 Task: Look for space in Dadeldhura, Nepal from 12th August, 2023 to 16th August, 2023 for 8 adults in price range Rs.10000 to Rs.16000. Place can be private room with 8 bedrooms having 8 beds and 8 bathrooms. Property type can be house, flat, guest house, hotel. Amenities needed are: wifi, TV, free parkinig on premises, gym, breakfast. Booking option can be shelf check-in. Required host language is English.
Action: Mouse moved to (514, 135)
Screenshot: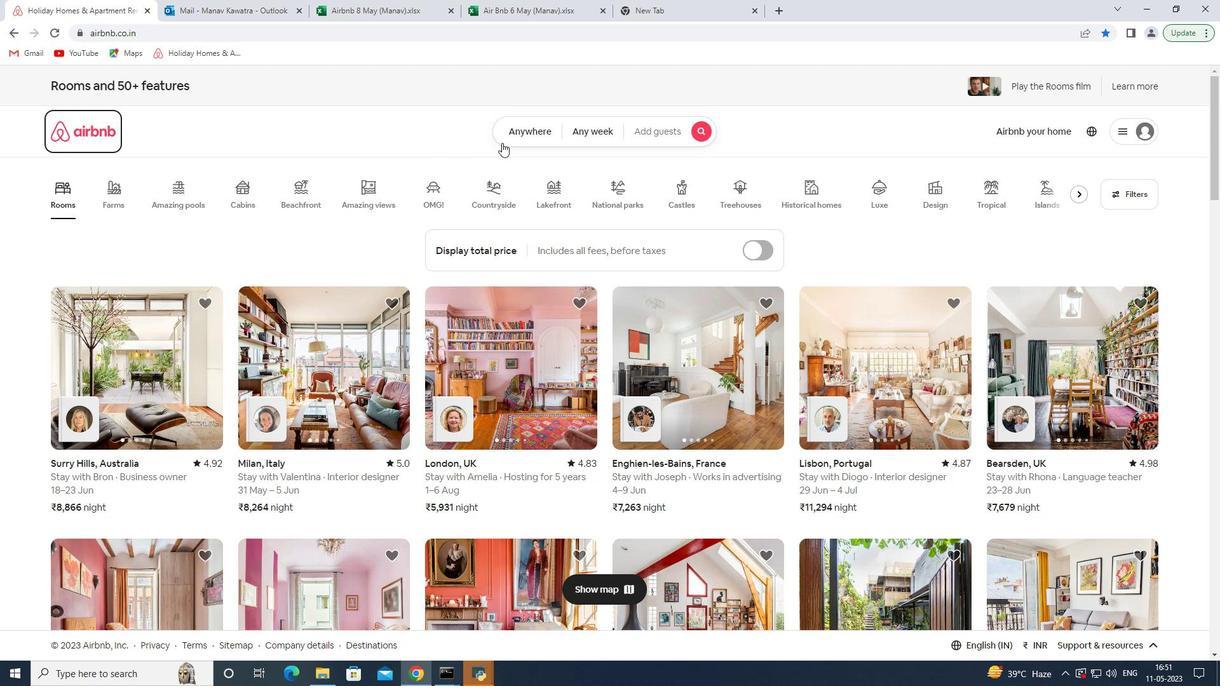 
Action: Mouse pressed left at (514, 135)
Screenshot: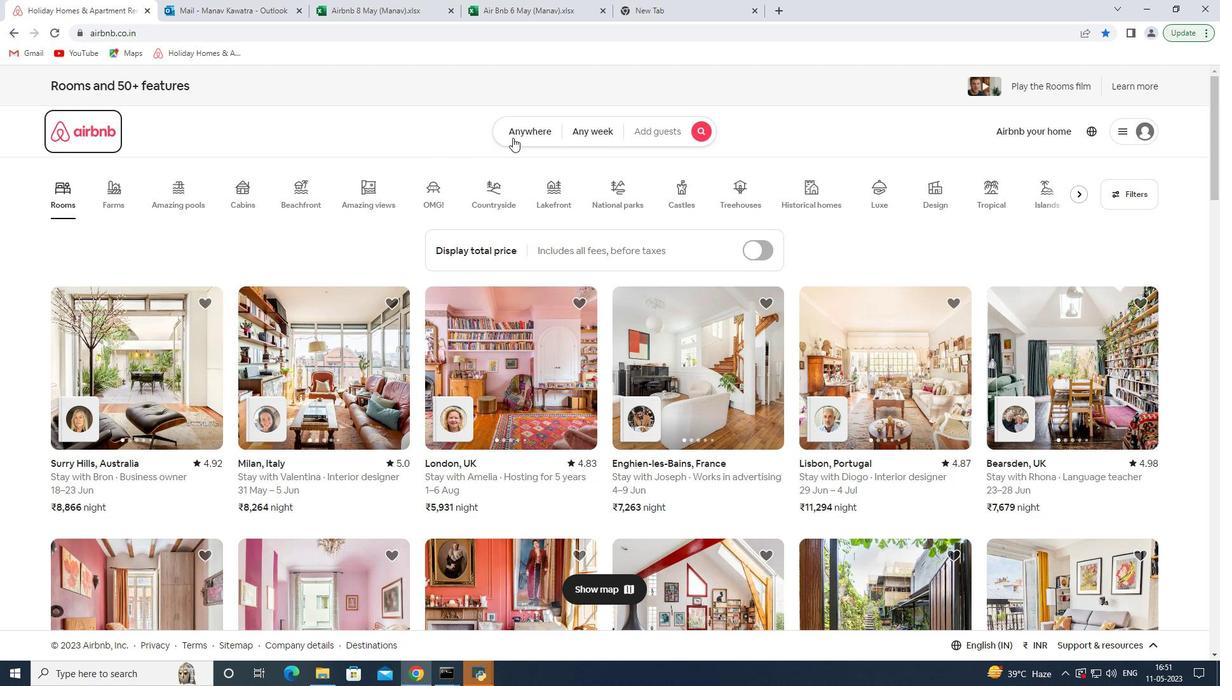 
Action: Mouse moved to (396, 185)
Screenshot: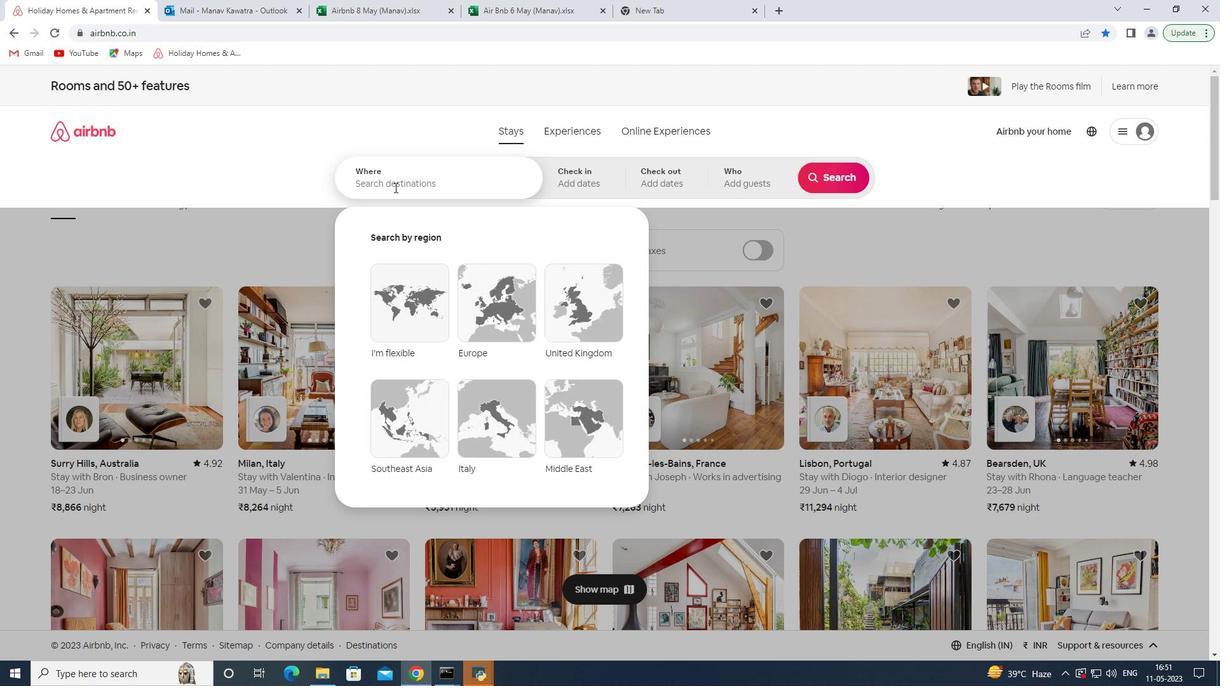 
Action: Mouse pressed left at (396, 185)
Screenshot: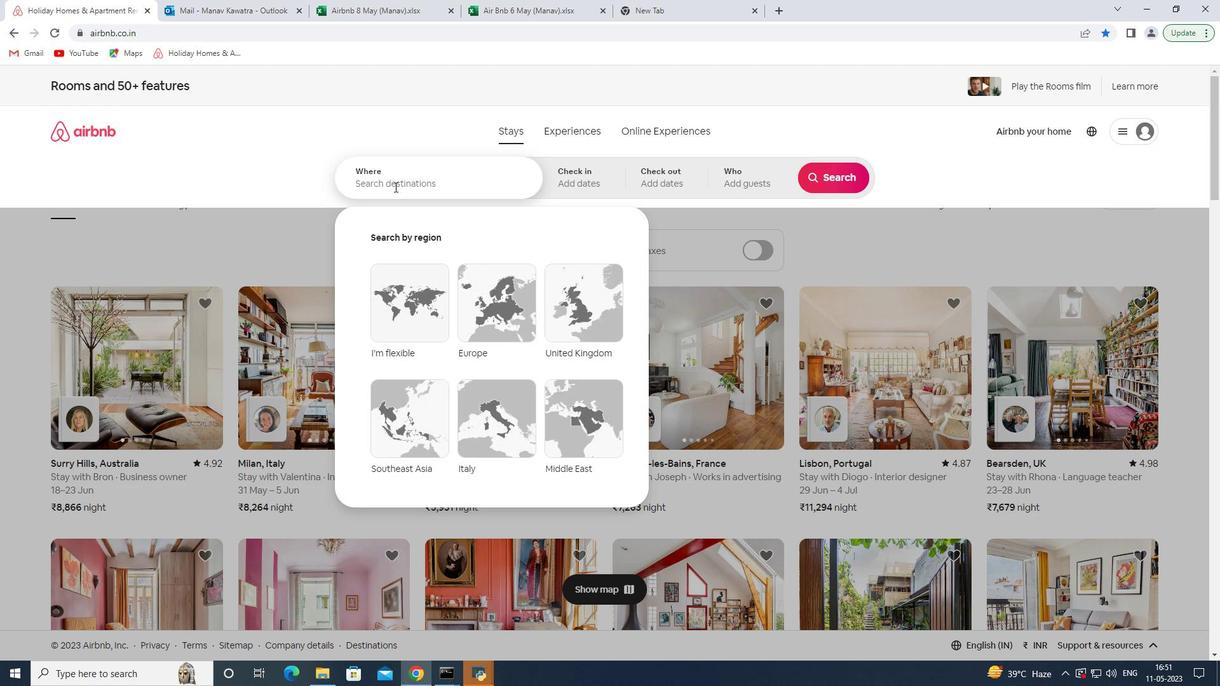 
Action: Key pressed <Key.shift>Dadel<Key.shift><Key.shift><Key.shift><Key.shift><Key.shift><Key.shift><Key.shift><Key.shift><Key.shift><Key.shift><Key.shift>dhura
Screenshot: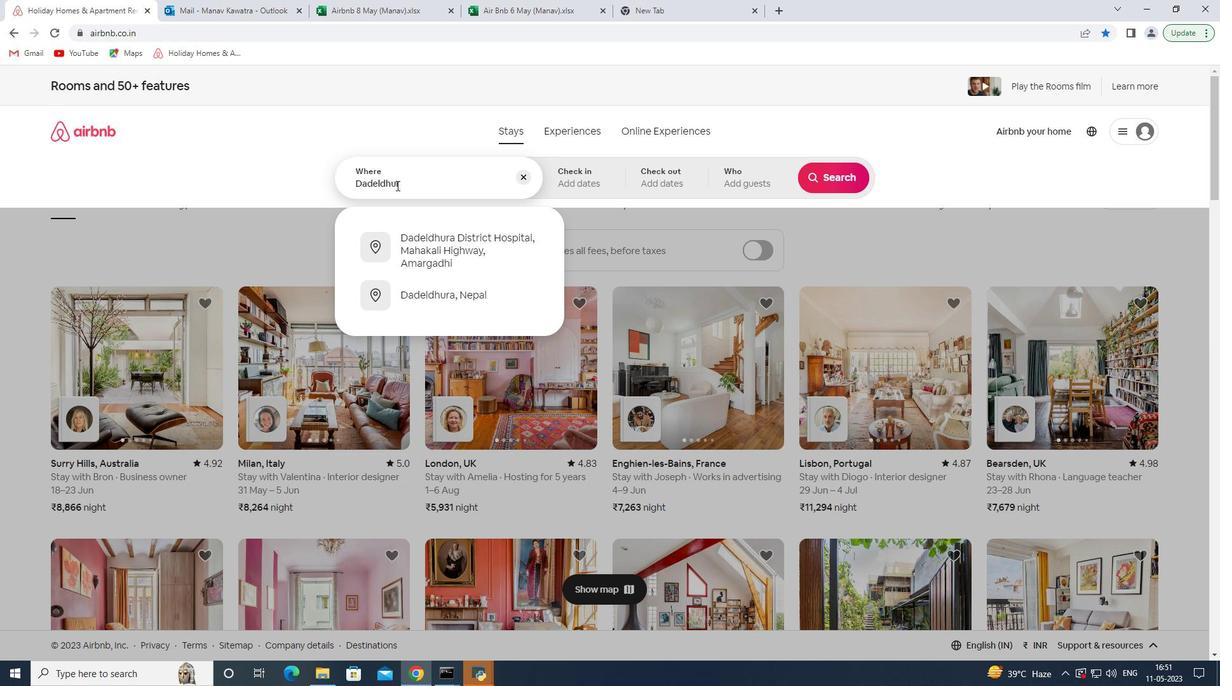 
Action: Mouse moved to (456, 252)
Screenshot: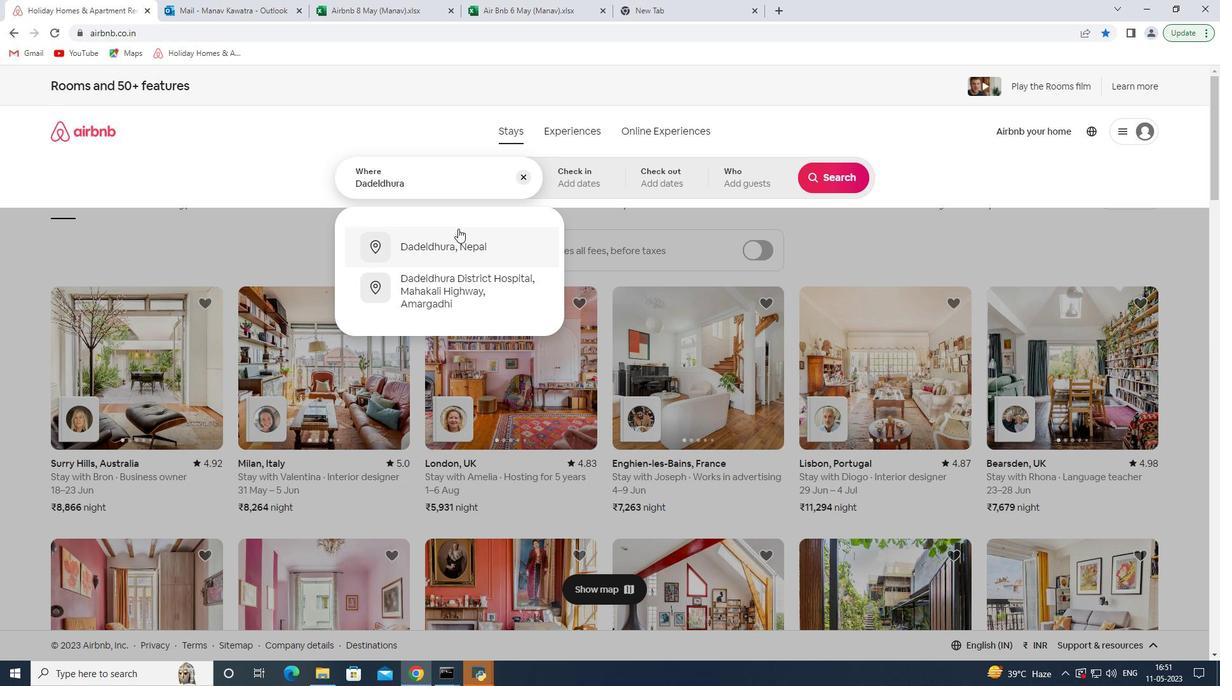 
Action: Mouse pressed left at (456, 252)
Screenshot: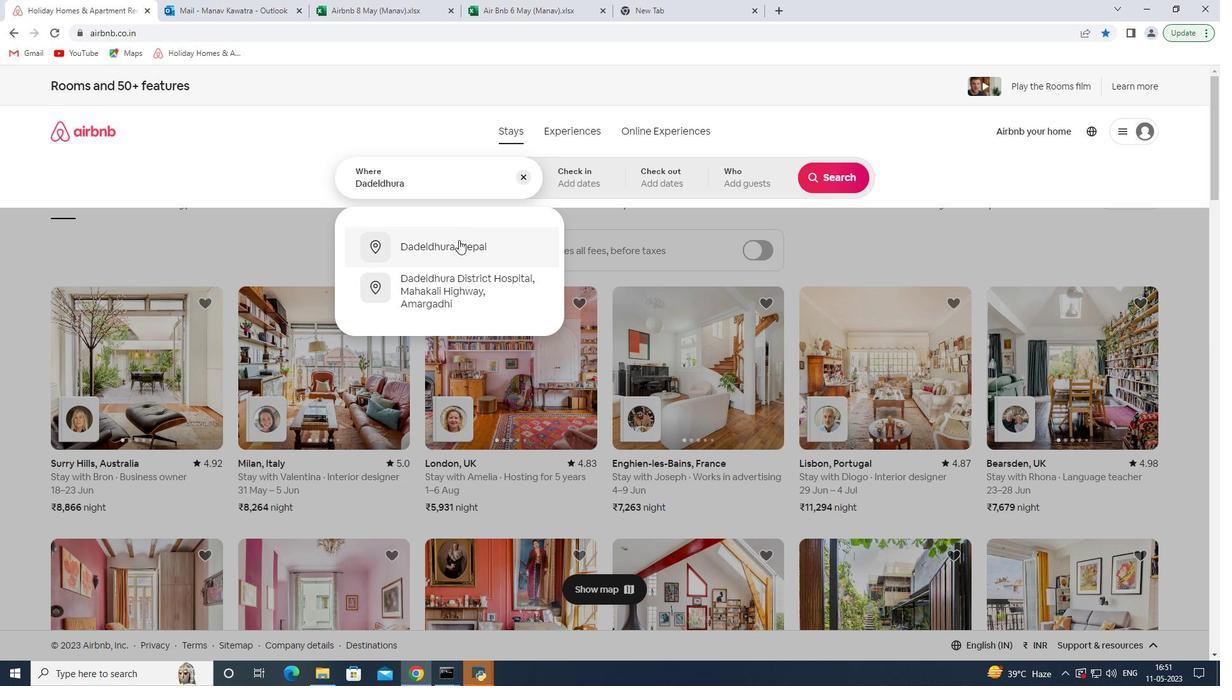 
Action: Mouse moved to (827, 280)
Screenshot: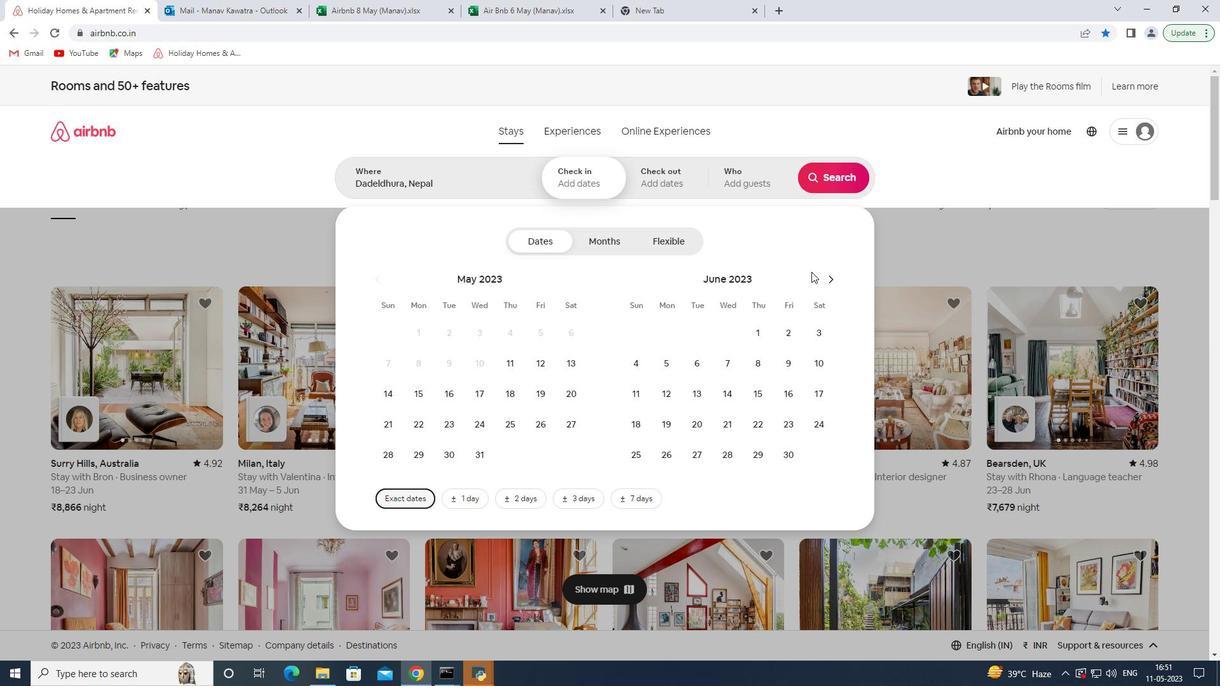 
Action: Mouse pressed left at (827, 280)
Screenshot: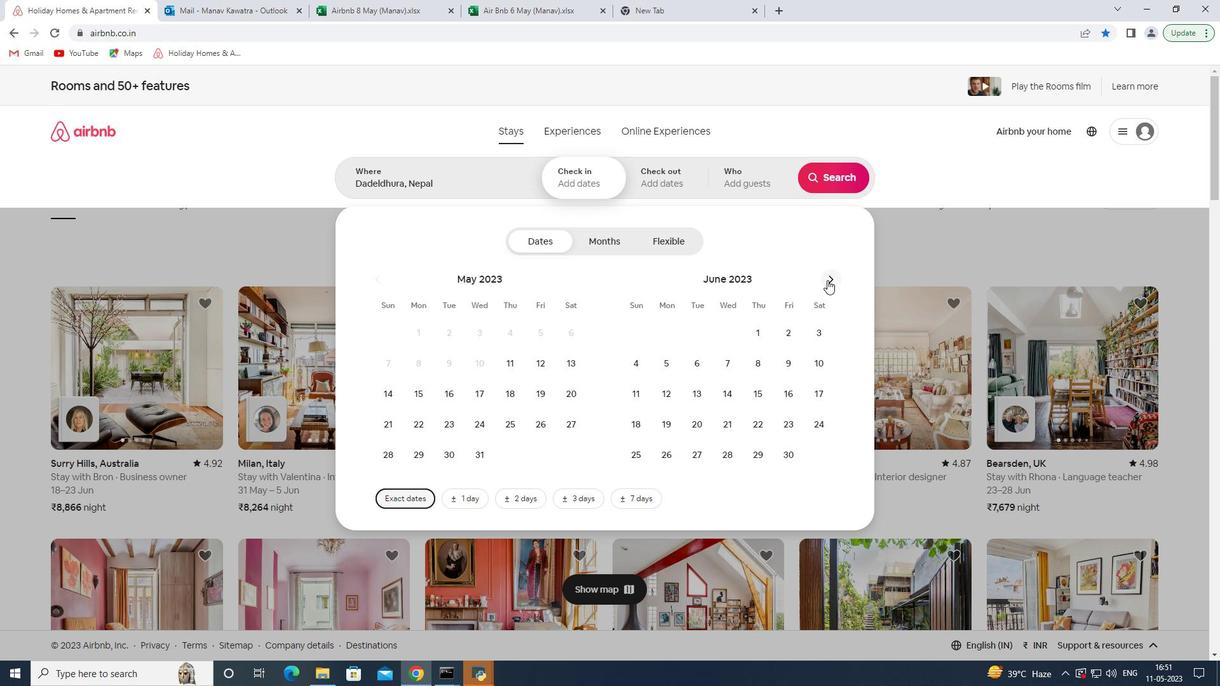 
Action: Mouse pressed left at (827, 280)
Screenshot: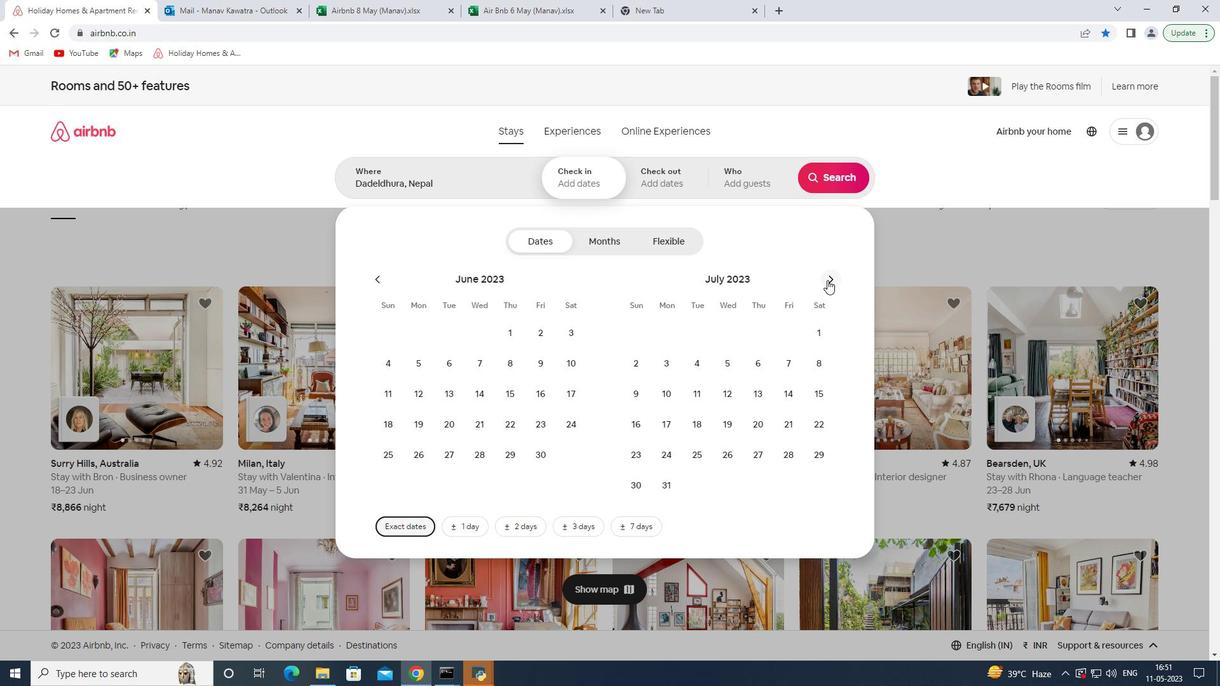 
Action: Mouse moved to (826, 358)
Screenshot: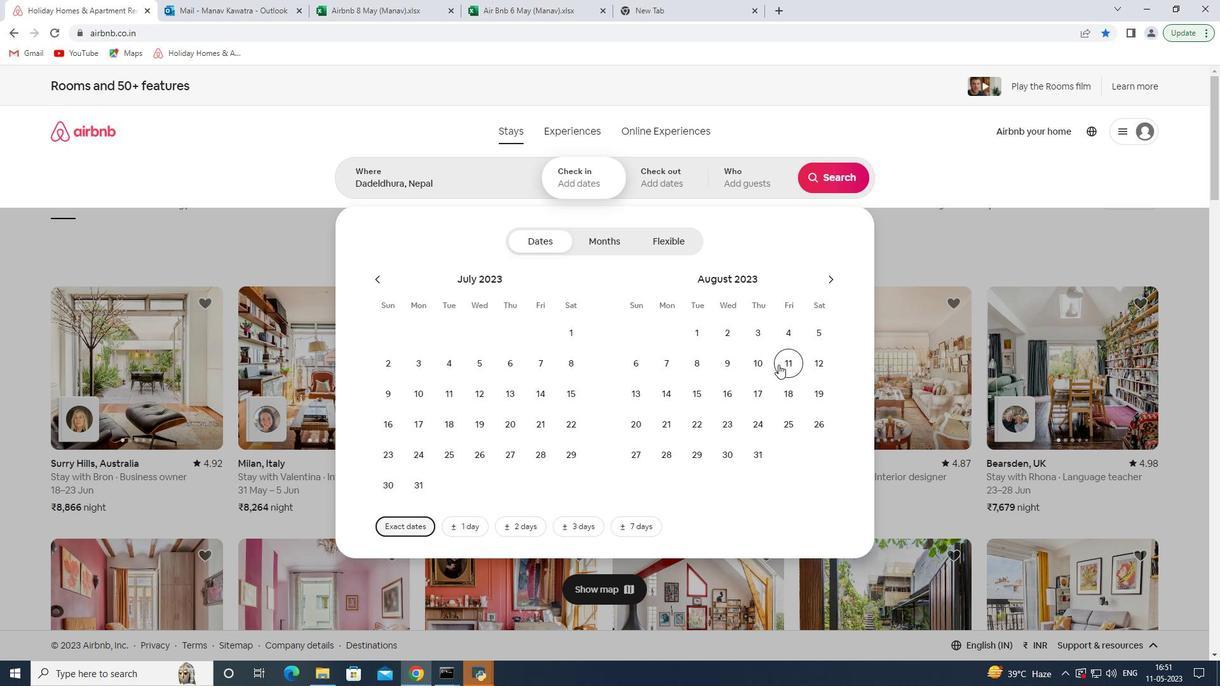 
Action: Mouse pressed left at (826, 358)
Screenshot: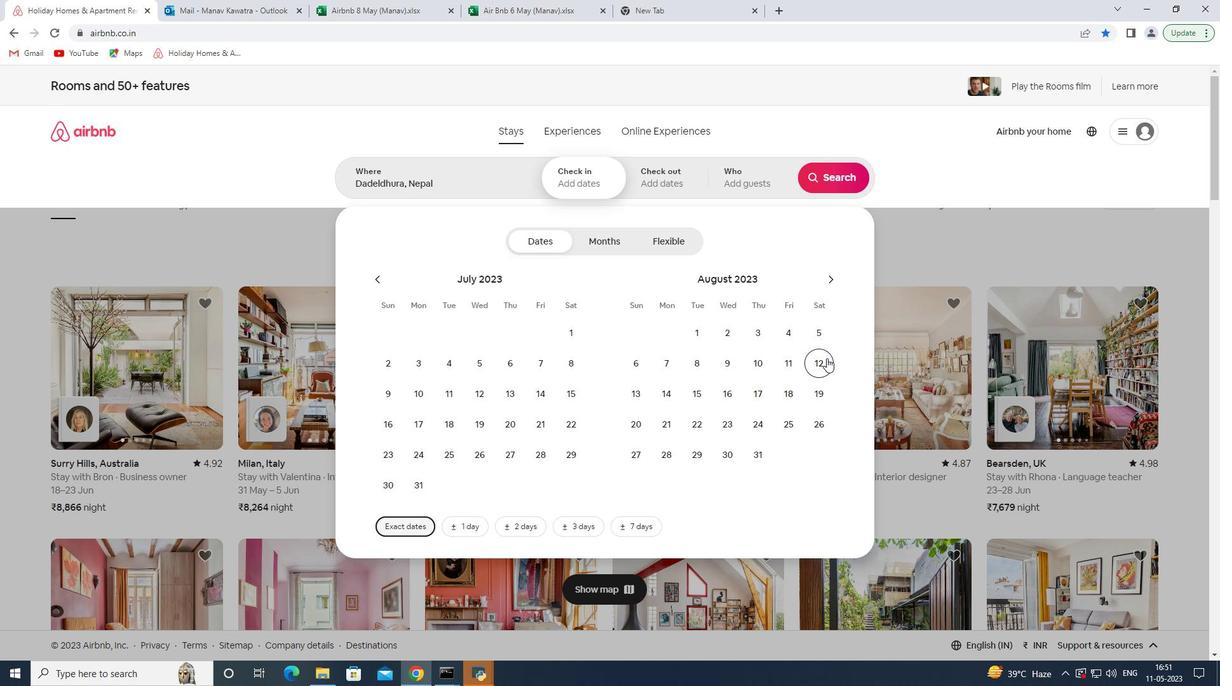 
Action: Mouse moved to (720, 399)
Screenshot: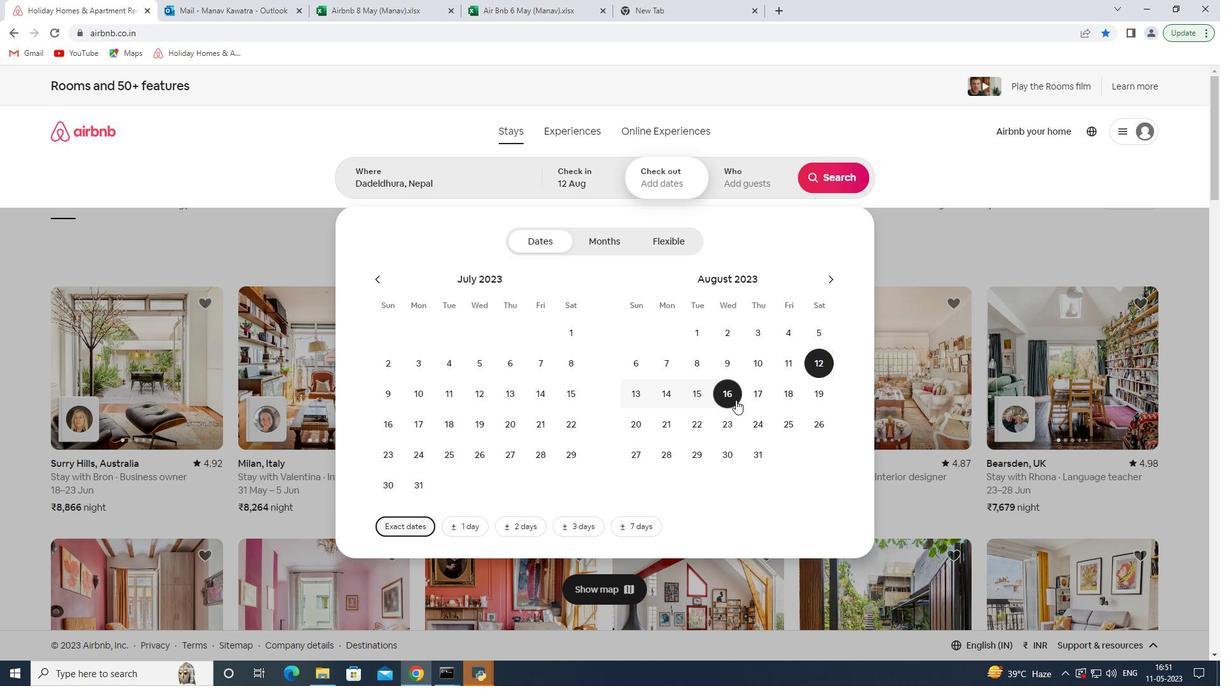 
Action: Mouse pressed left at (720, 399)
Screenshot: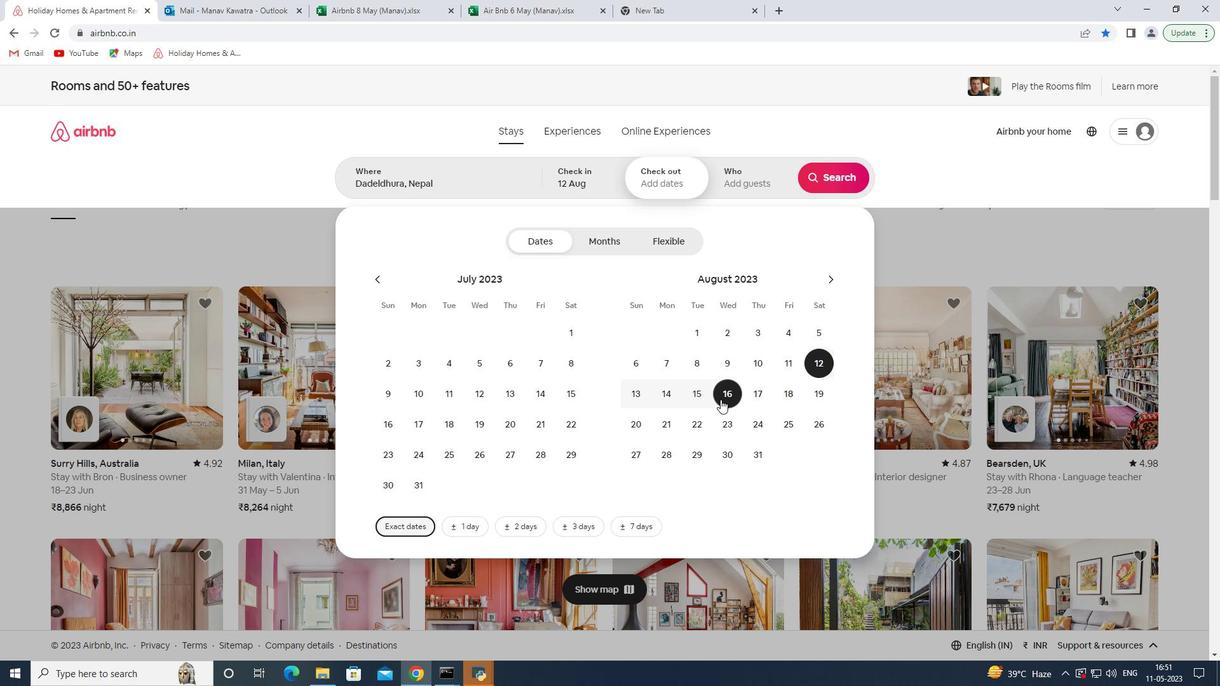 
Action: Mouse moved to (759, 188)
Screenshot: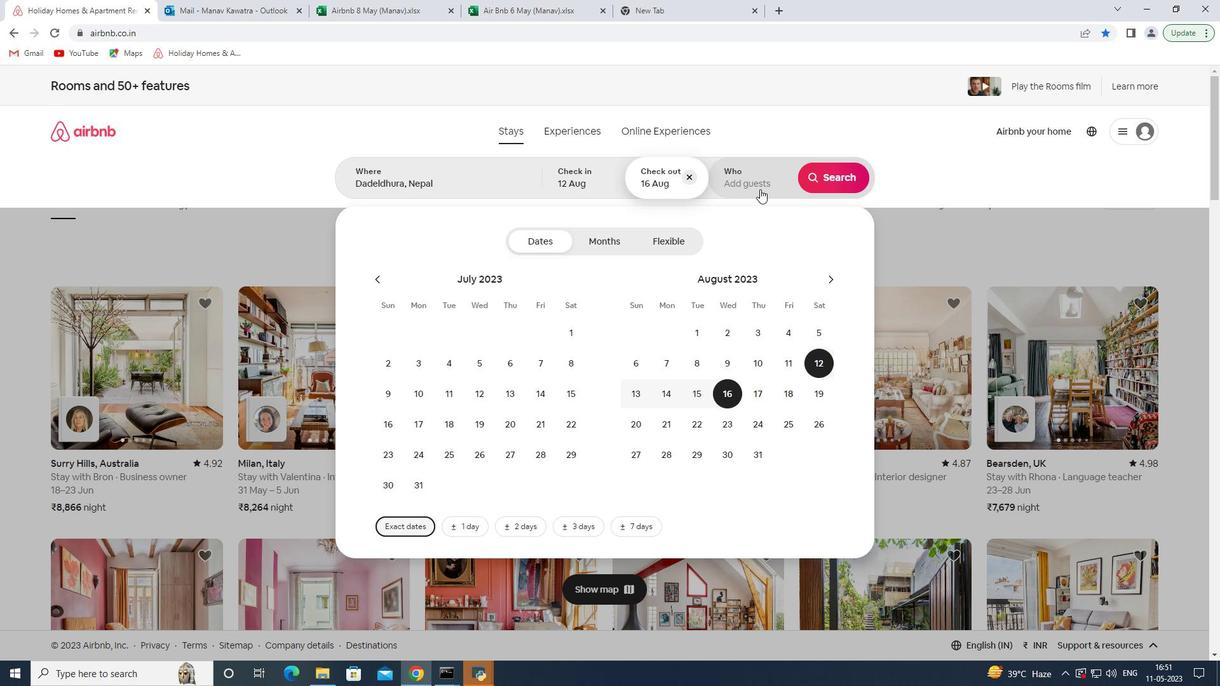 
Action: Mouse pressed left at (759, 188)
Screenshot: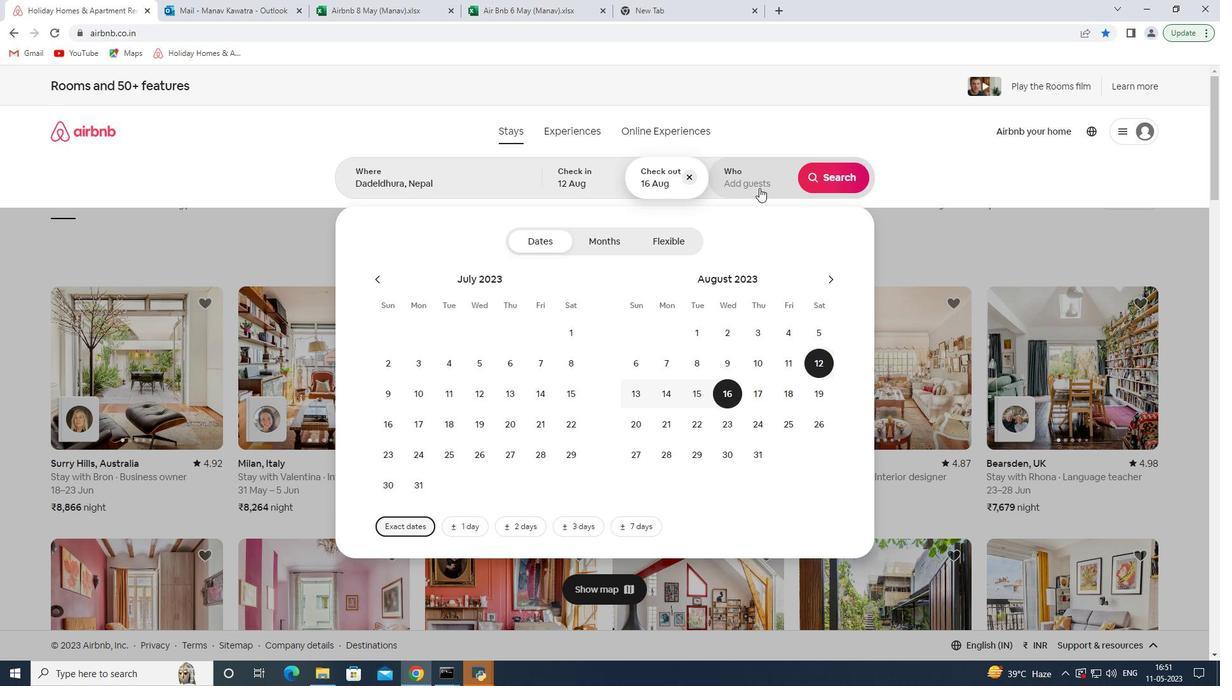
Action: Mouse moved to (836, 244)
Screenshot: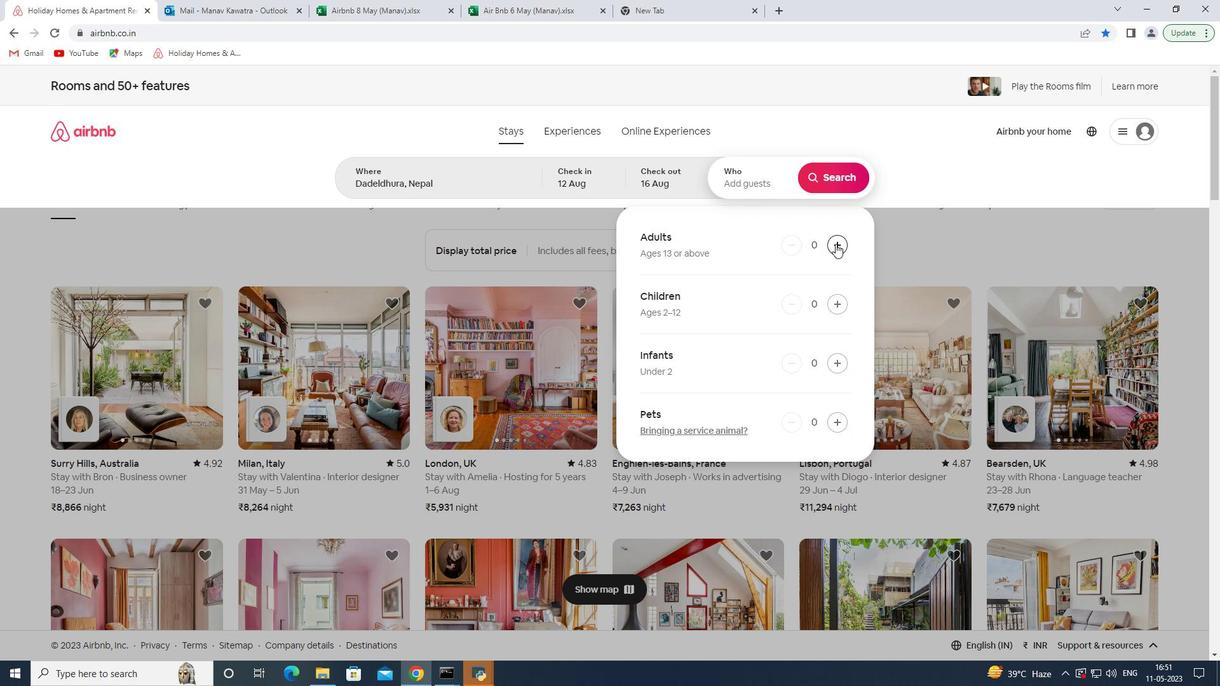 
Action: Mouse pressed left at (836, 244)
Screenshot: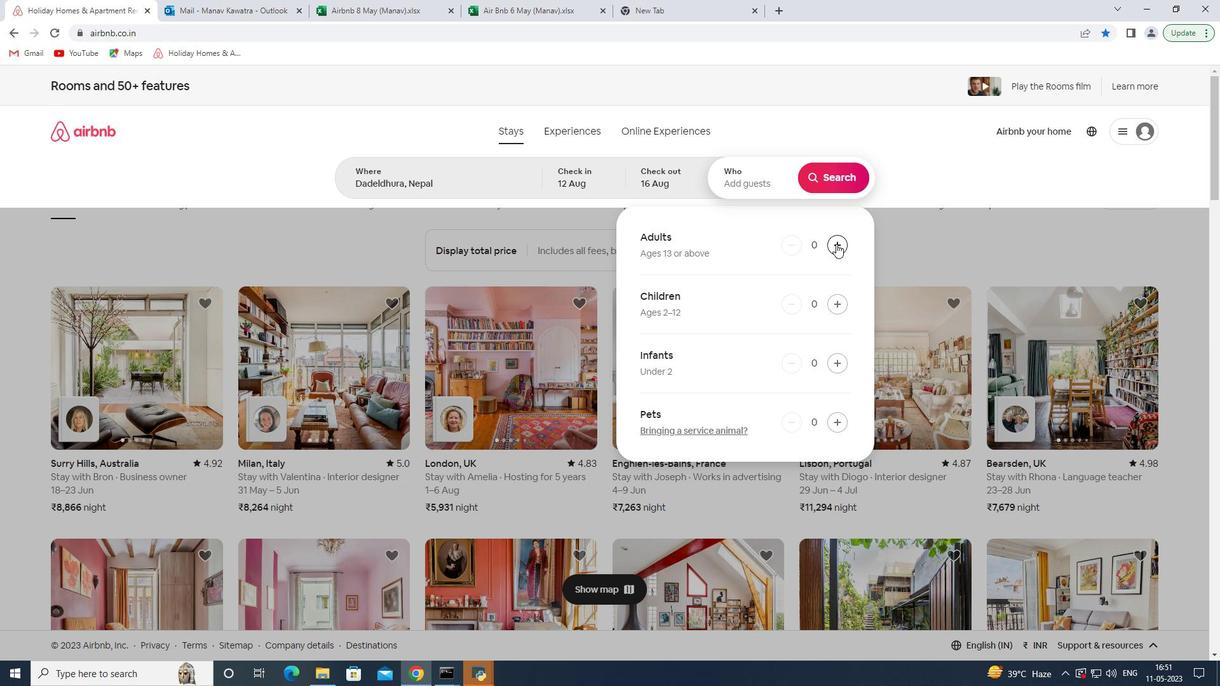 
Action: Mouse pressed left at (836, 244)
Screenshot: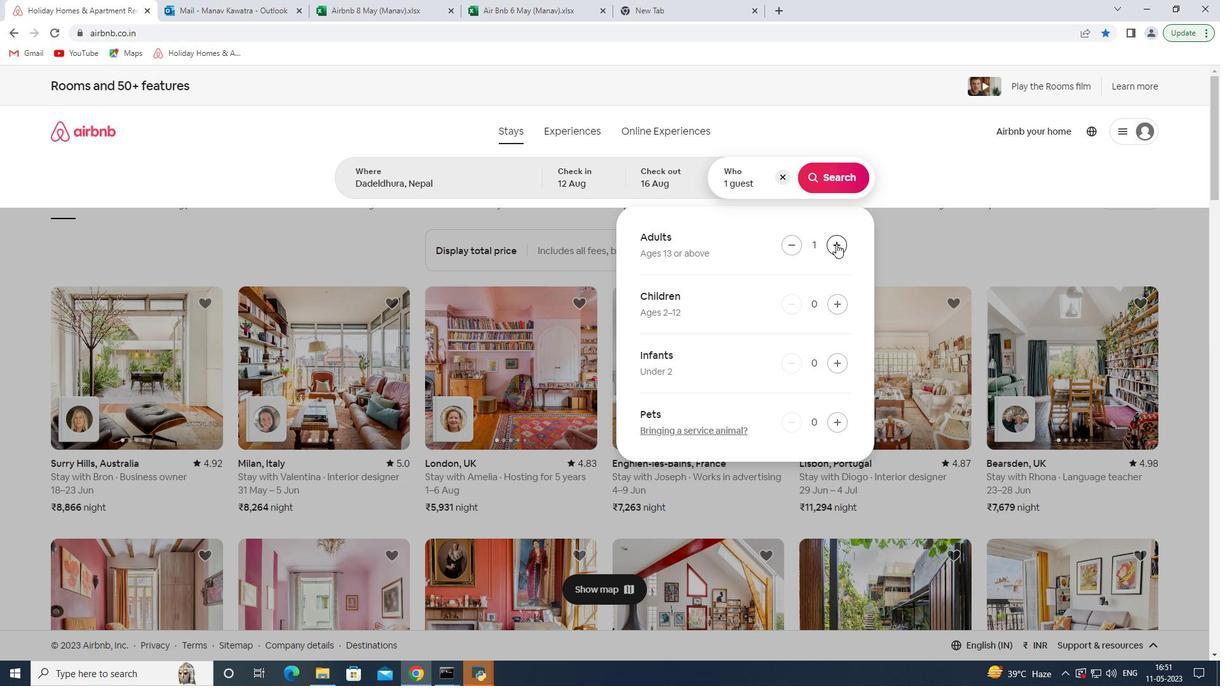 
Action: Mouse pressed left at (836, 244)
Screenshot: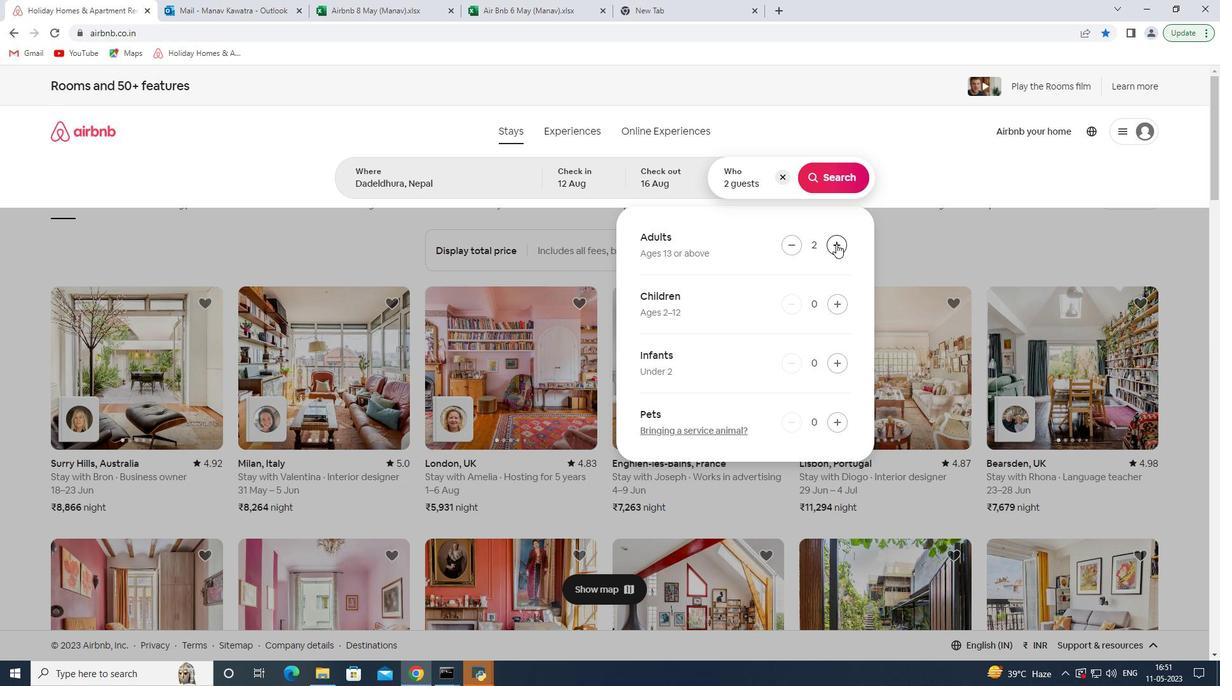 
Action: Mouse pressed left at (836, 244)
Screenshot: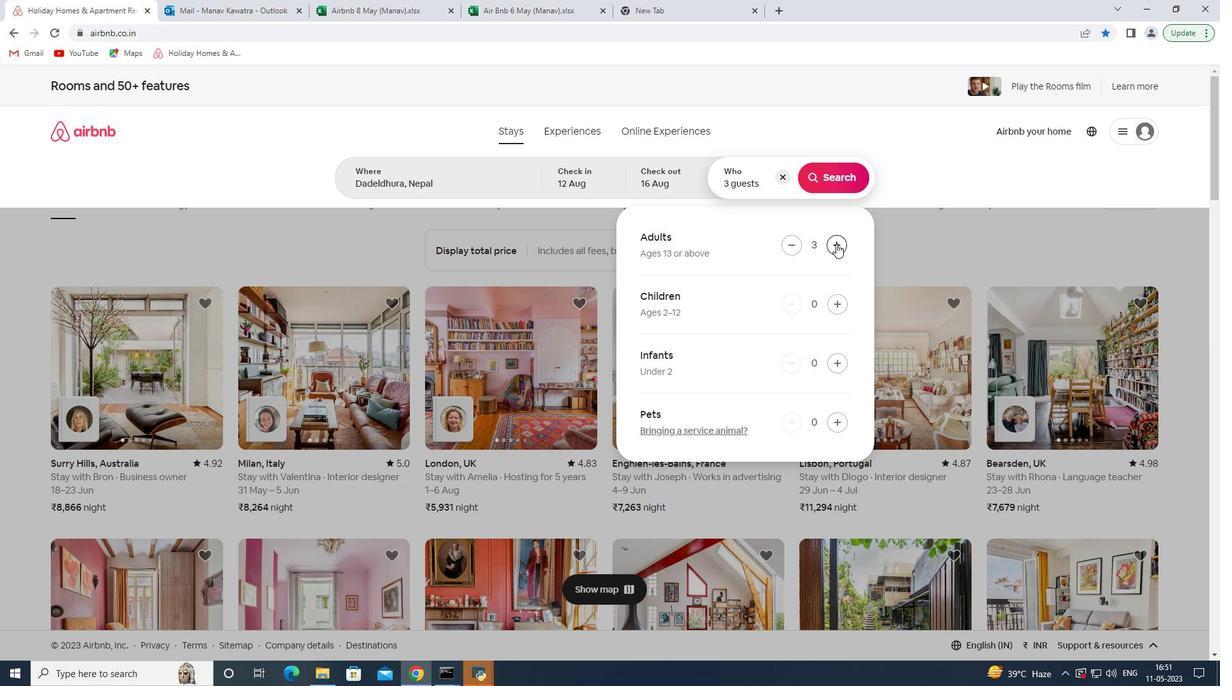 
Action: Mouse pressed left at (836, 244)
Screenshot: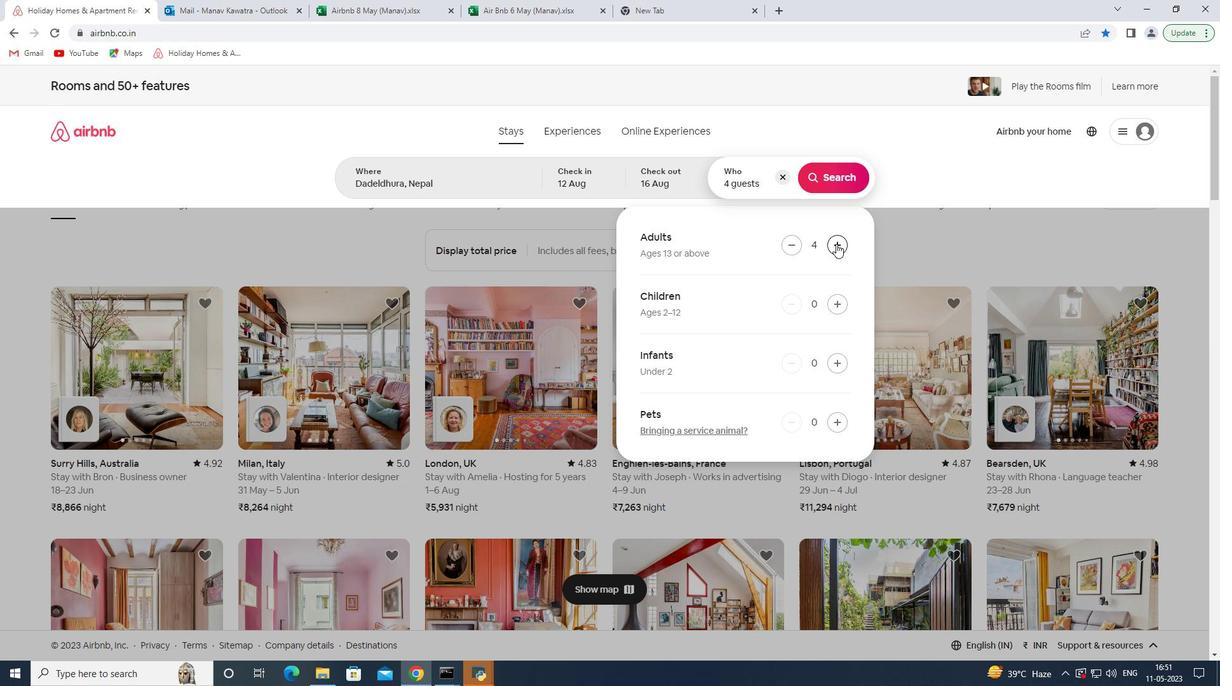 
Action: Mouse pressed left at (836, 244)
Screenshot: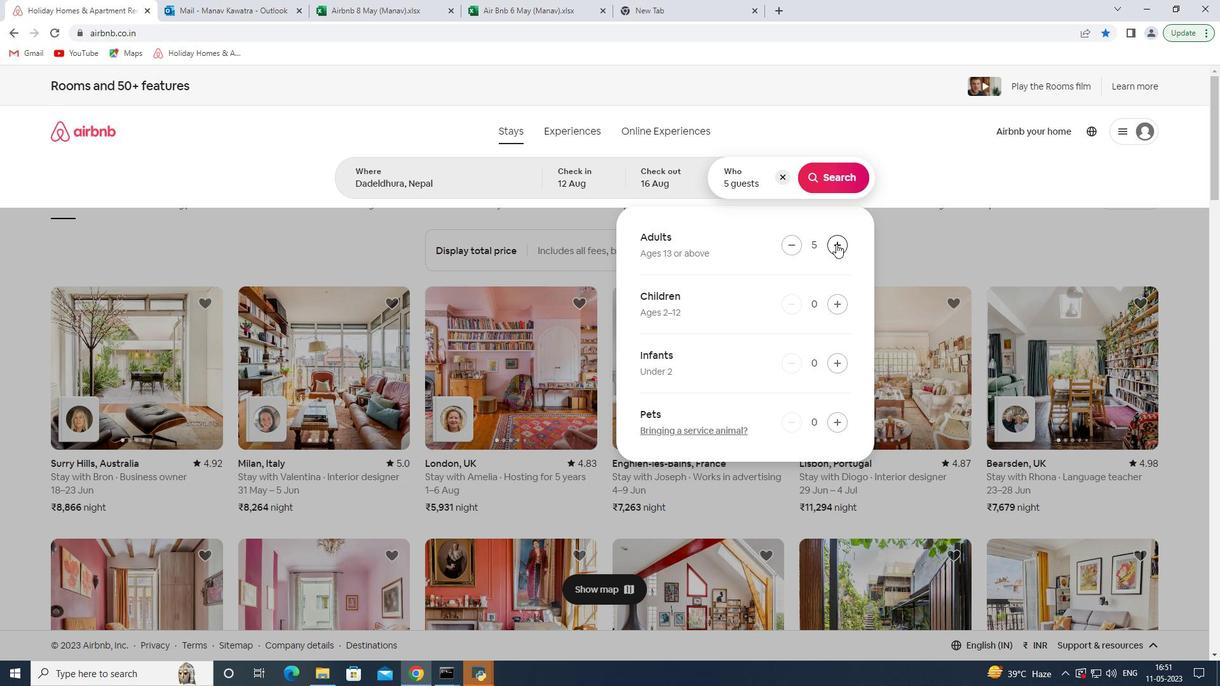 
Action: Mouse pressed left at (836, 244)
Screenshot: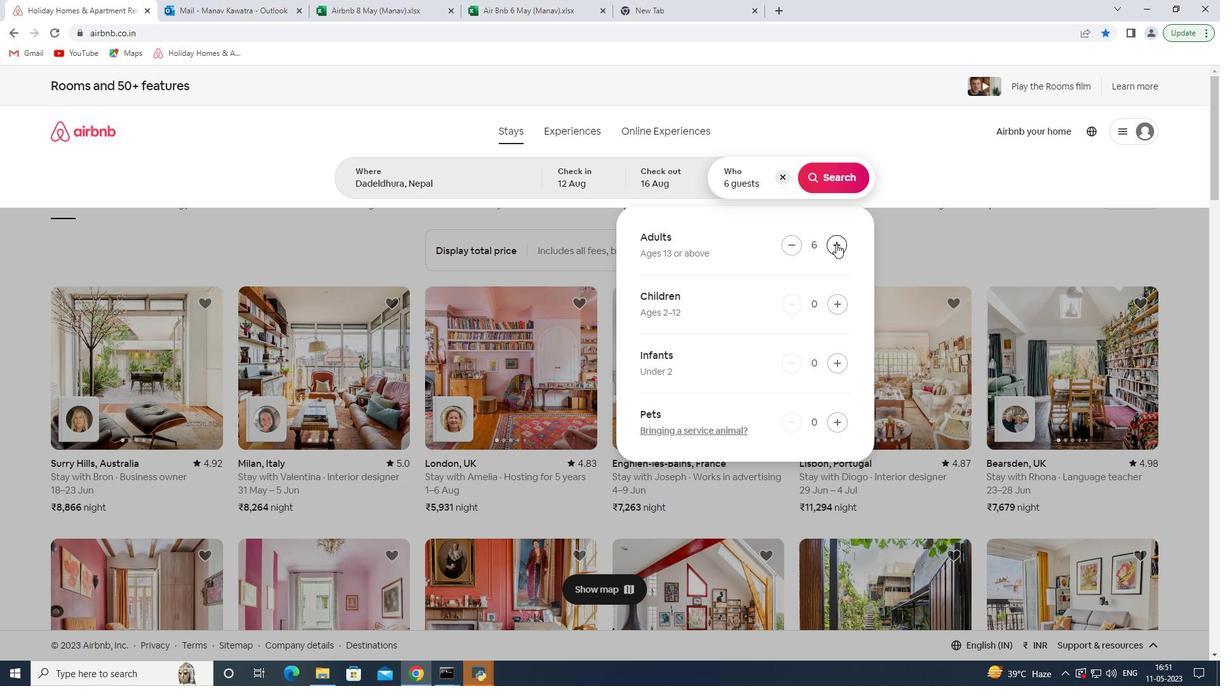 
Action: Mouse pressed left at (836, 244)
Screenshot: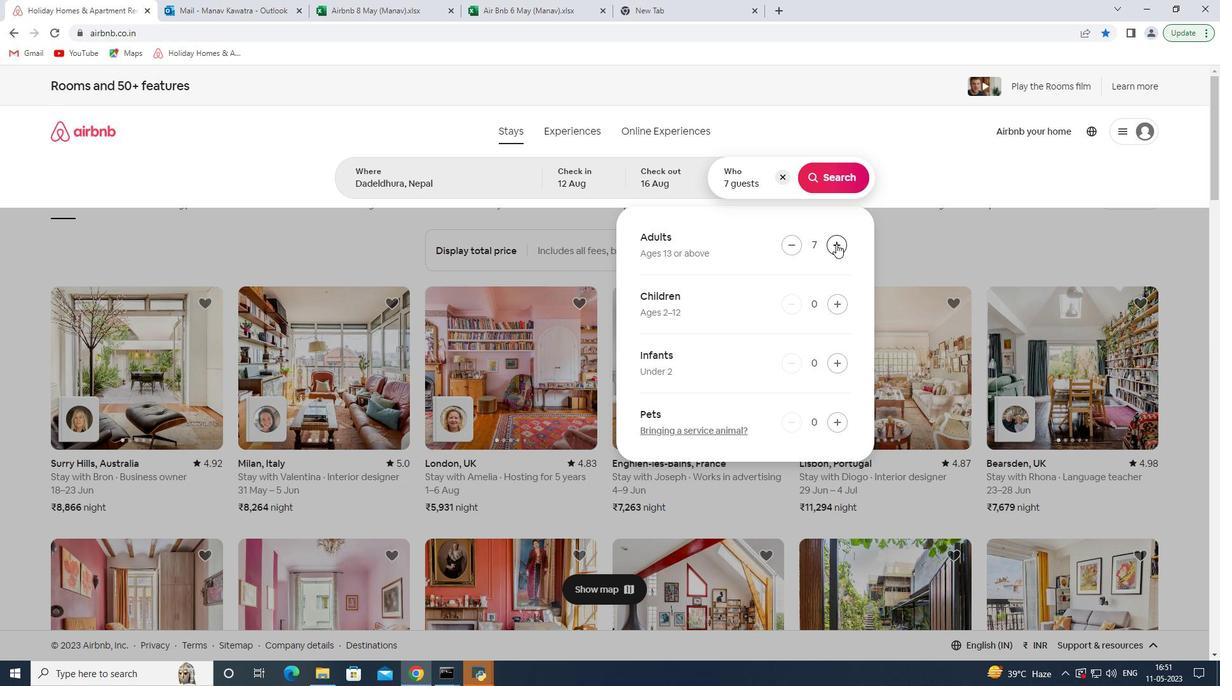 
Action: Mouse moved to (829, 186)
Screenshot: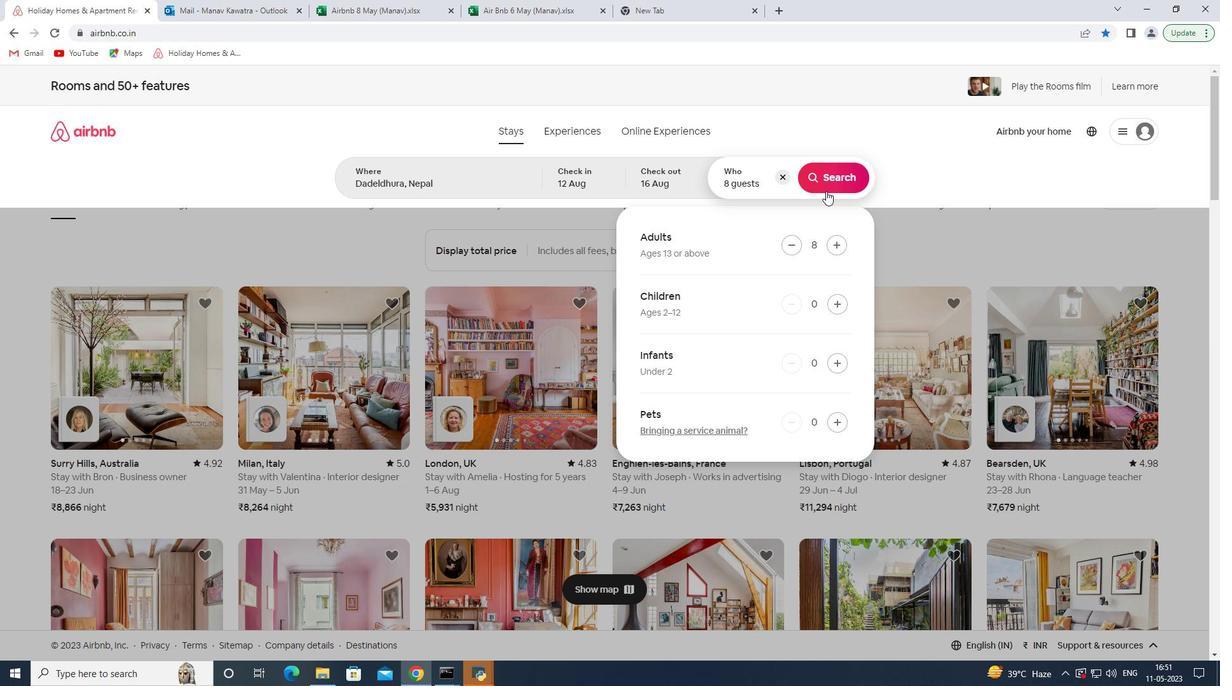 
Action: Mouse pressed left at (829, 186)
Screenshot: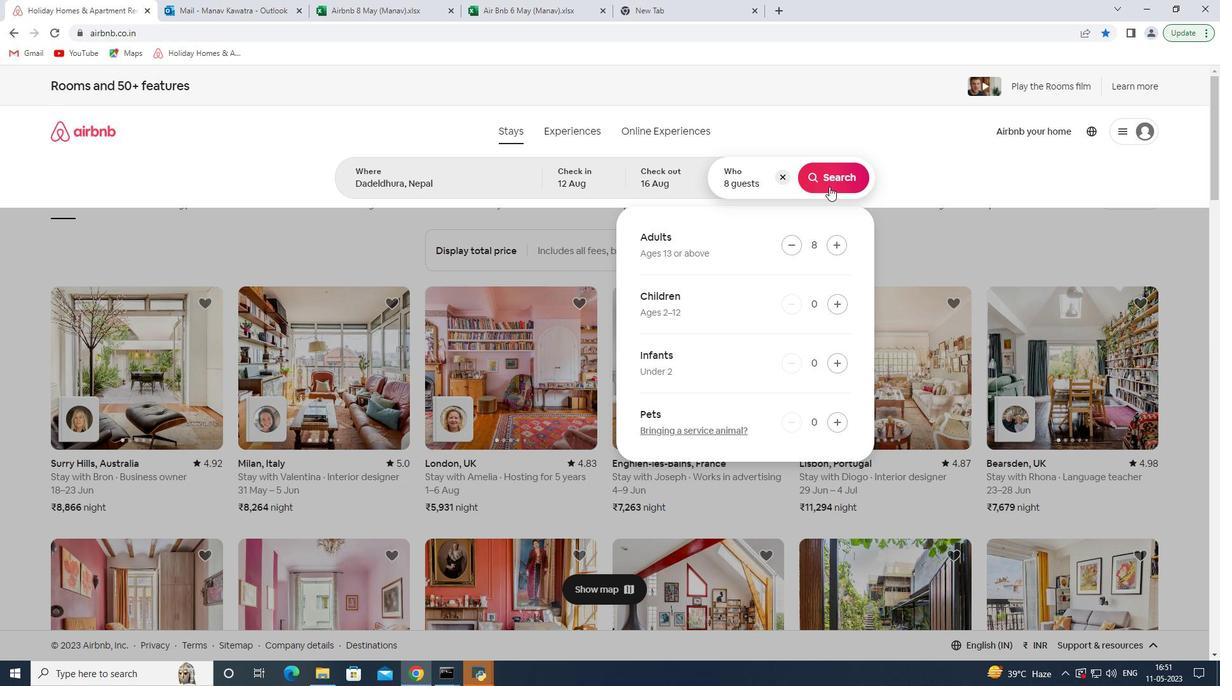 
Action: Mouse moved to (1169, 139)
Screenshot: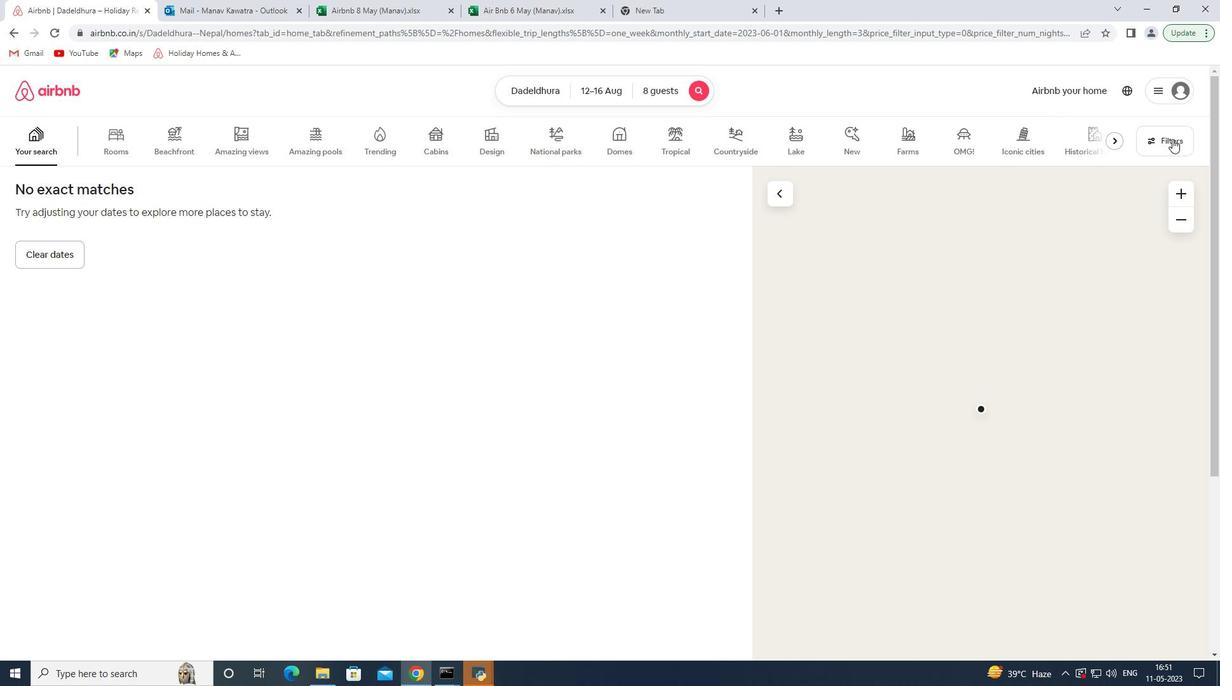 
Action: Mouse pressed left at (1169, 139)
Screenshot: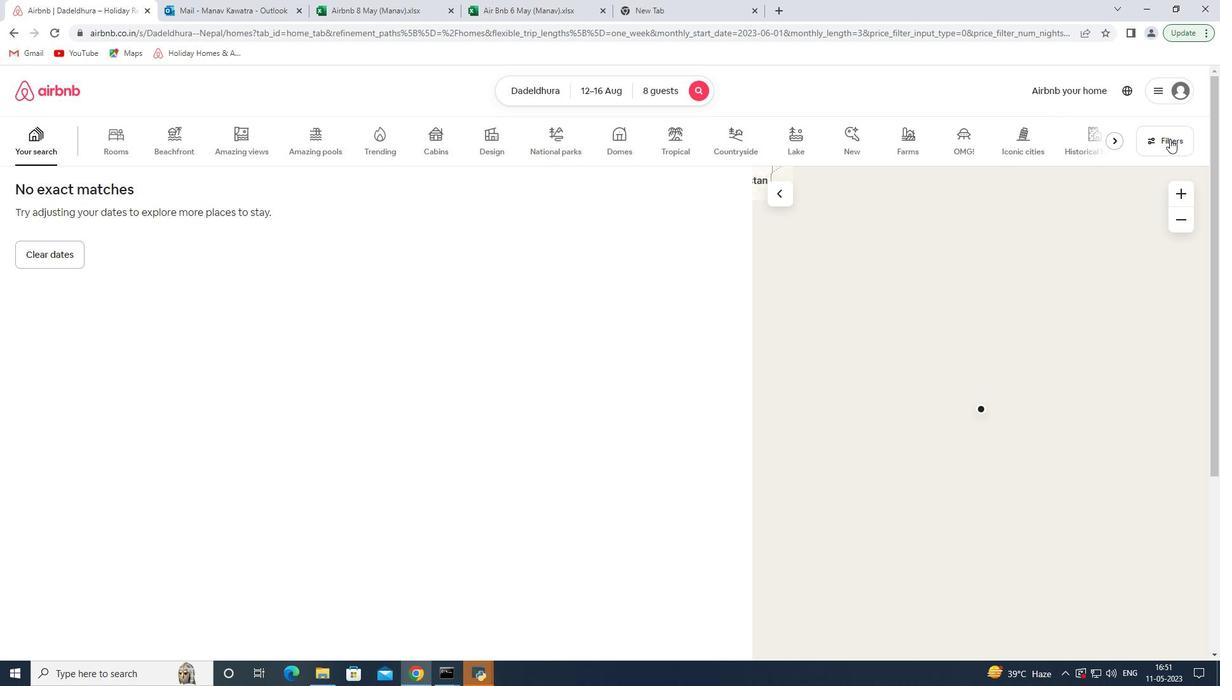 
Action: Mouse moved to (474, 454)
Screenshot: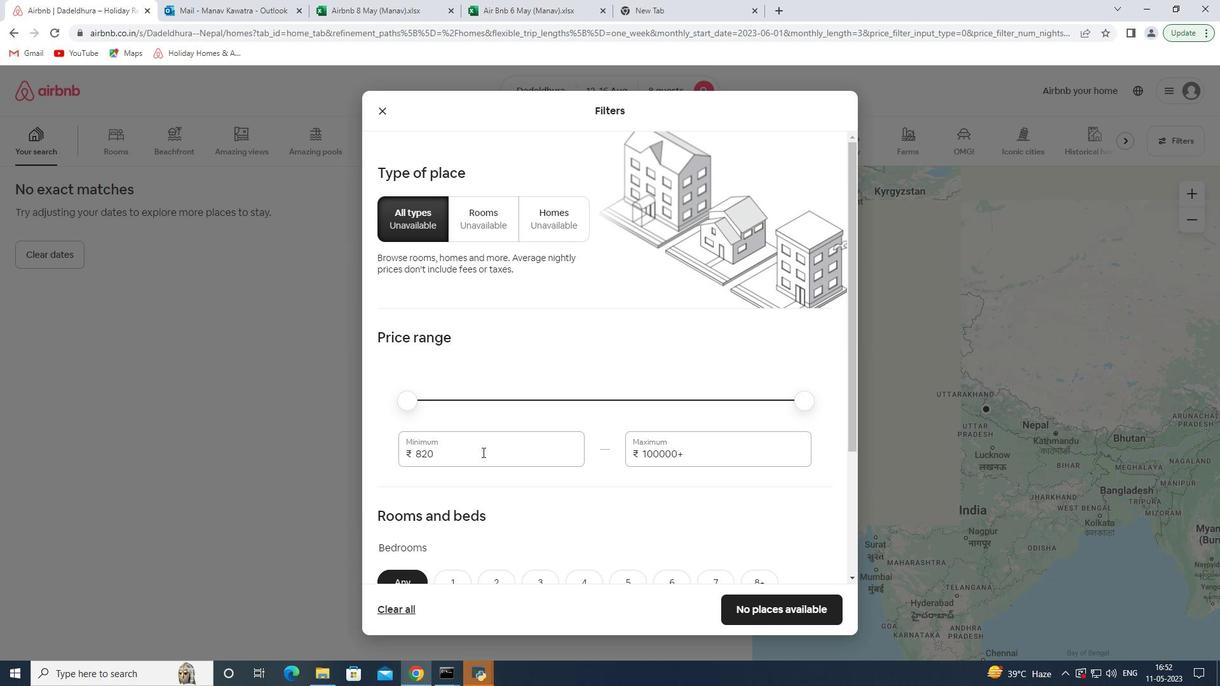 
Action: Mouse pressed left at (474, 454)
Screenshot: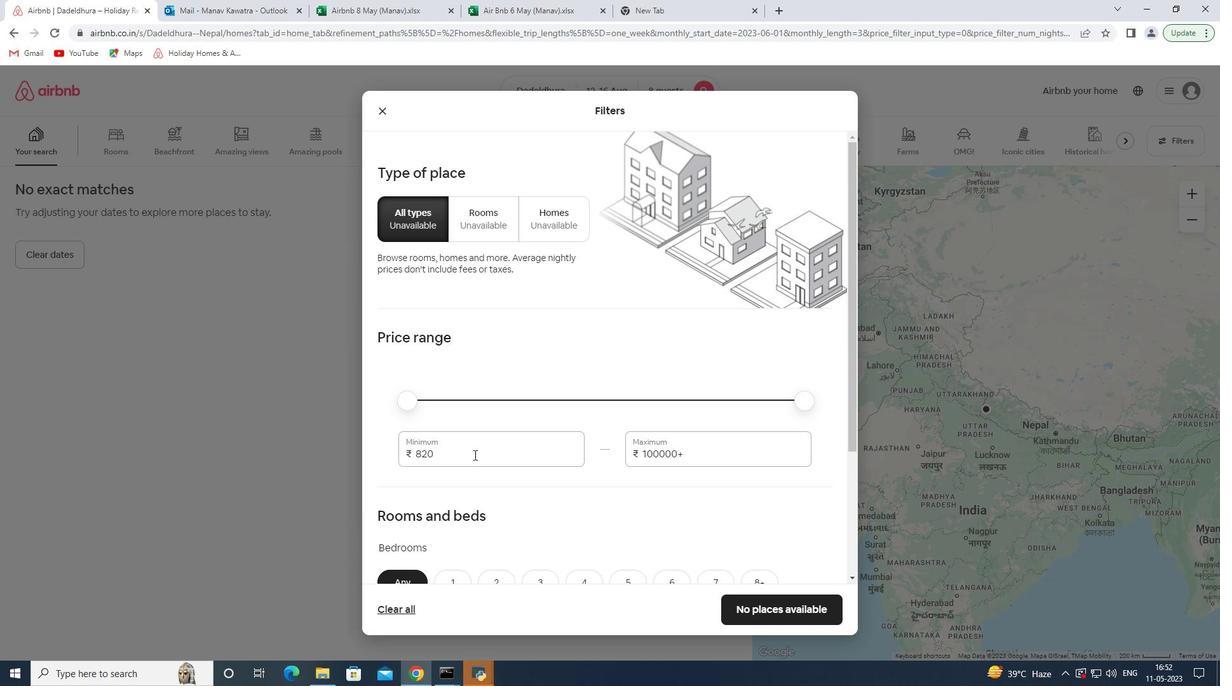 
Action: Mouse pressed left at (474, 454)
Screenshot: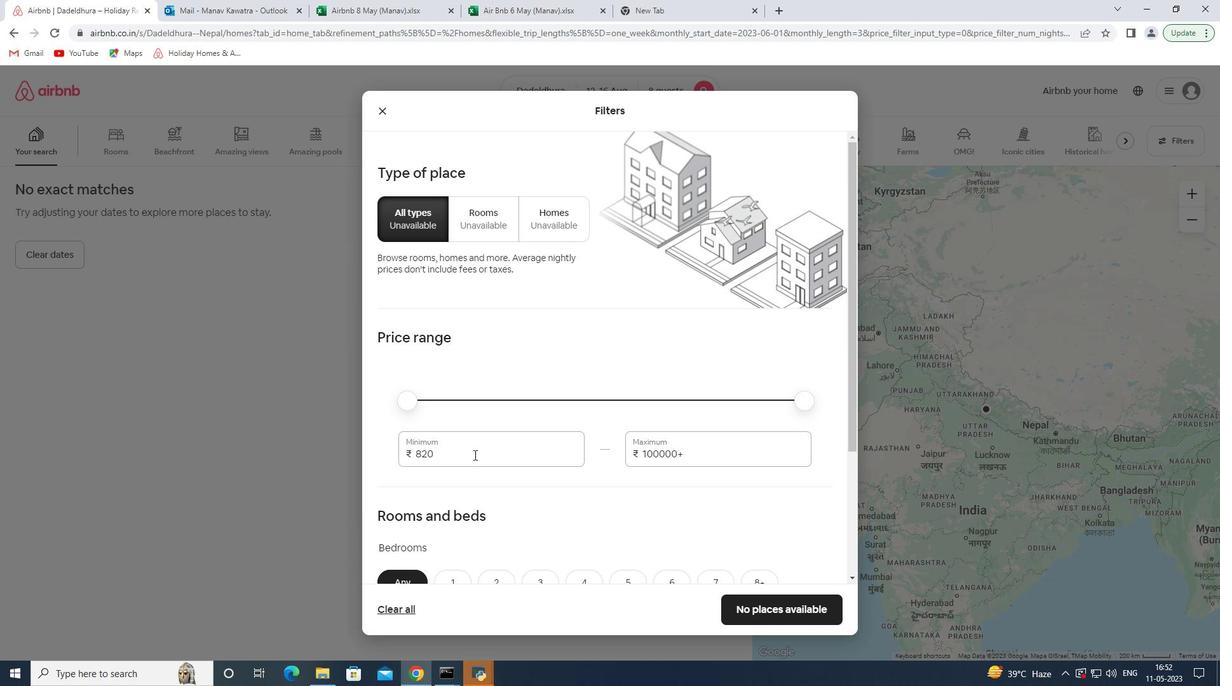 
Action: Key pressed 10000<Key.tab>
Screenshot: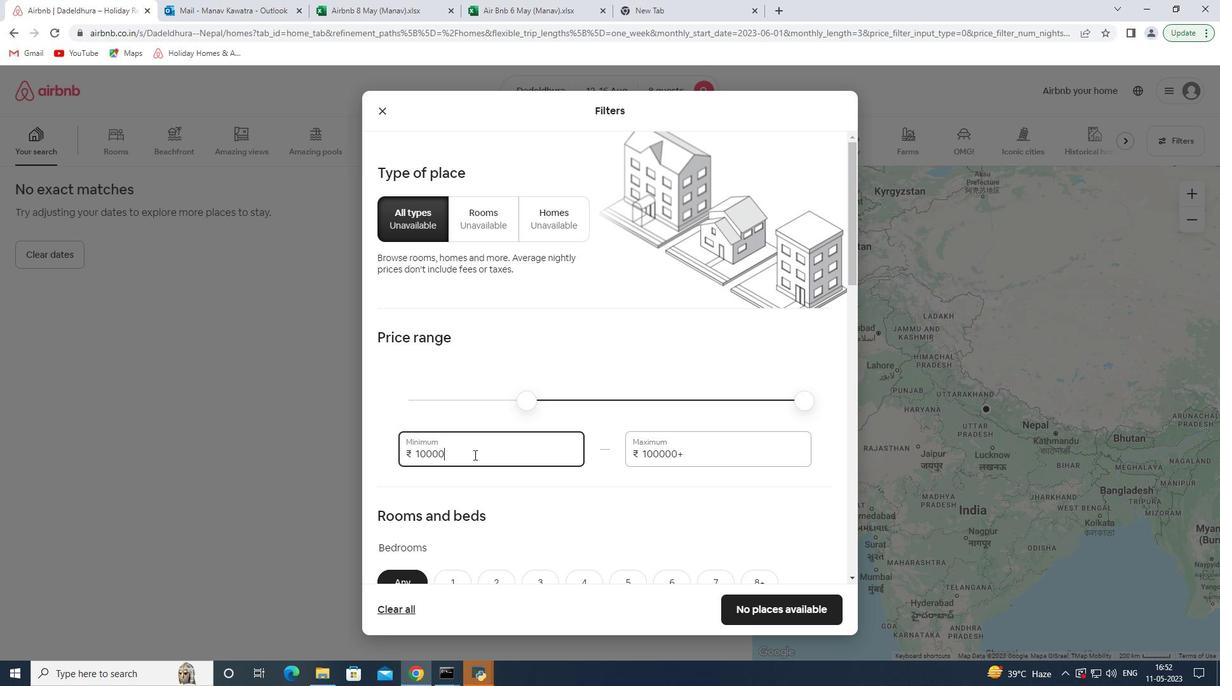 
Action: Mouse moved to (474, 455)
Screenshot: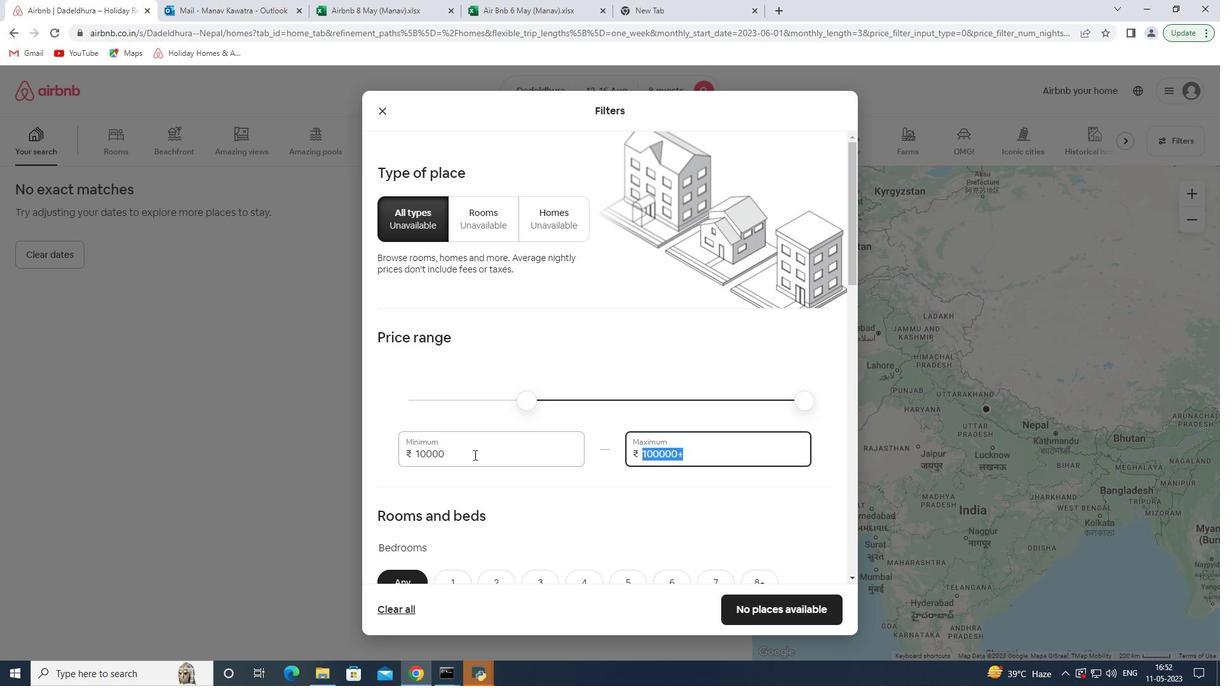 
Action: Key pressed 16000
Screenshot: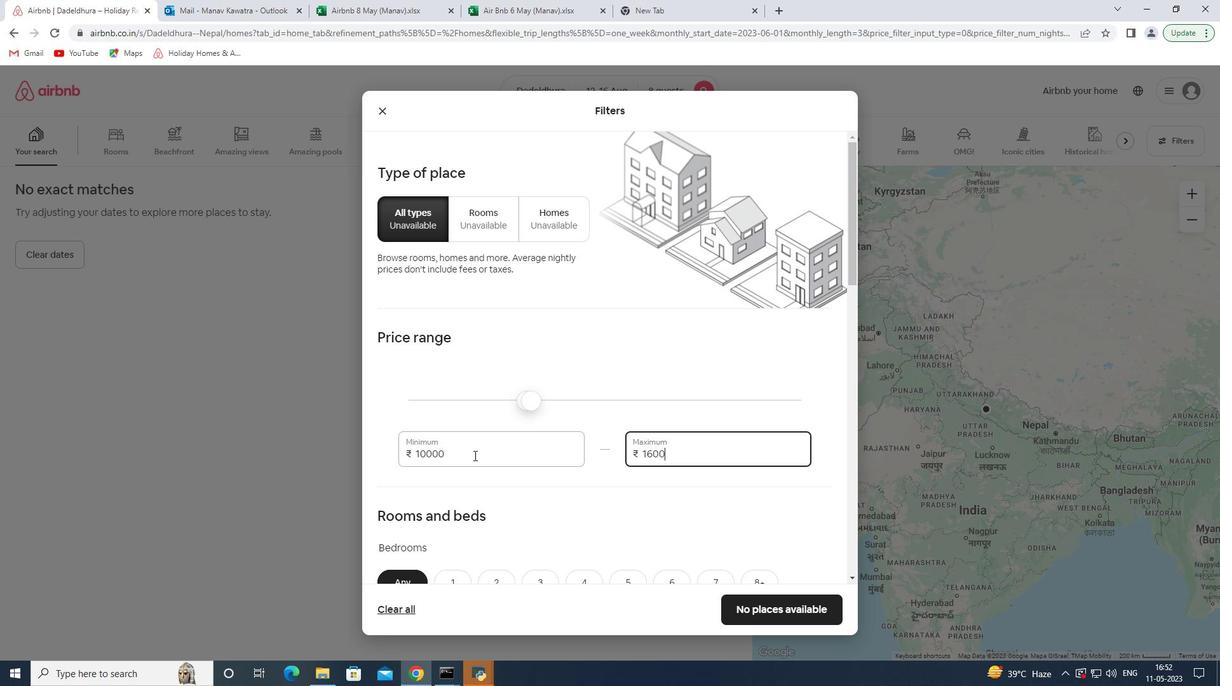 
Action: Mouse moved to (475, 474)
Screenshot: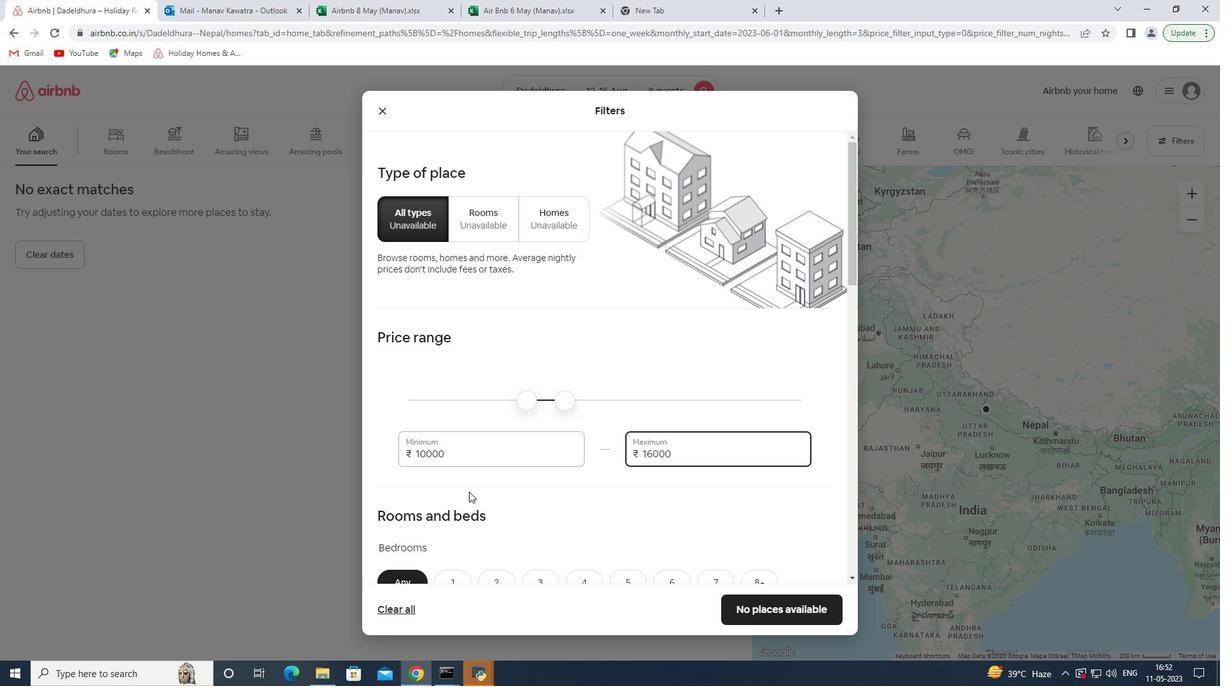 
Action: Mouse scrolled (475, 474) with delta (0, 0)
Screenshot: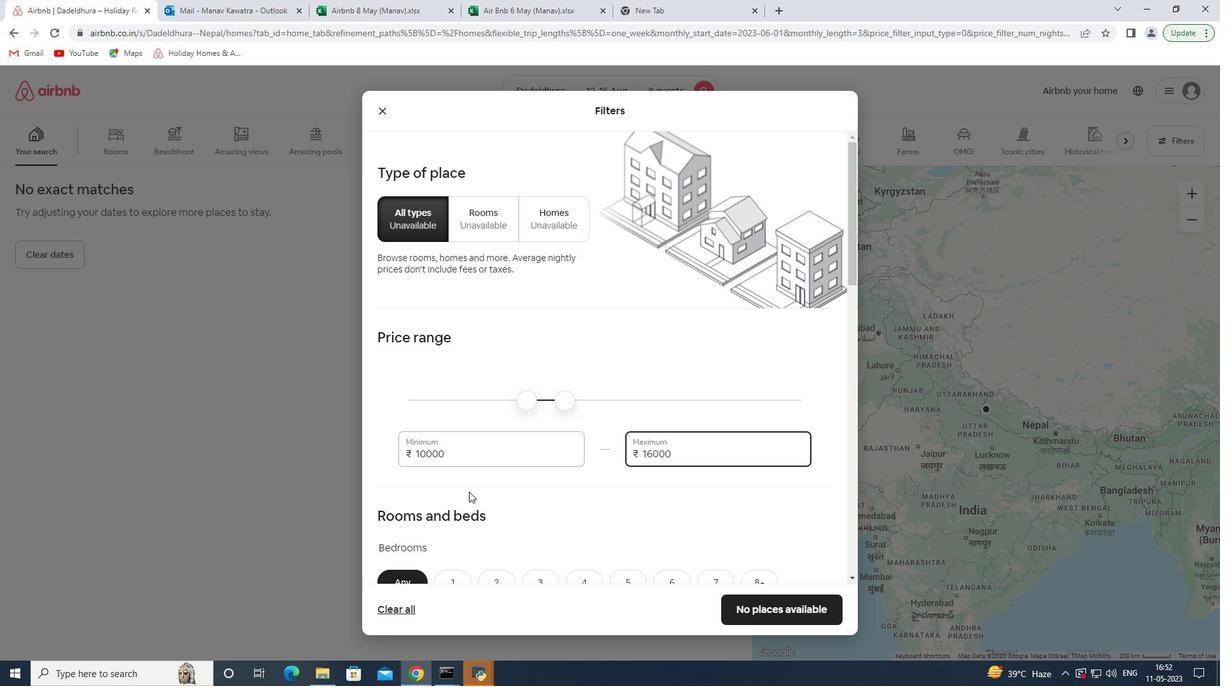 
Action: Mouse scrolled (475, 474) with delta (0, 0)
Screenshot: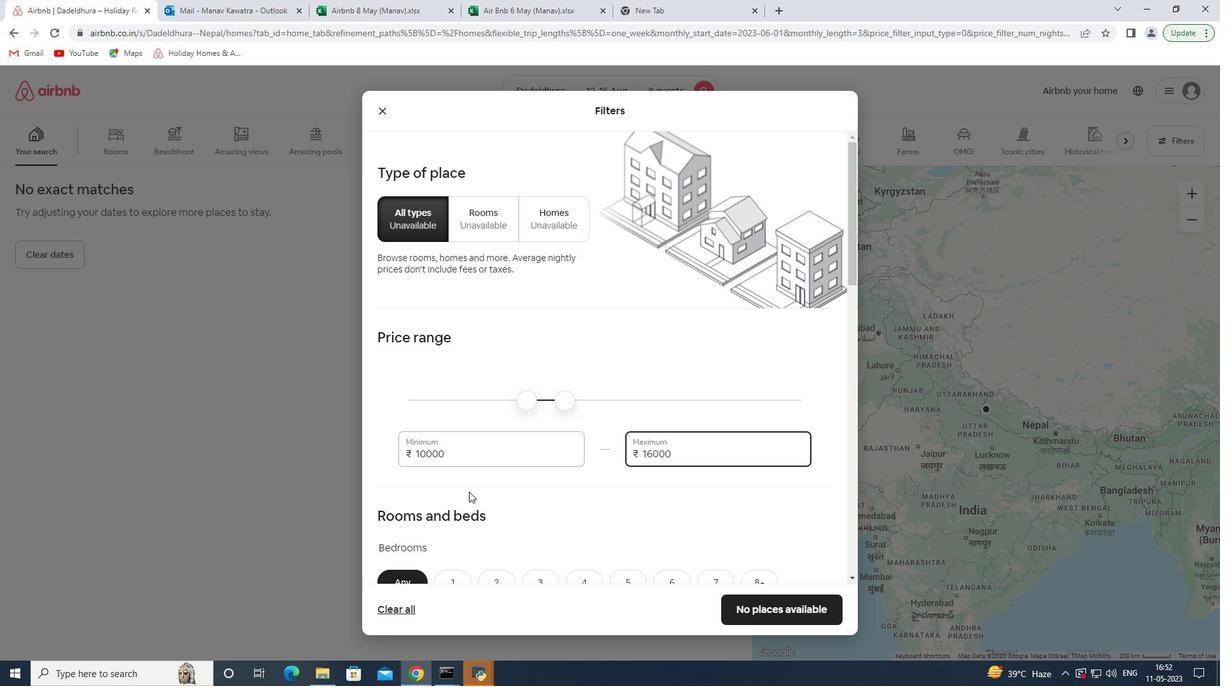 
Action: Mouse scrolled (475, 474) with delta (0, 0)
Screenshot: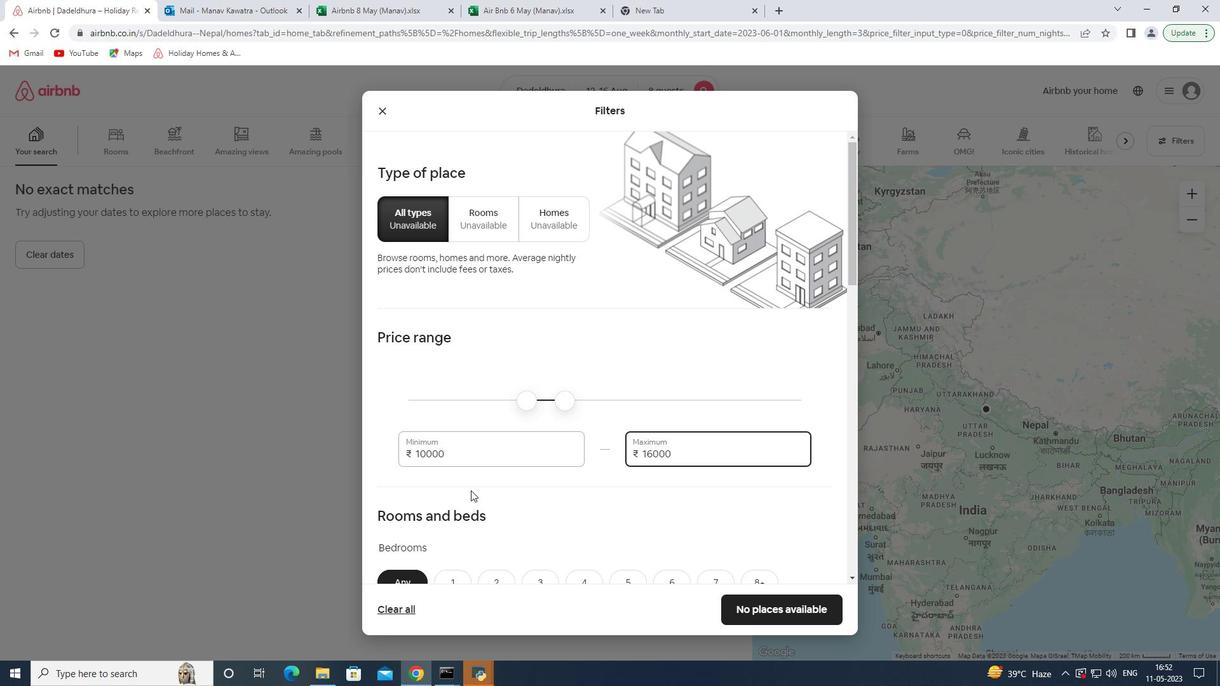 
Action: Mouse scrolled (475, 474) with delta (0, 0)
Screenshot: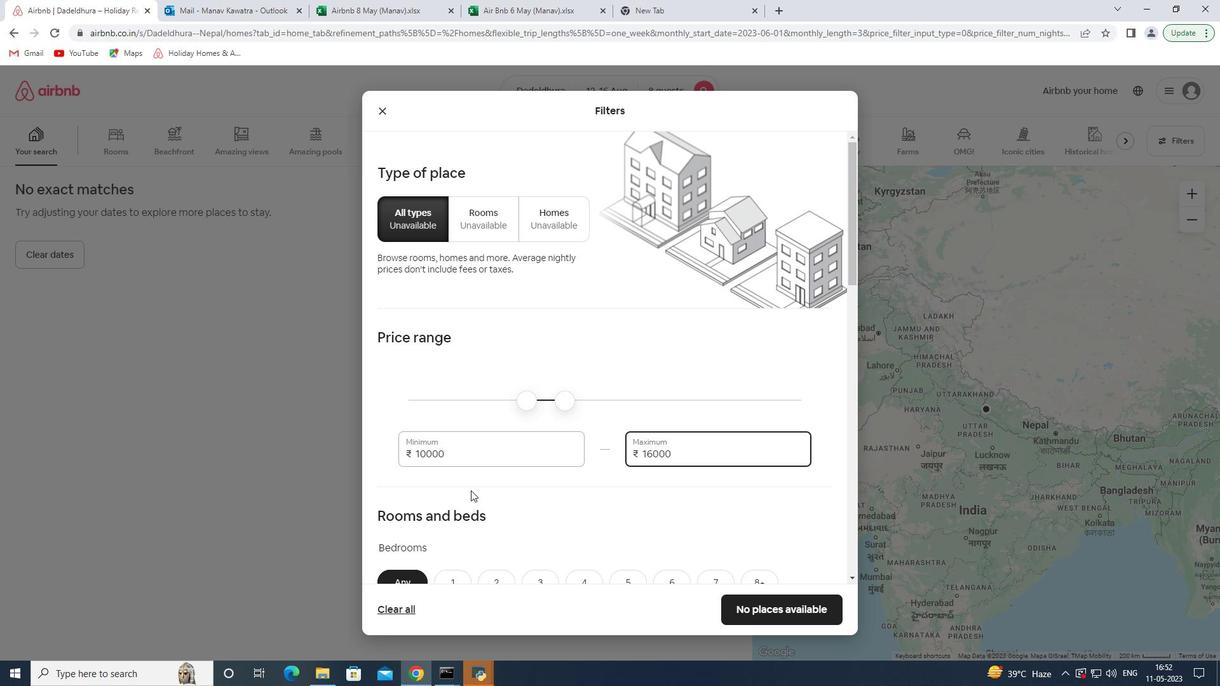 
Action: Mouse moved to (749, 325)
Screenshot: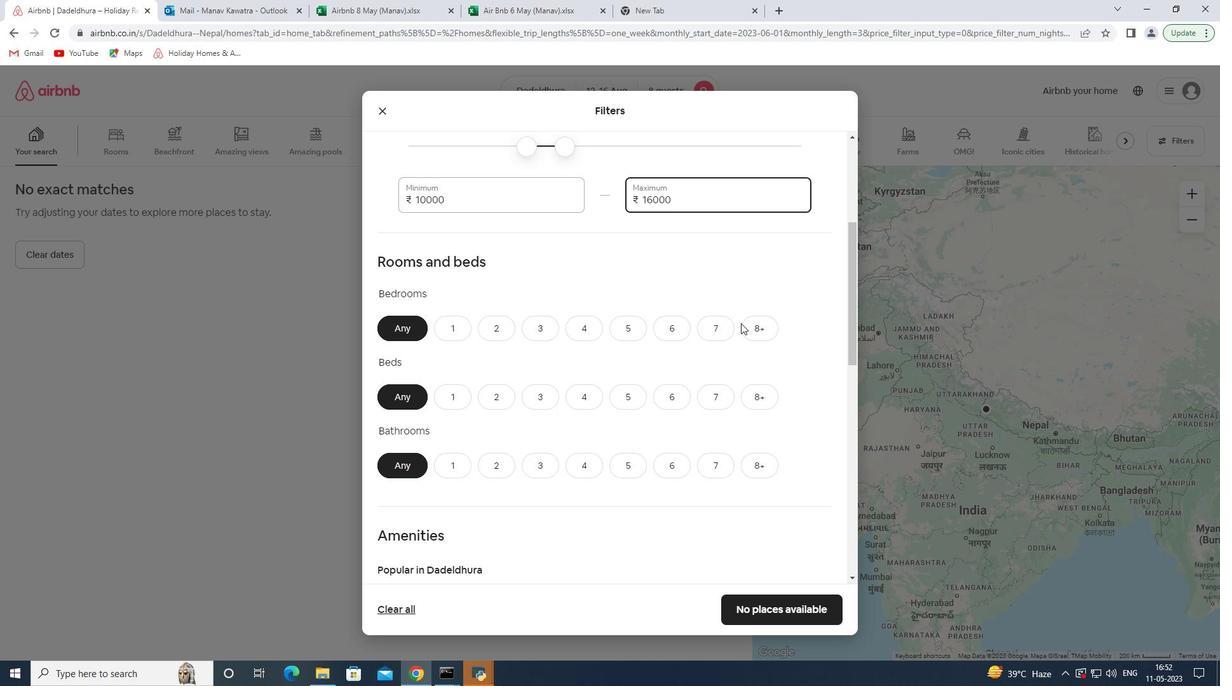 
Action: Mouse pressed left at (749, 325)
Screenshot: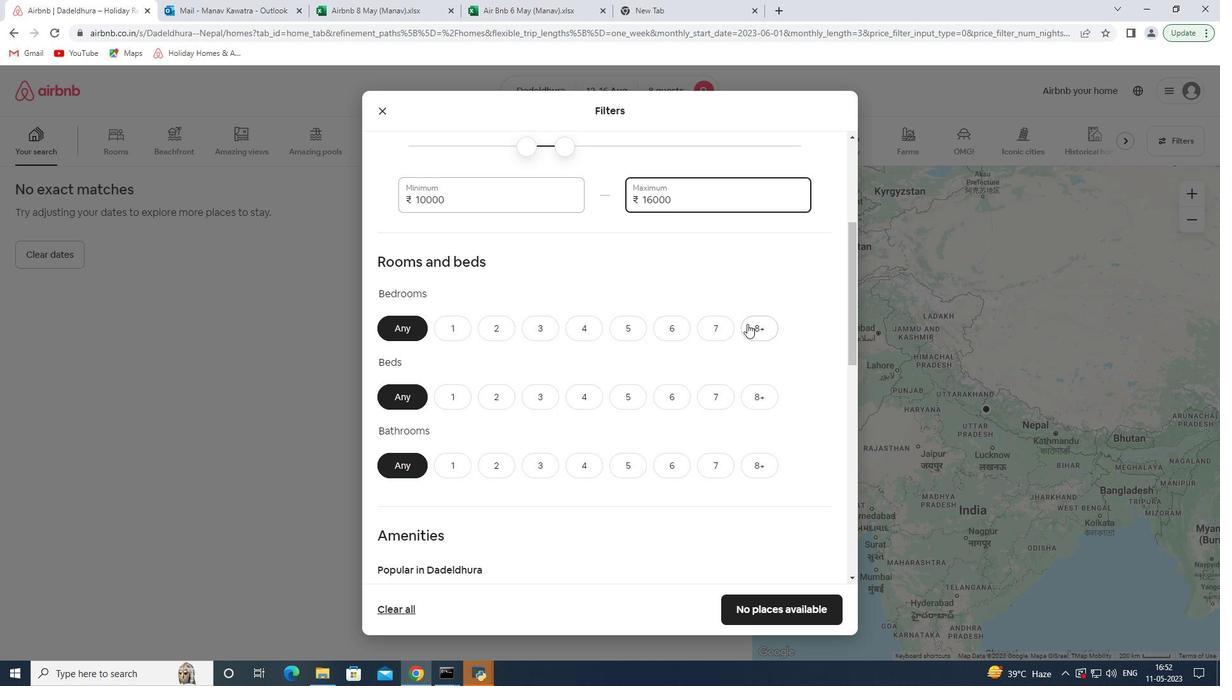 
Action: Mouse moved to (760, 395)
Screenshot: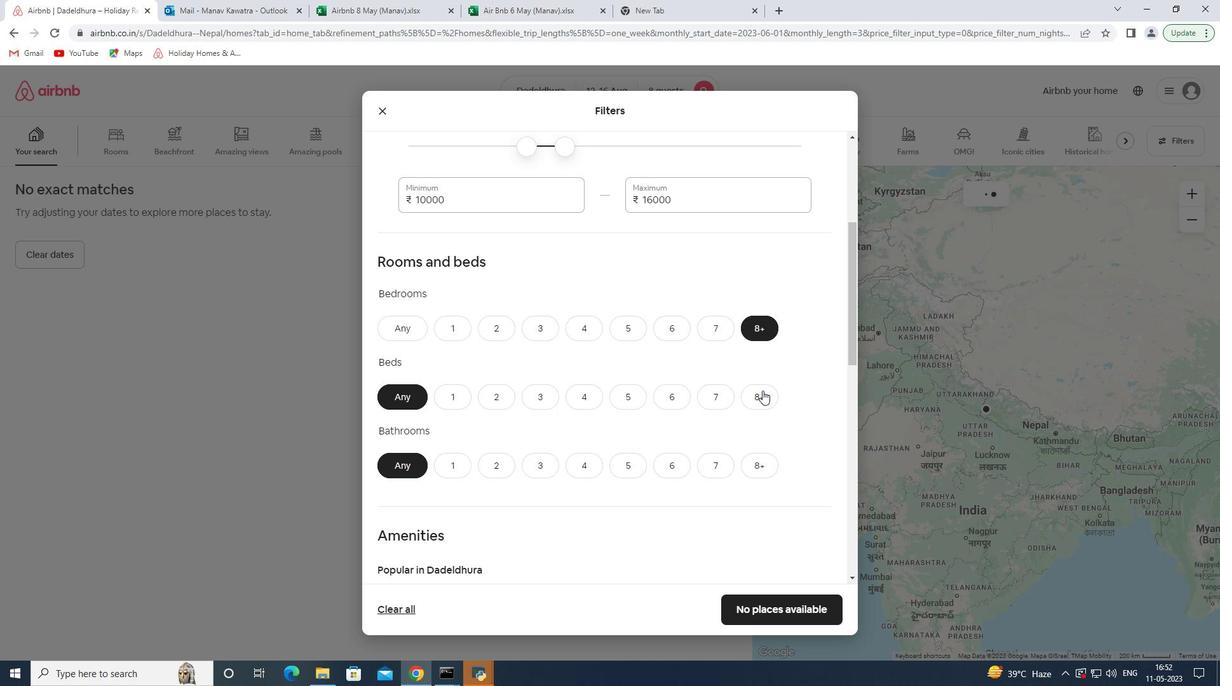 
Action: Mouse pressed left at (760, 395)
Screenshot: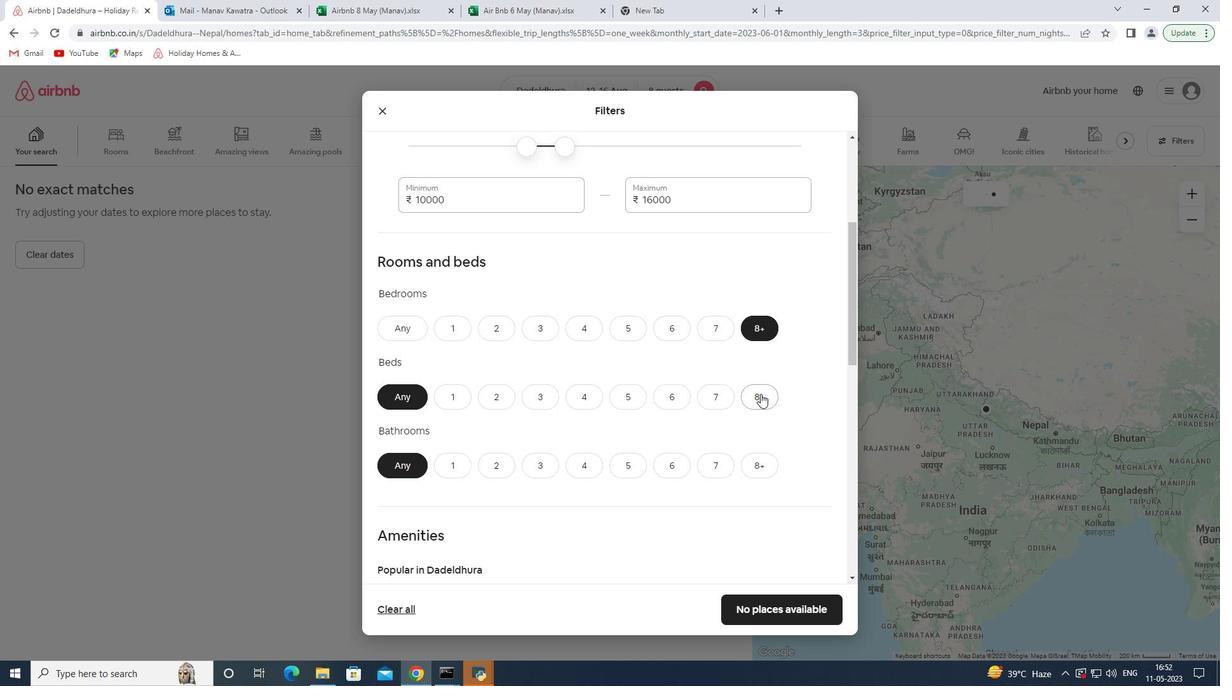 
Action: Mouse moved to (763, 465)
Screenshot: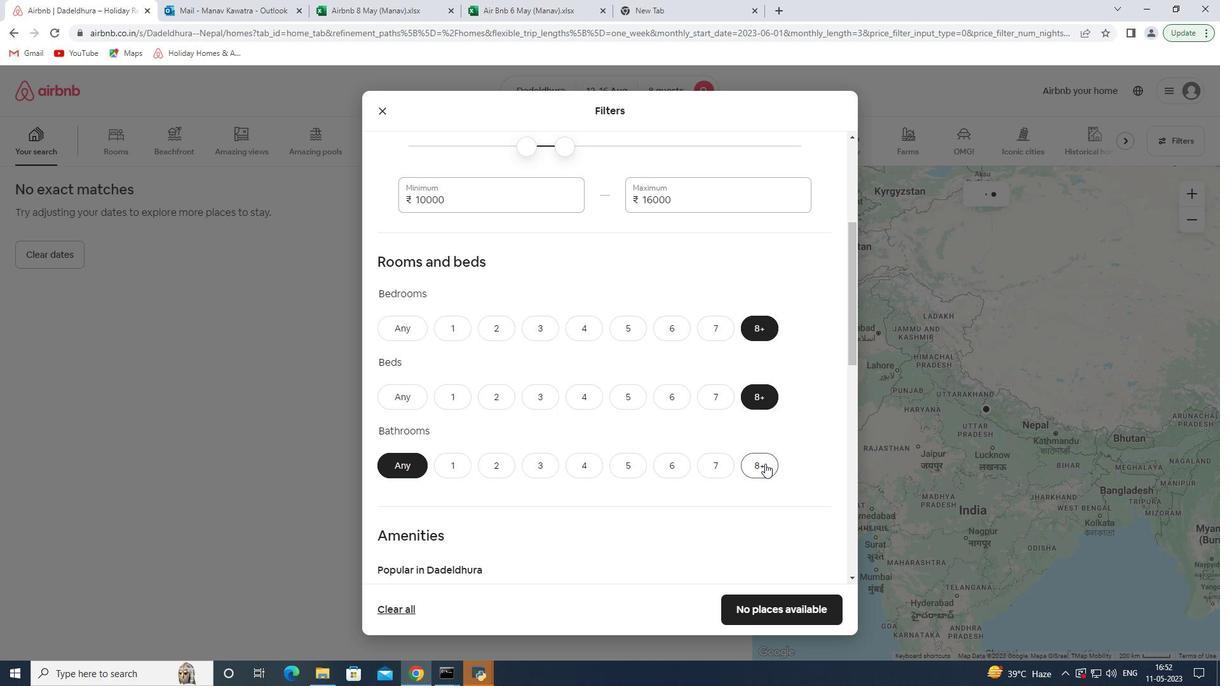 
Action: Mouse pressed left at (763, 465)
Screenshot: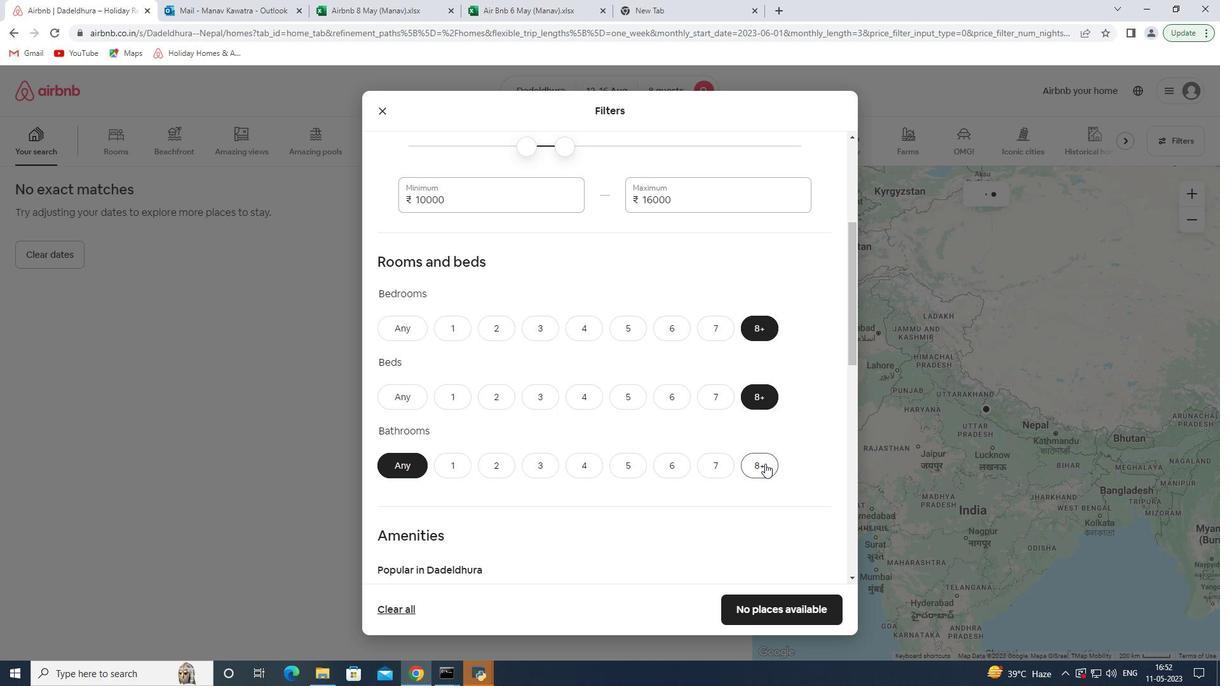 
Action: Mouse moved to (761, 465)
Screenshot: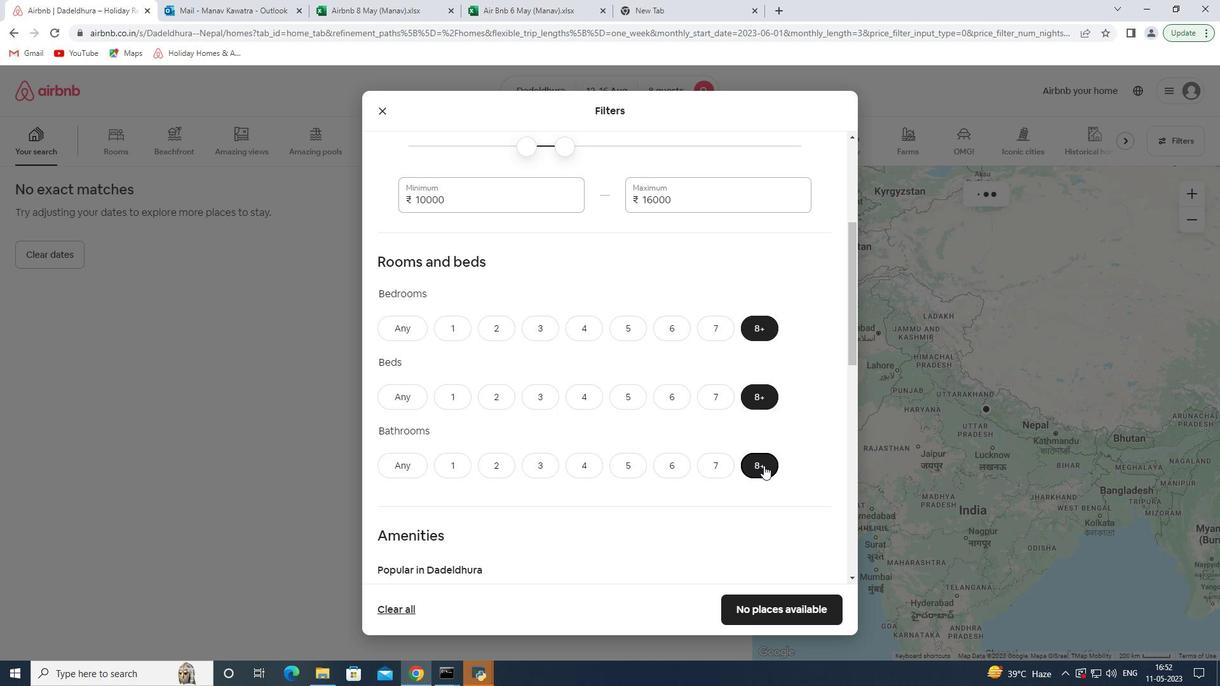 
Action: Mouse scrolled (761, 465) with delta (0, 0)
Screenshot: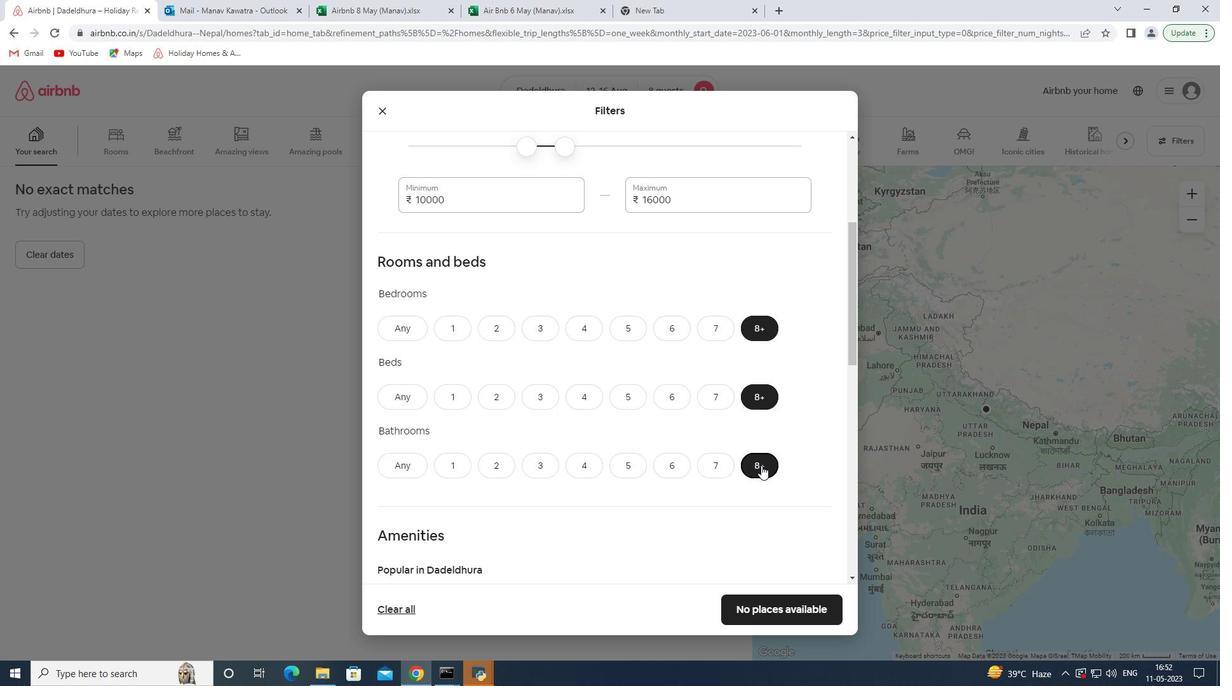
Action: Mouse scrolled (761, 465) with delta (0, 0)
Screenshot: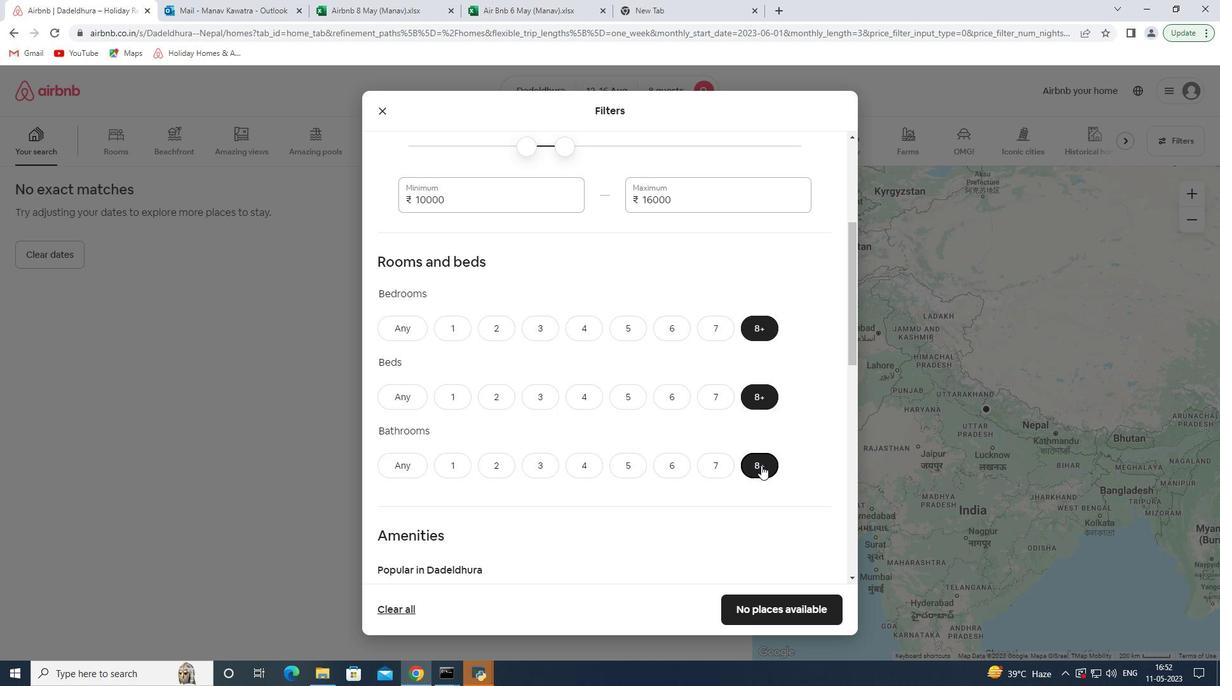 
Action: Mouse scrolled (761, 465) with delta (0, 0)
Screenshot: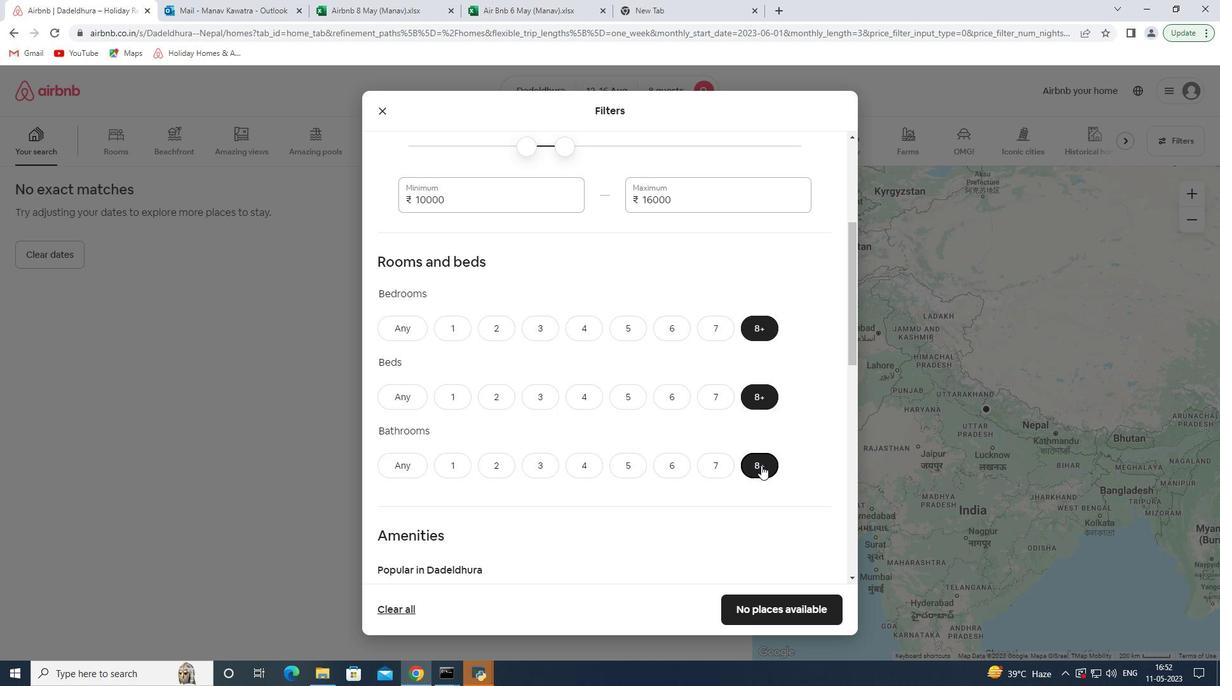 
Action: Mouse moved to (407, 496)
Screenshot: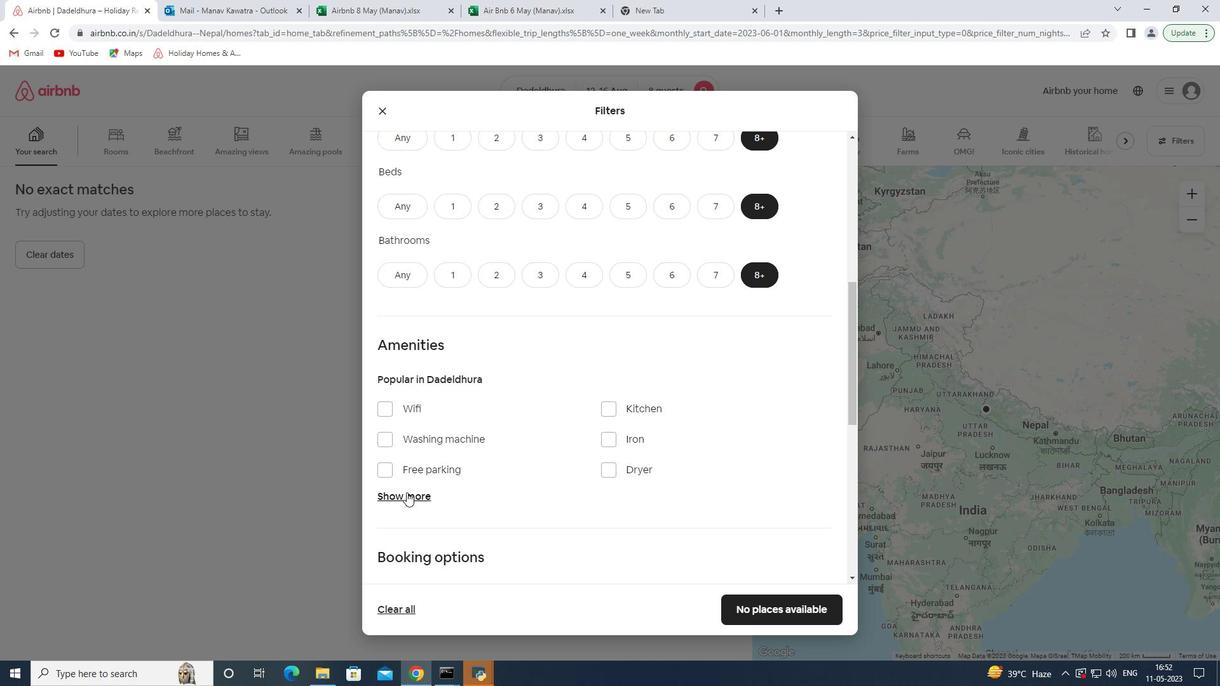 
Action: Mouse pressed left at (407, 496)
Screenshot: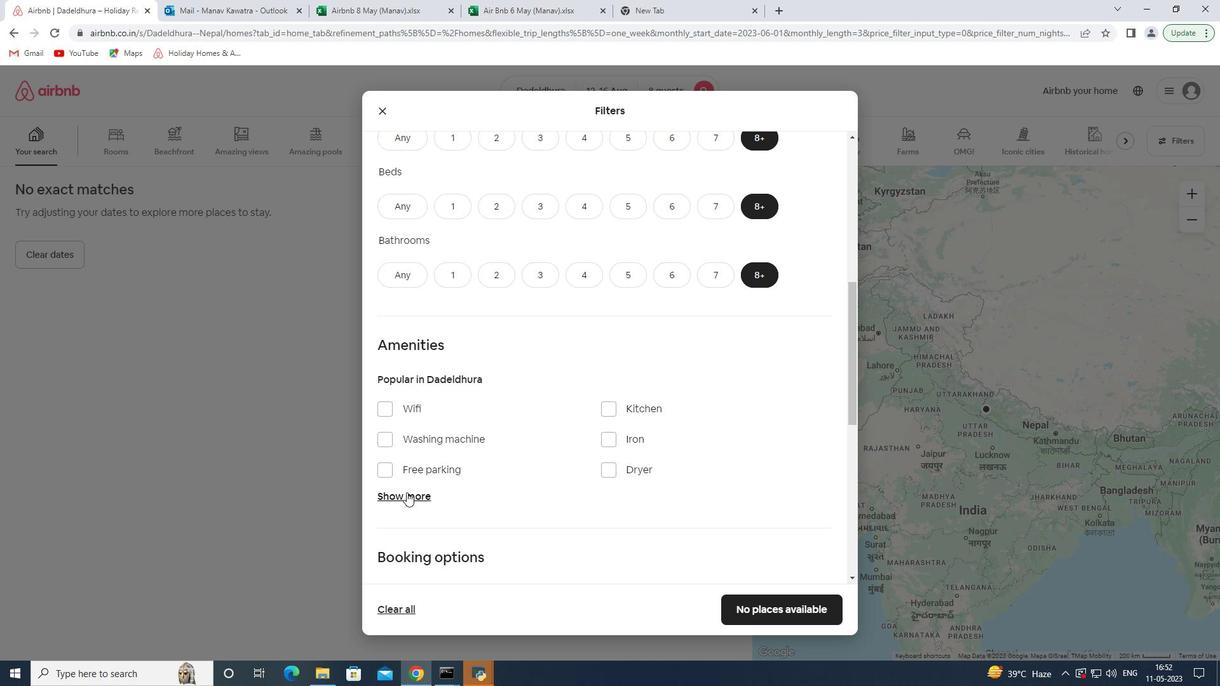 
Action: Mouse moved to (414, 406)
Screenshot: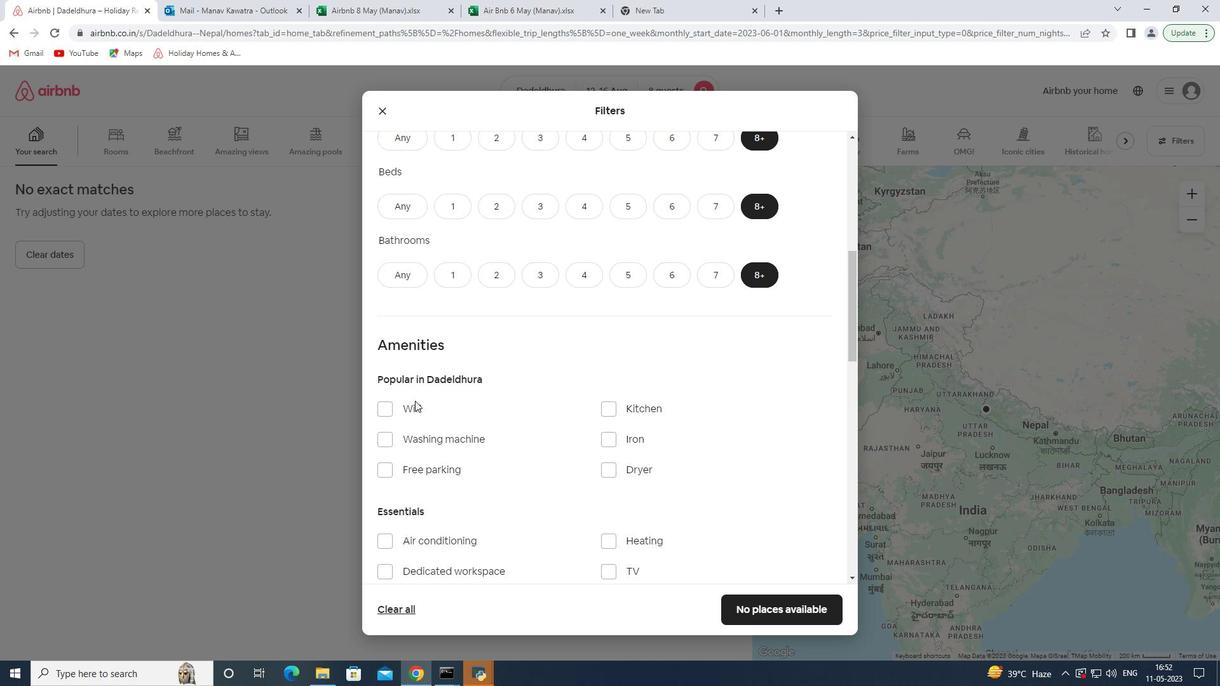 
Action: Mouse pressed left at (414, 406)
Screenshot: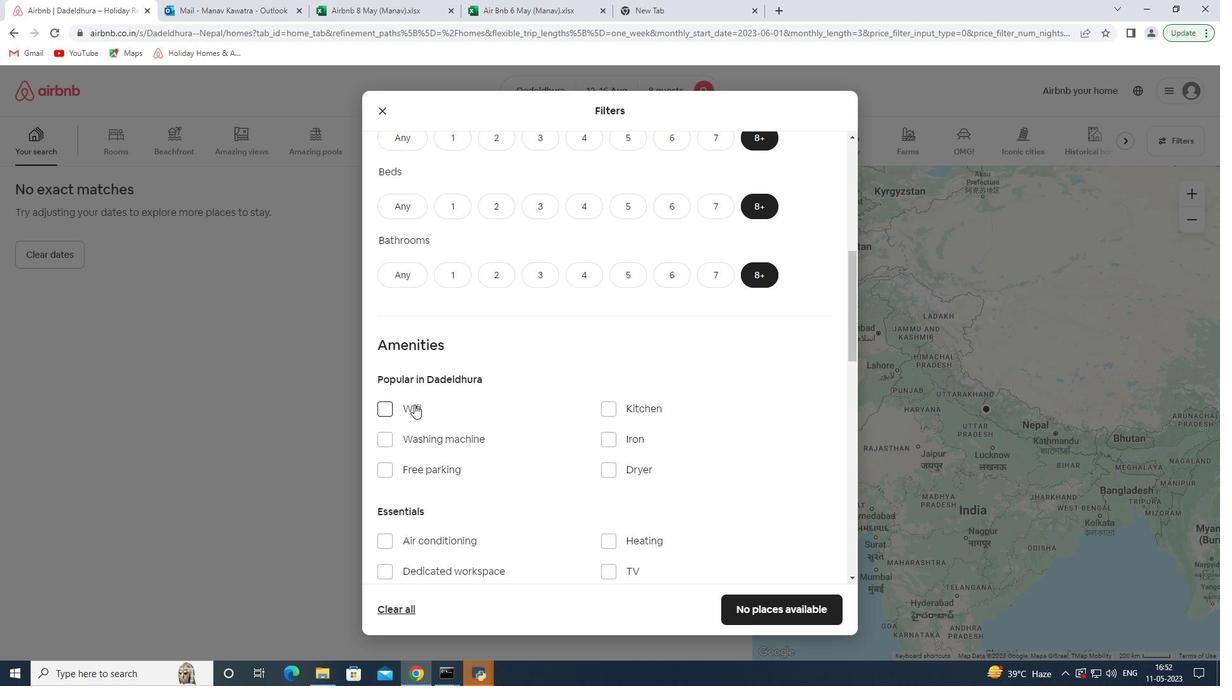 
Action: Mouse moved to (432, 472)
Screenshot: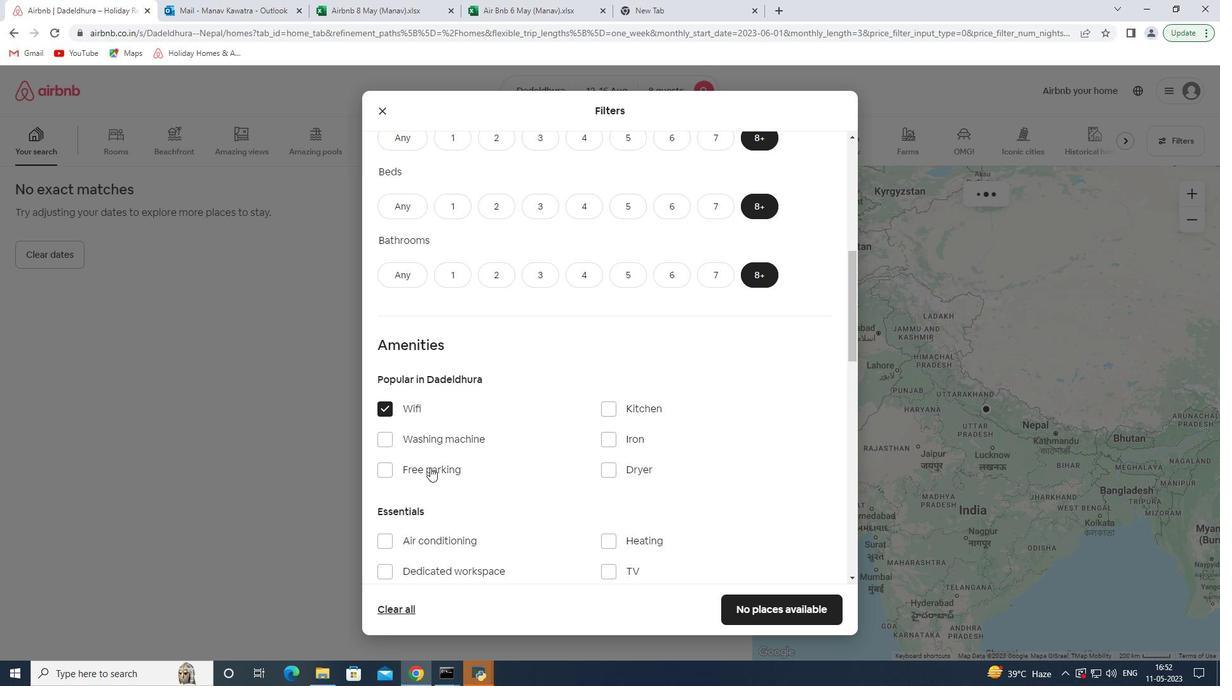 
Action: Mouse pressed left at (432, 472)
Screenshot: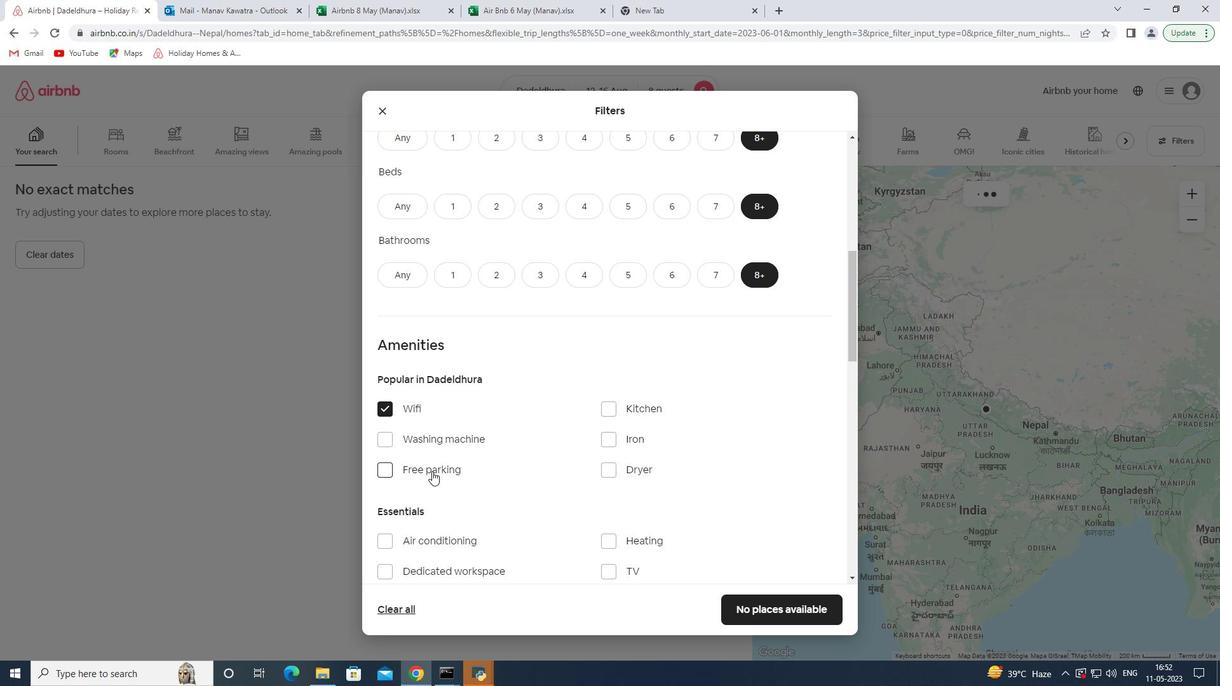 
Action: Mouse moved to (504, 453)
Screenshot: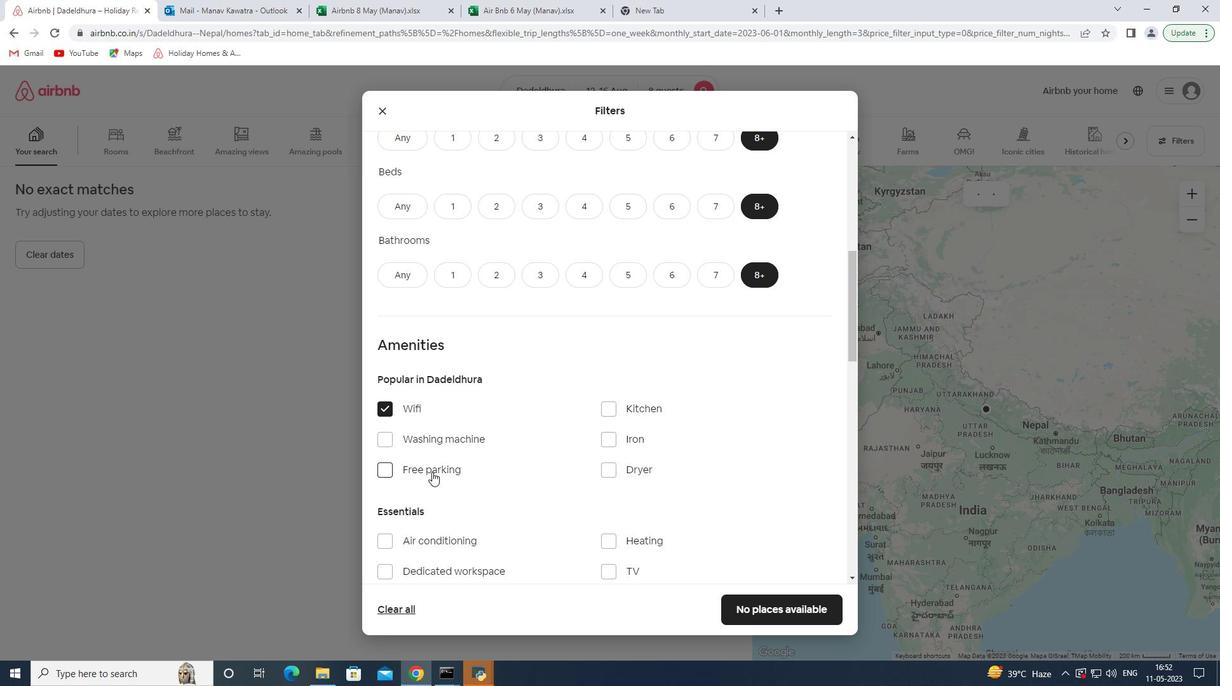 
Action: Mouse scrolled (504, 453) with delta (0, 0)
Screenshot: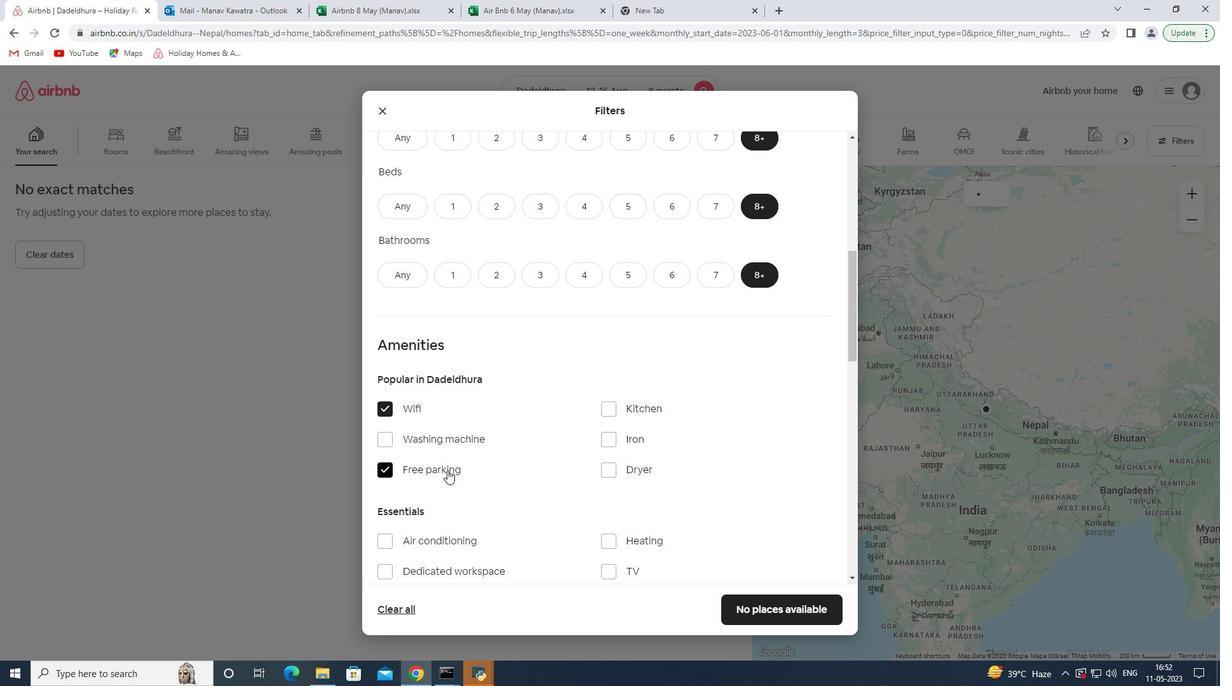 
Action: Mouse scrolled (504, 453) with delta (0, 0)
Screenshot: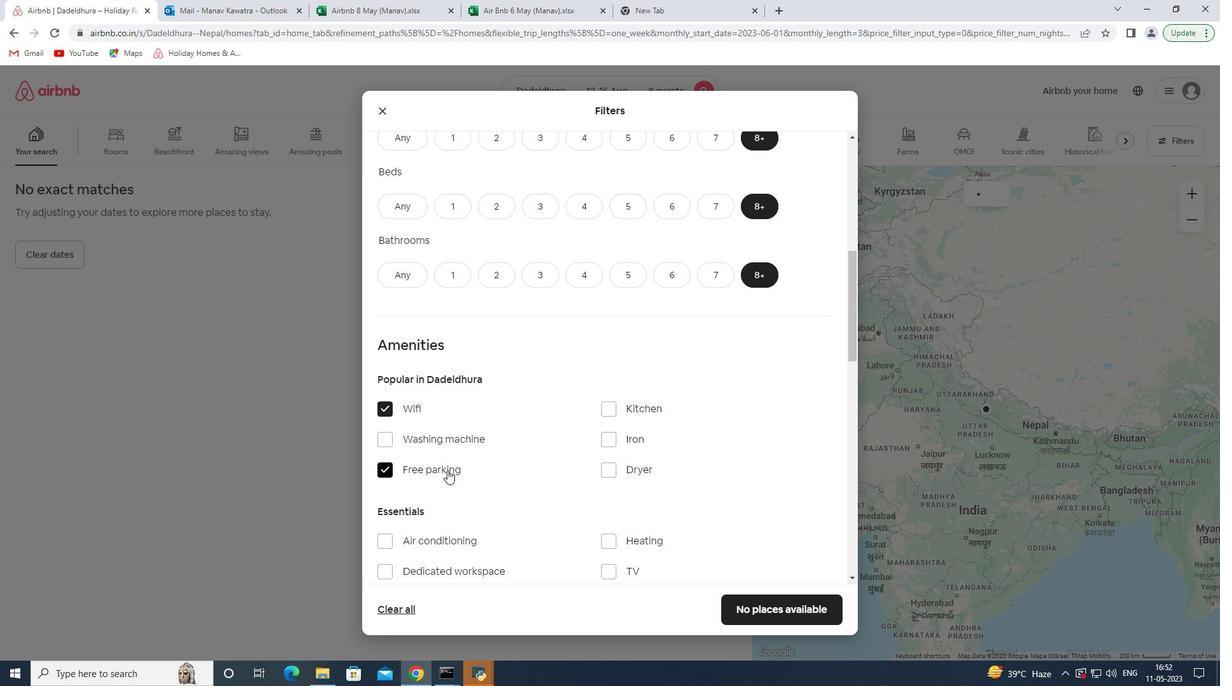 
Action: Mouse scrolled (504, 453) with delta (0, 0)
Screenshot: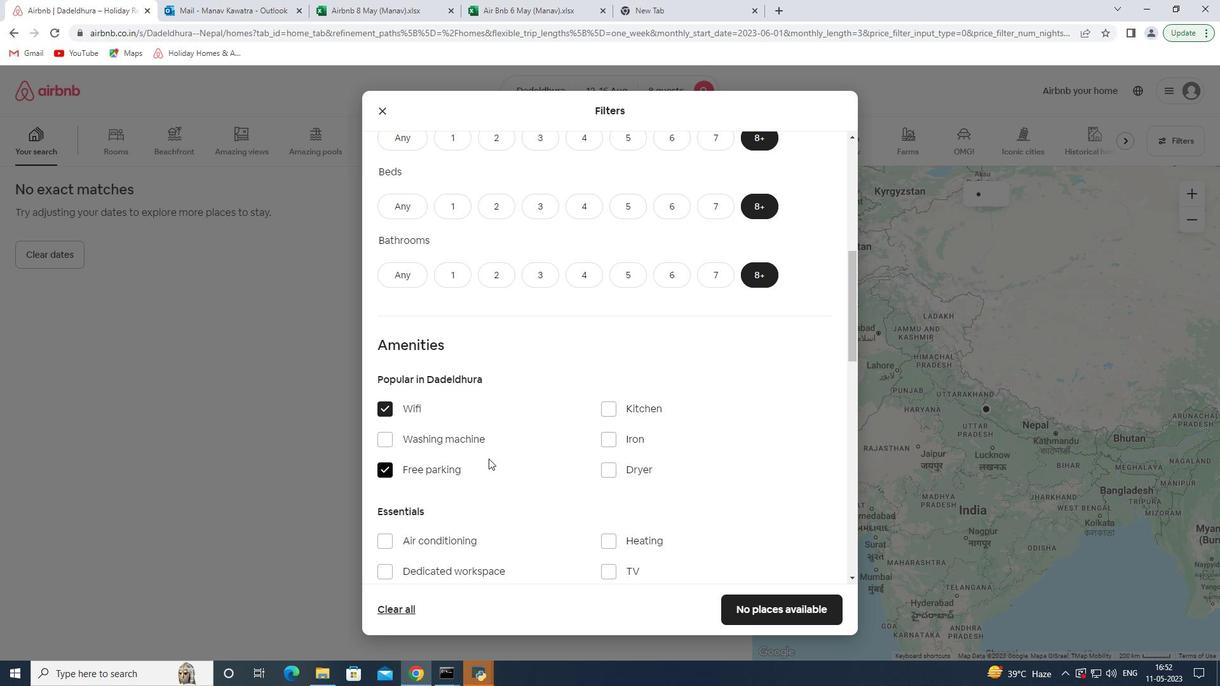 
Action: Mouse moved to (510, 451)
Screenshot: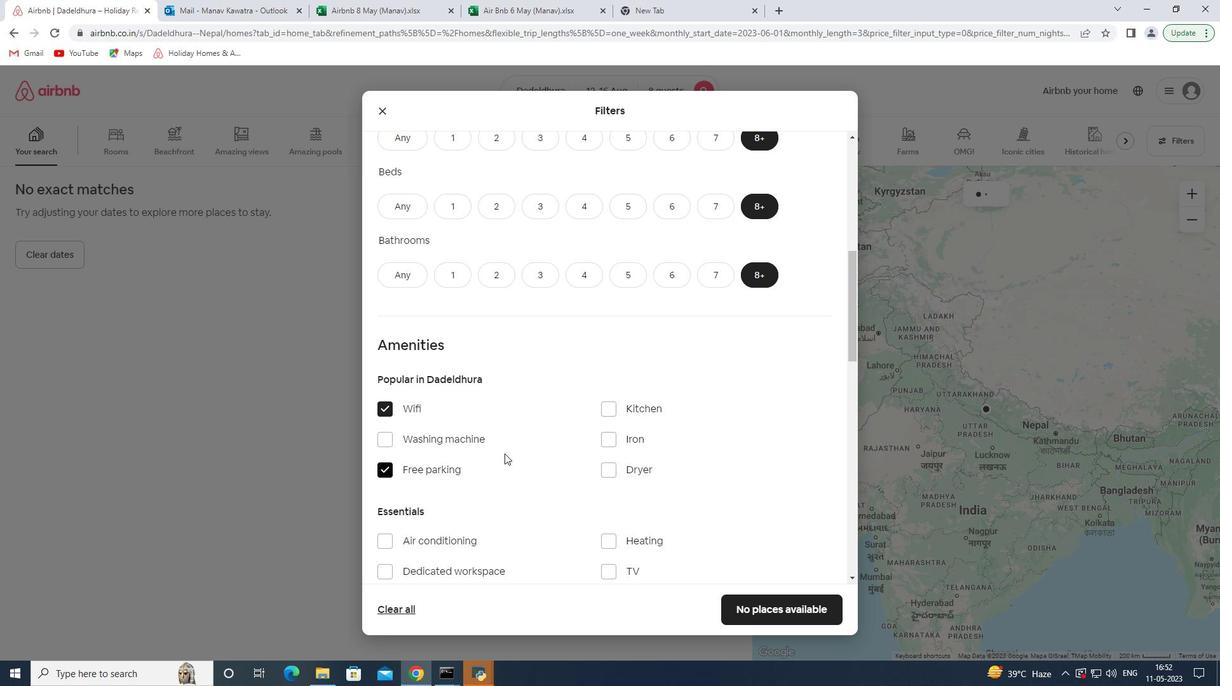 
Action: Mouse scrolled (509, 451) with delta (0, 0)
Screenshot: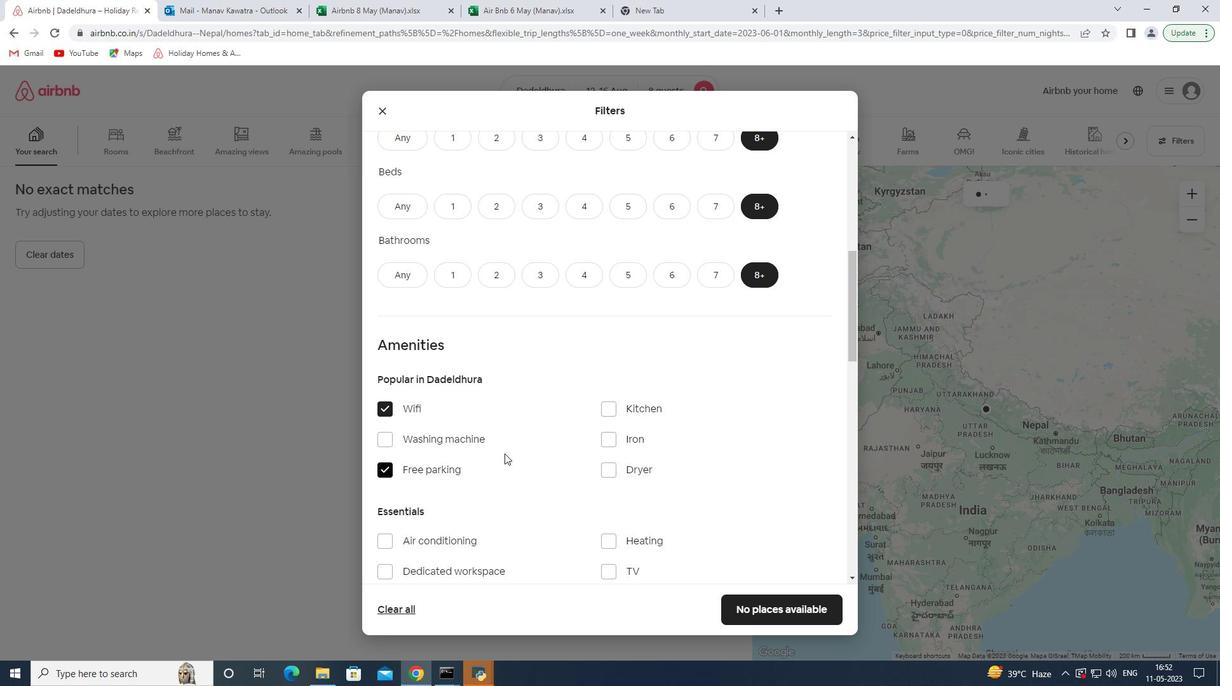 
Action: Mouse moved to (628, 317)
Screenshot: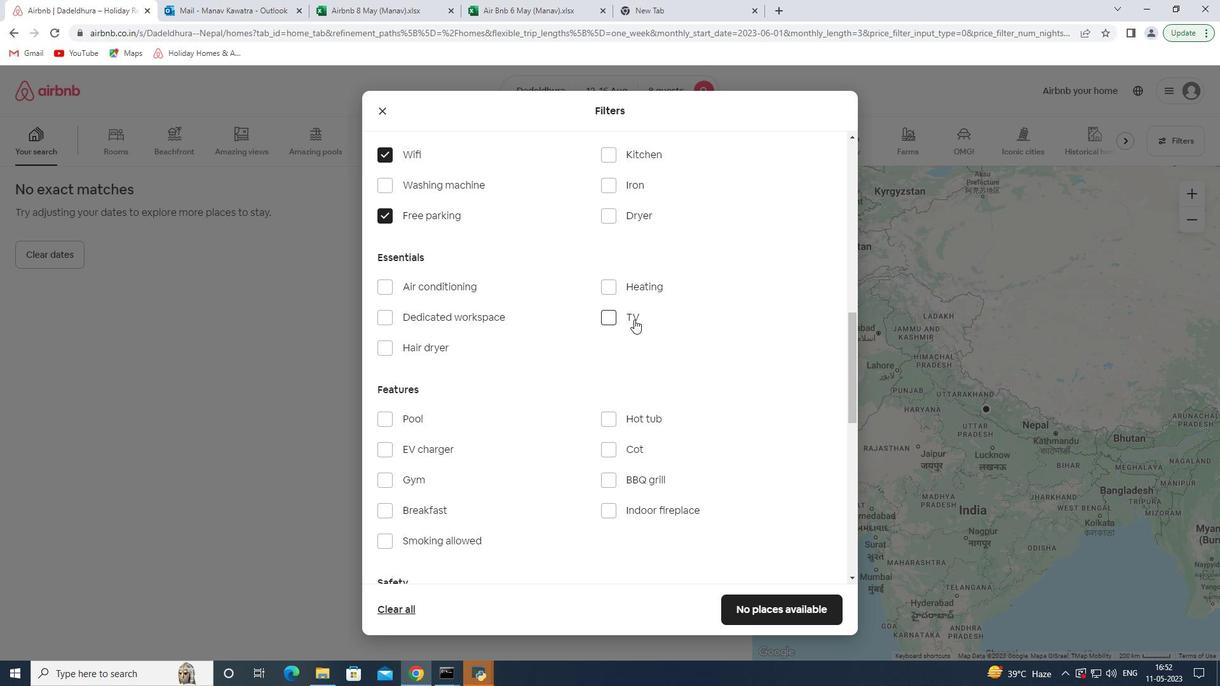 
Action: Mouse pressed left at (628, 317)
Screenshot: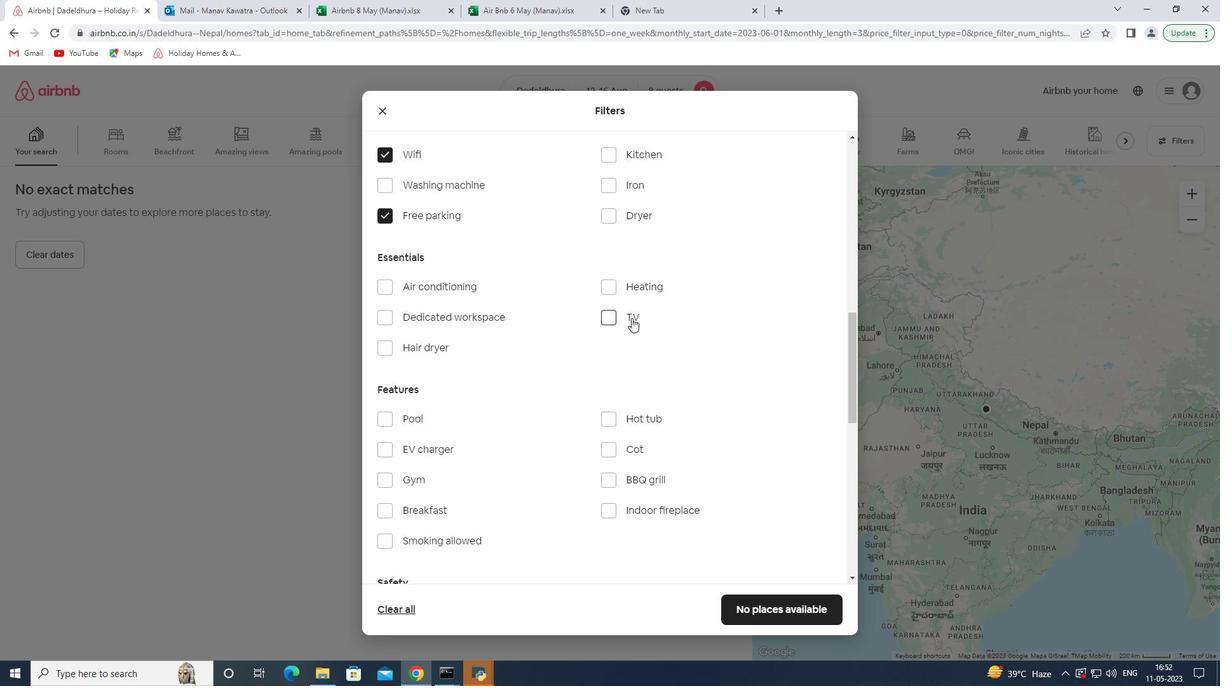 
Action: Mouse moved to (417, 482)
Screenshot: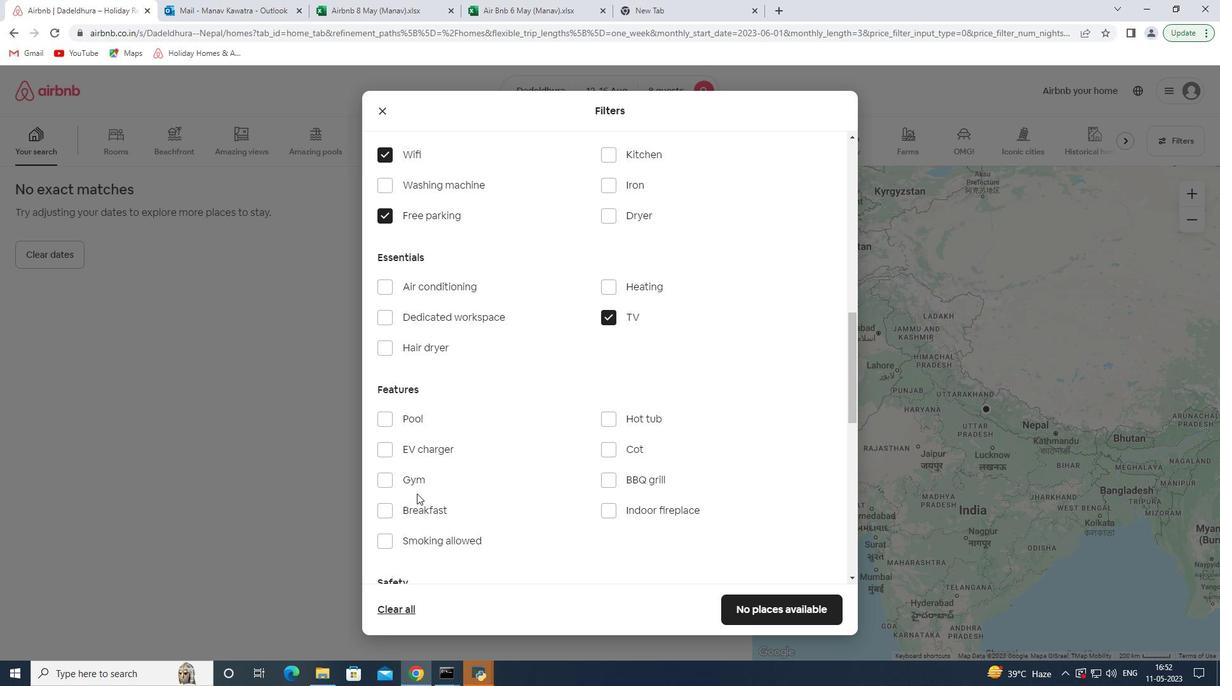 
Action: Mouse pressed left at (417, 482)
Screenshot: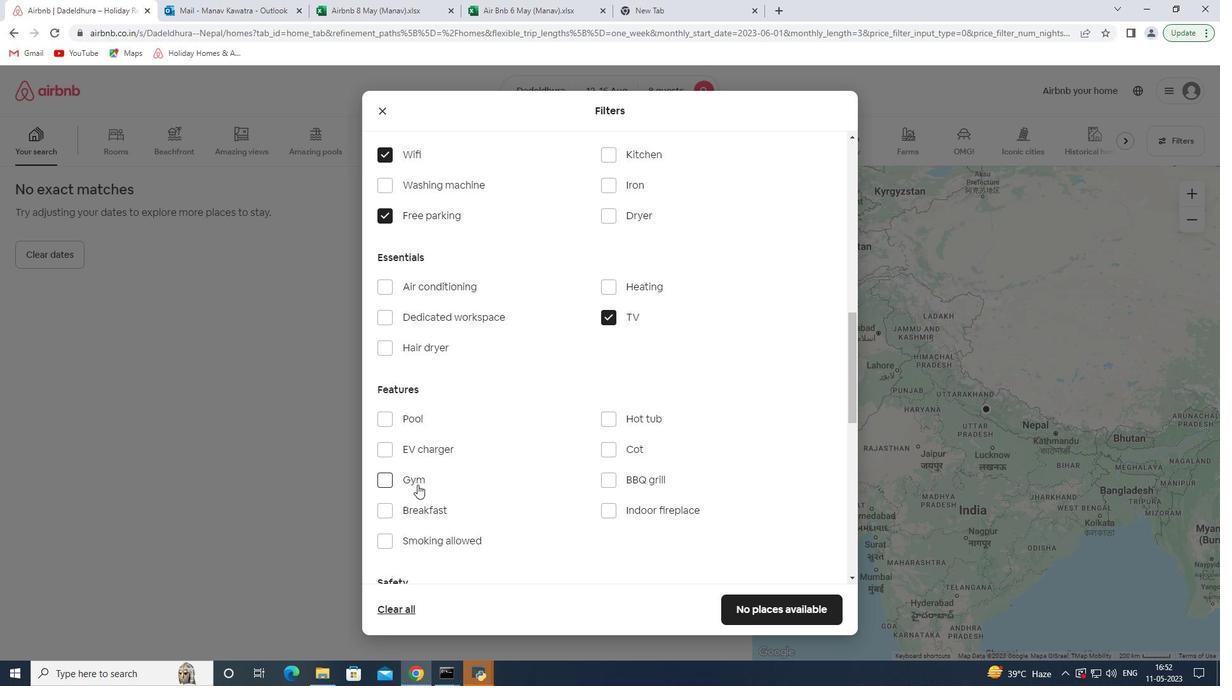 
Action: Mouse moved to (417, 509)
Screenshot: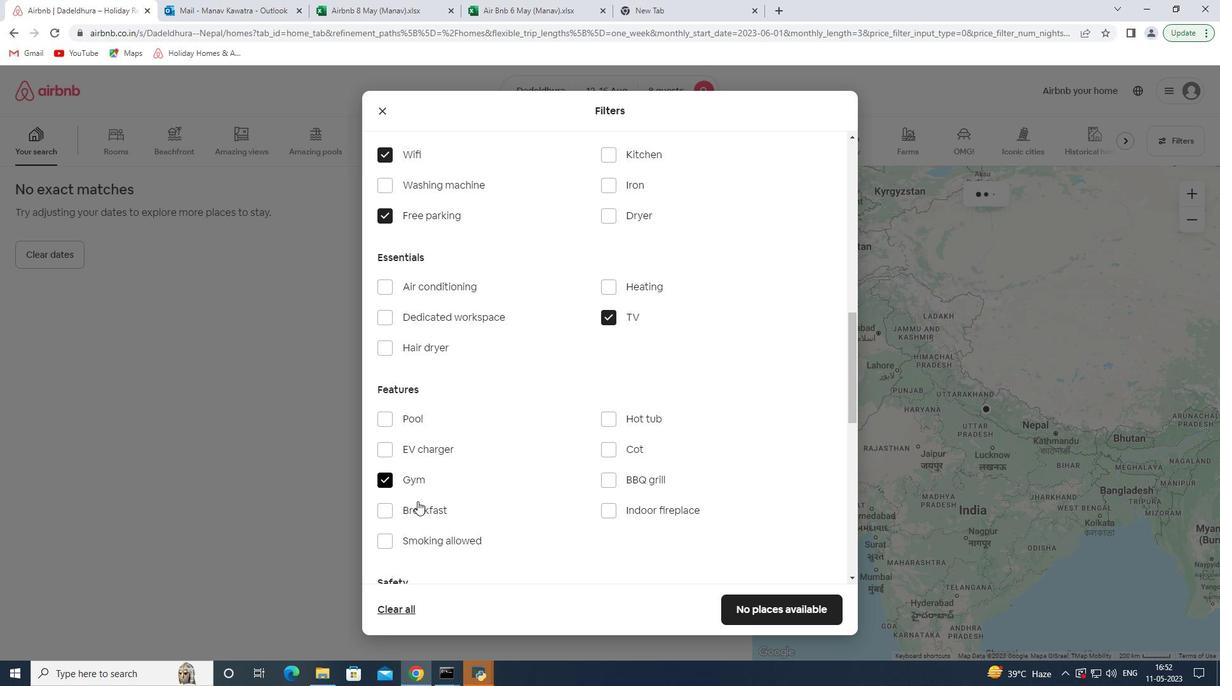
Action: Mouse pressed left at (417, 509)
Screenshot: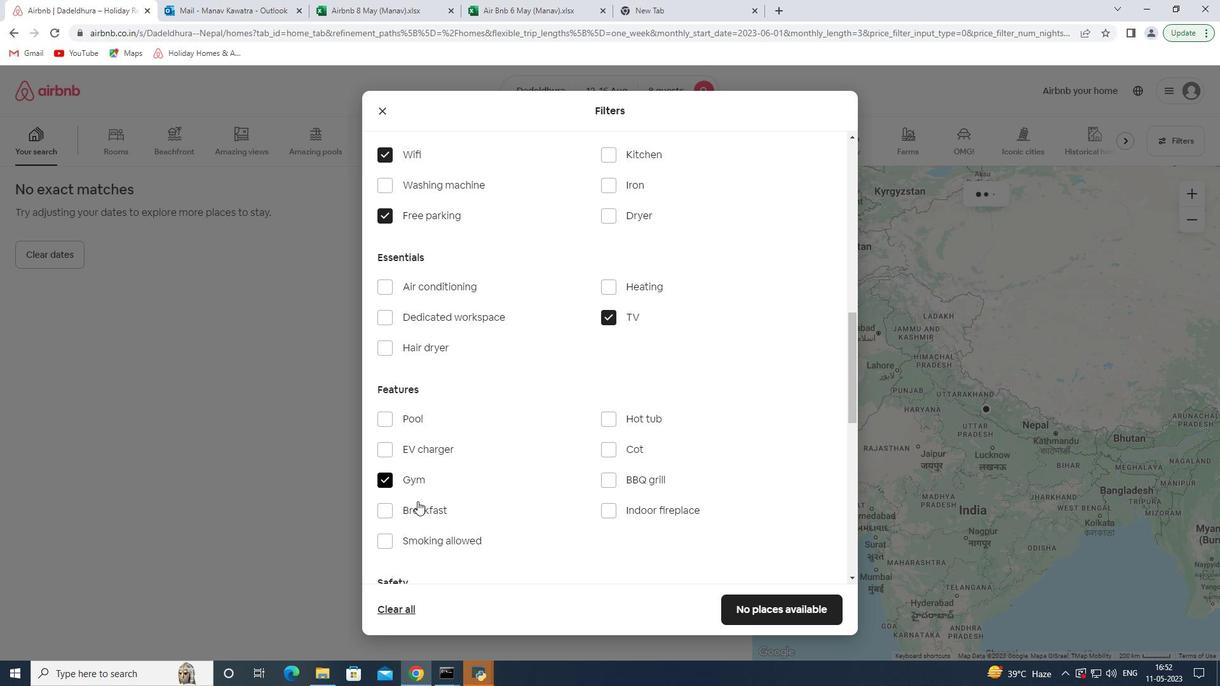 
Action: Mouse moved to (536, 453)
Screenshot: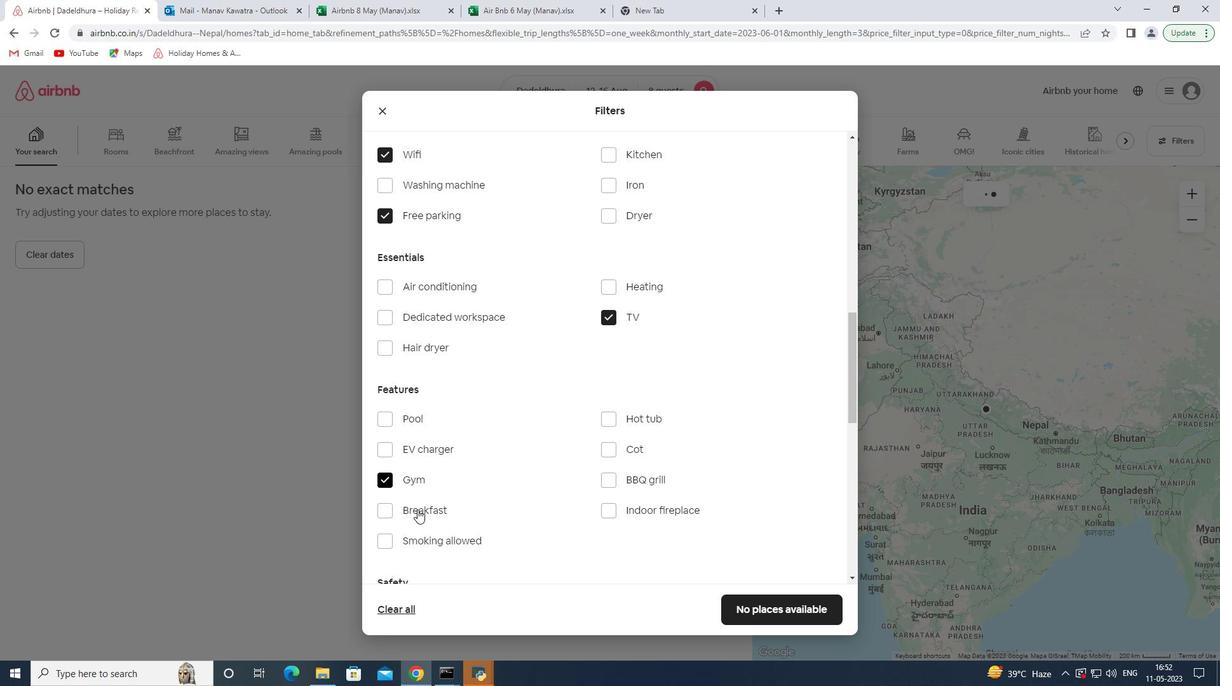 
Action: Mouse scrolled (536, 452) with delta (0, 0)
Screenshot: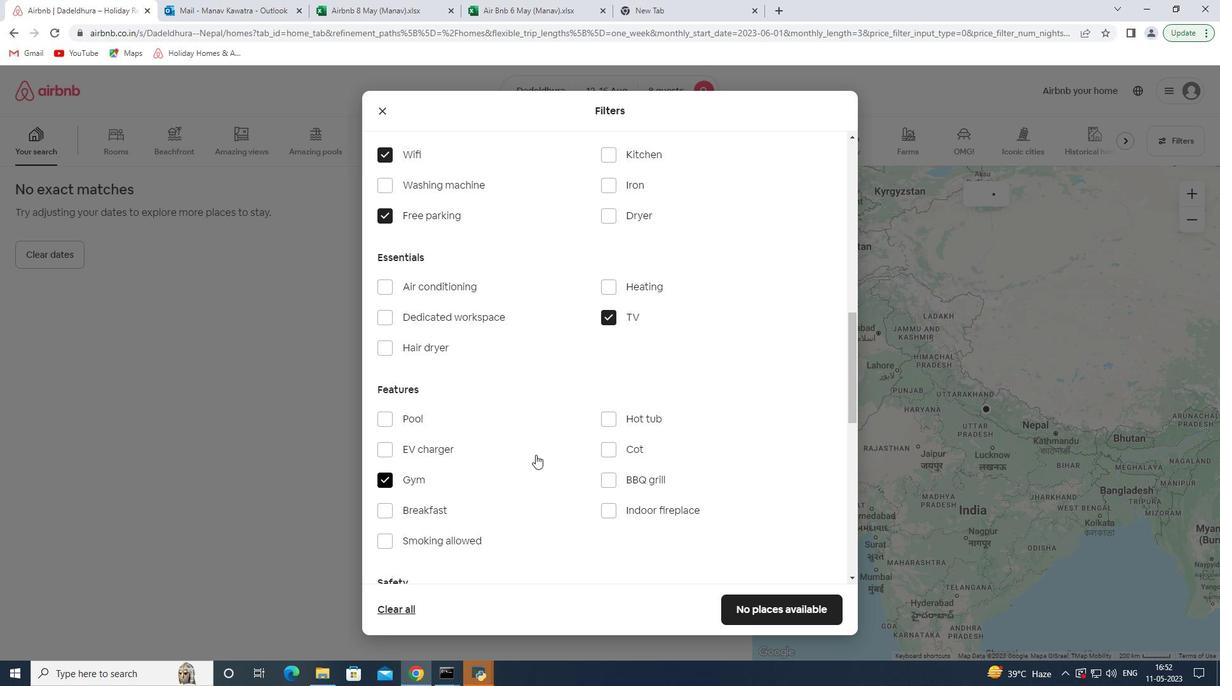 
Action: Mouse scrolled (536, 452) with delta (0, 0)
Screenshot: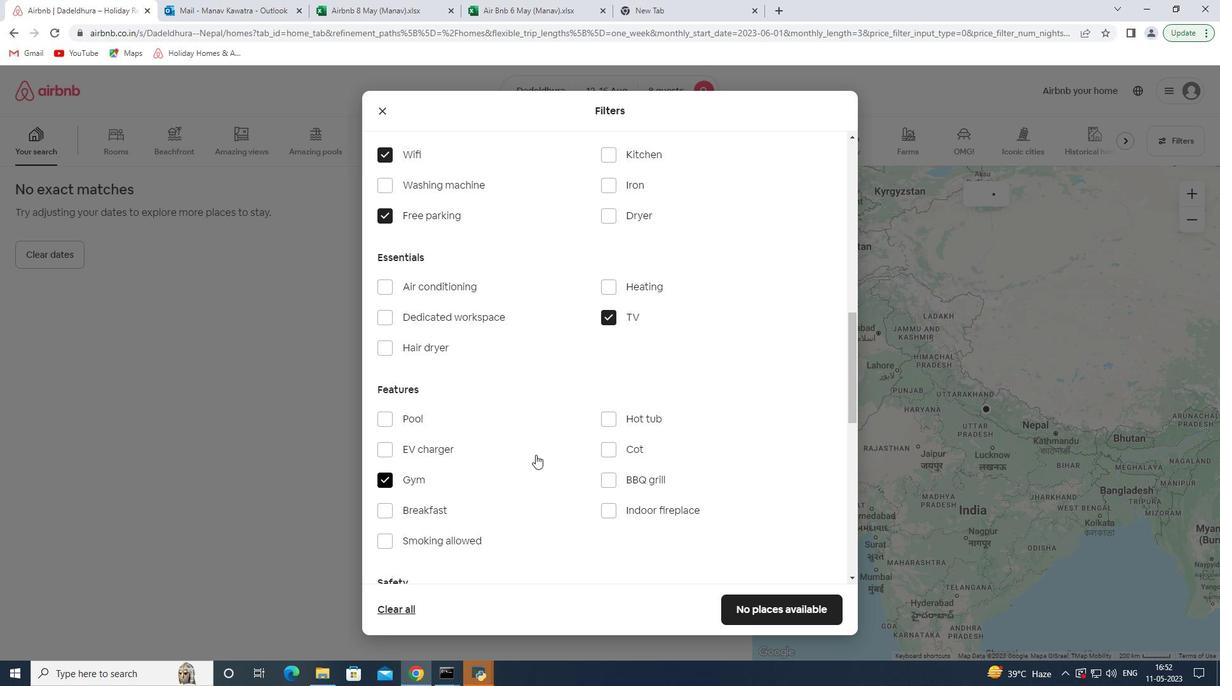 
Action: Mouse scrolled (536, 452) with delta (0, 0)
Screenshot: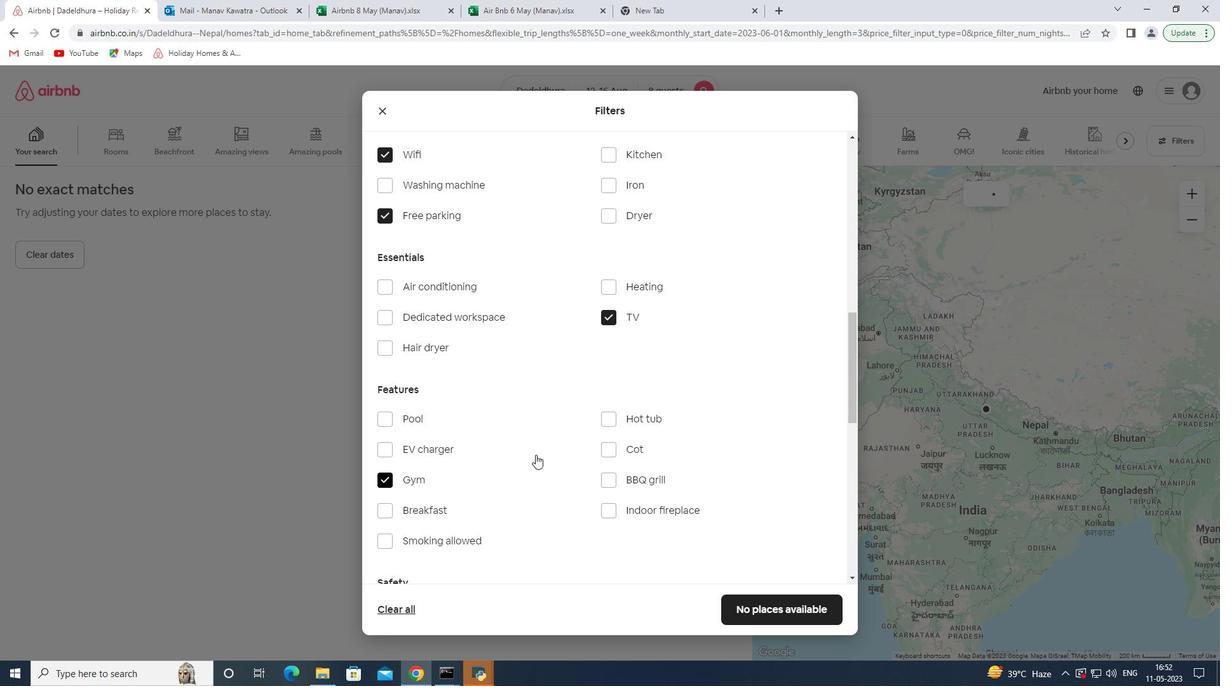 
Action: Mouse scrolled (536, 452) with delta (0, 0)
Screenshot: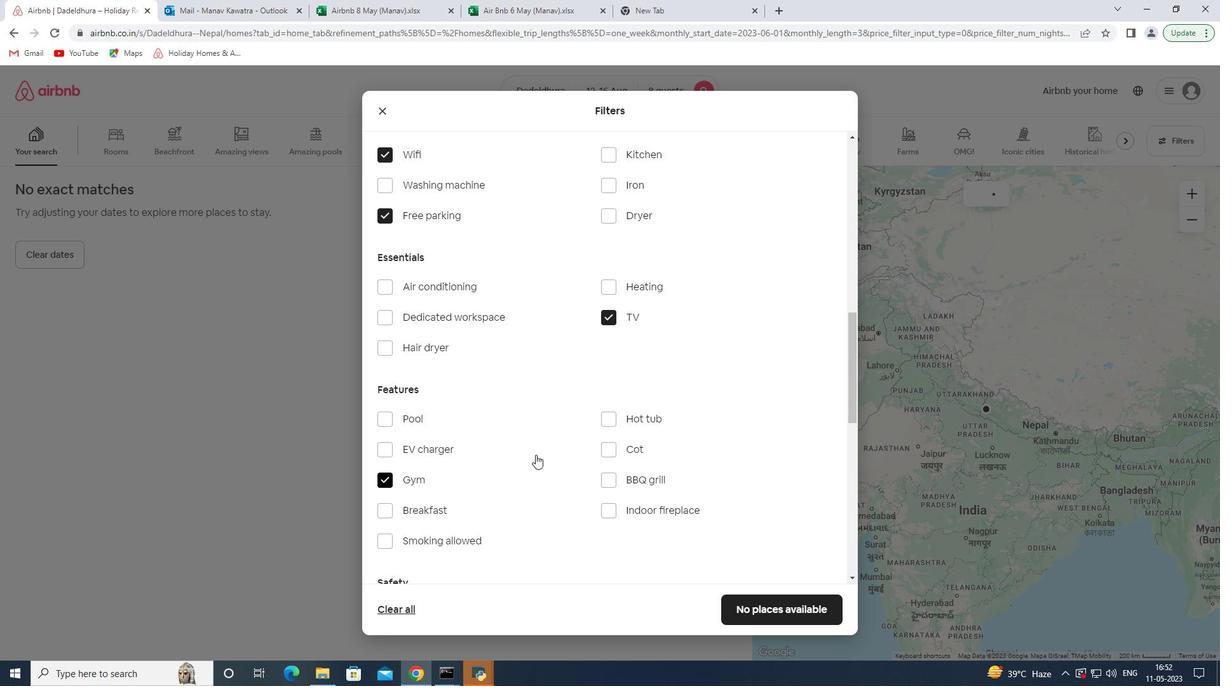 
Action: Mouse scrolled (536, 452) with delta (0, 0)
Screenshot: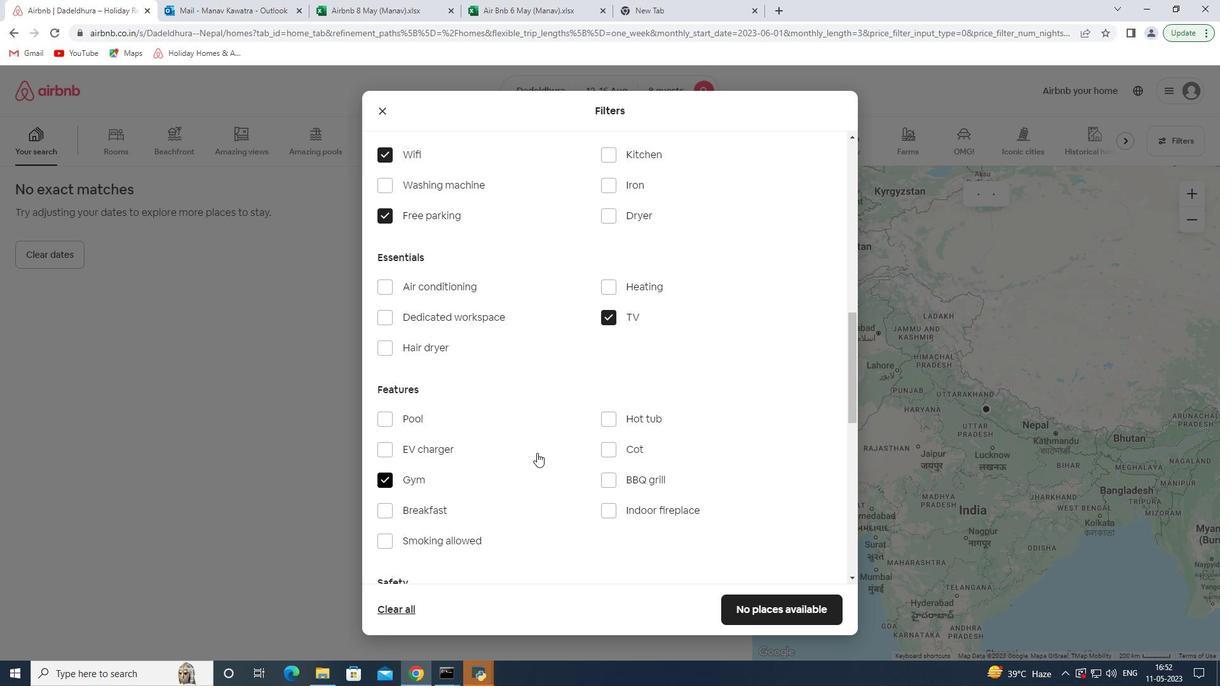 
Action: Mouse scrolled (536, 452) with delta (0, 0)
Screenshot: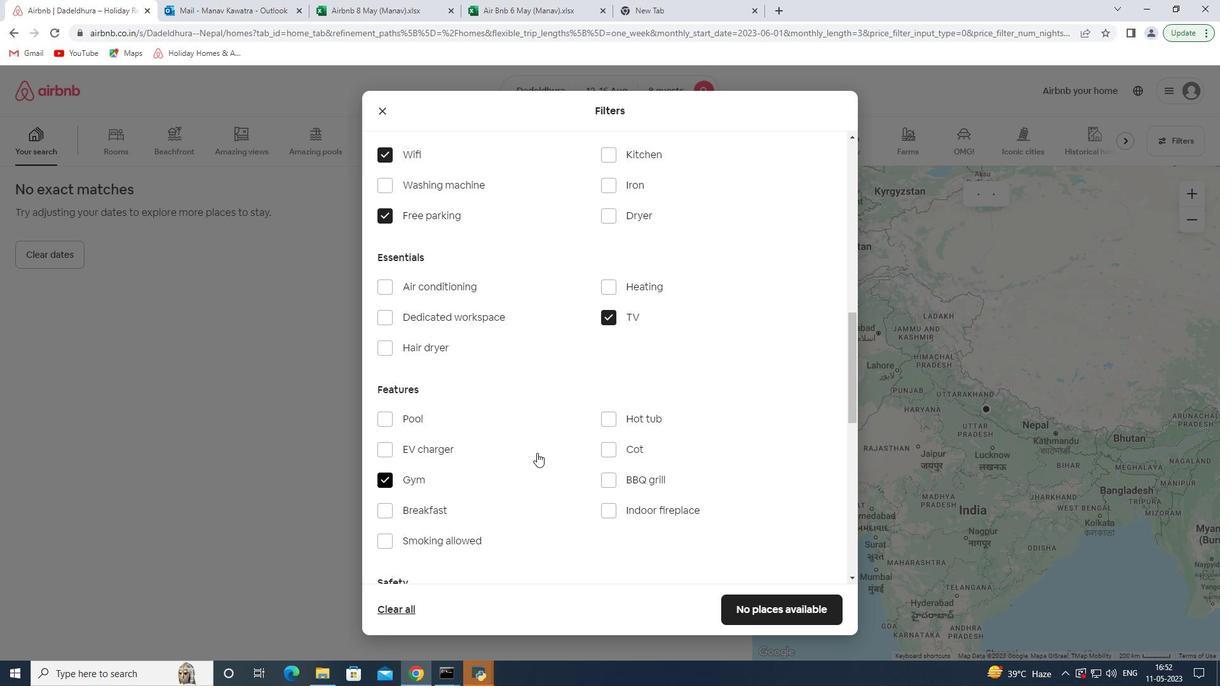 
Action: Mouse moved to (806, 405)
Screenshot: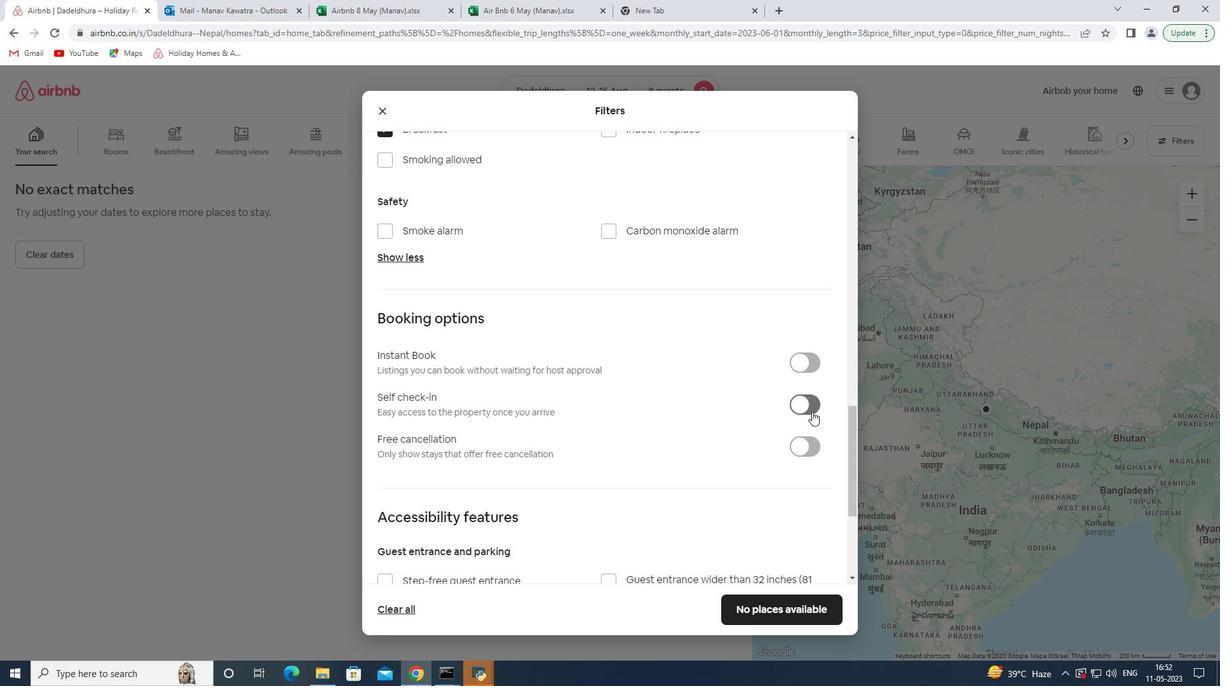 
Action: Mouse pressed left at (806, 405)
Screenshot: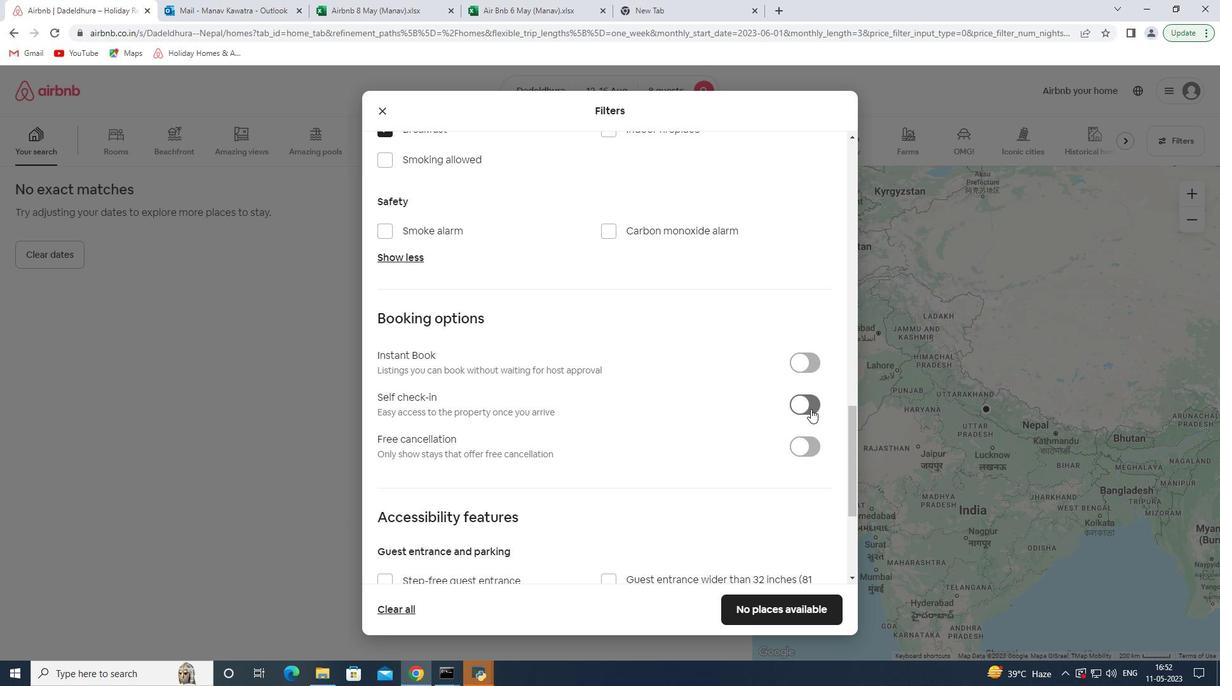
Action: Mouse moved to (554, 426)
Screenshot: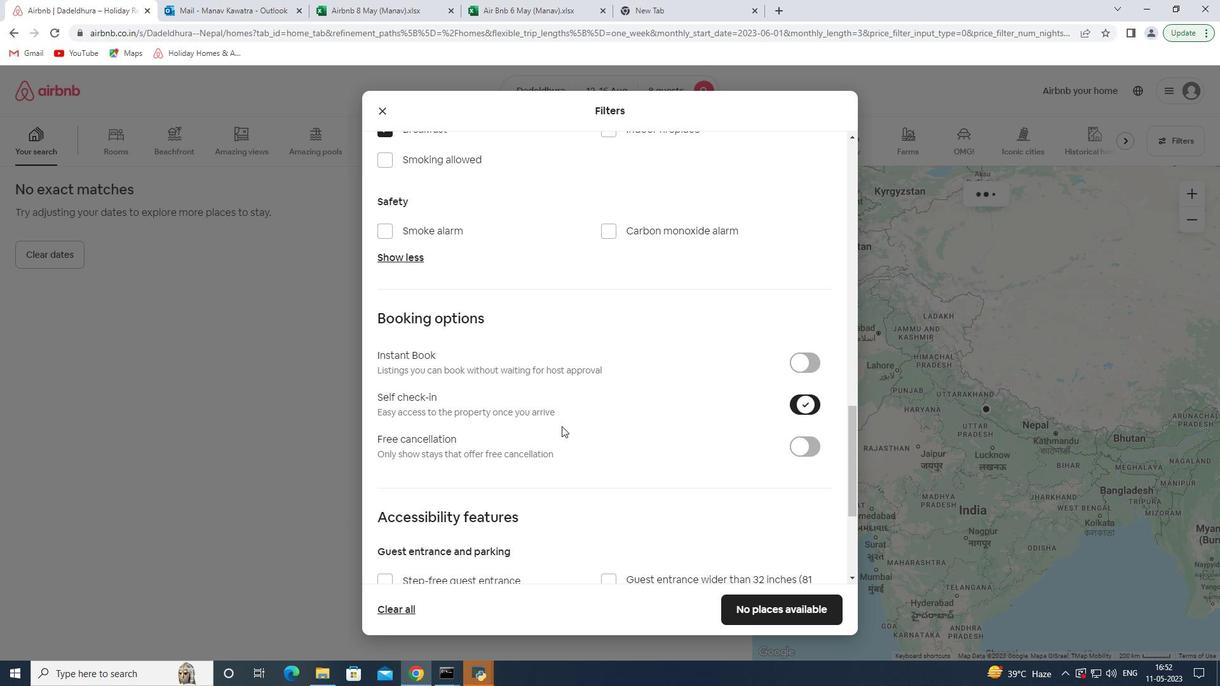 
Action: Mouse scrolled (554, 425) with delta (0, 0)
Screenshot: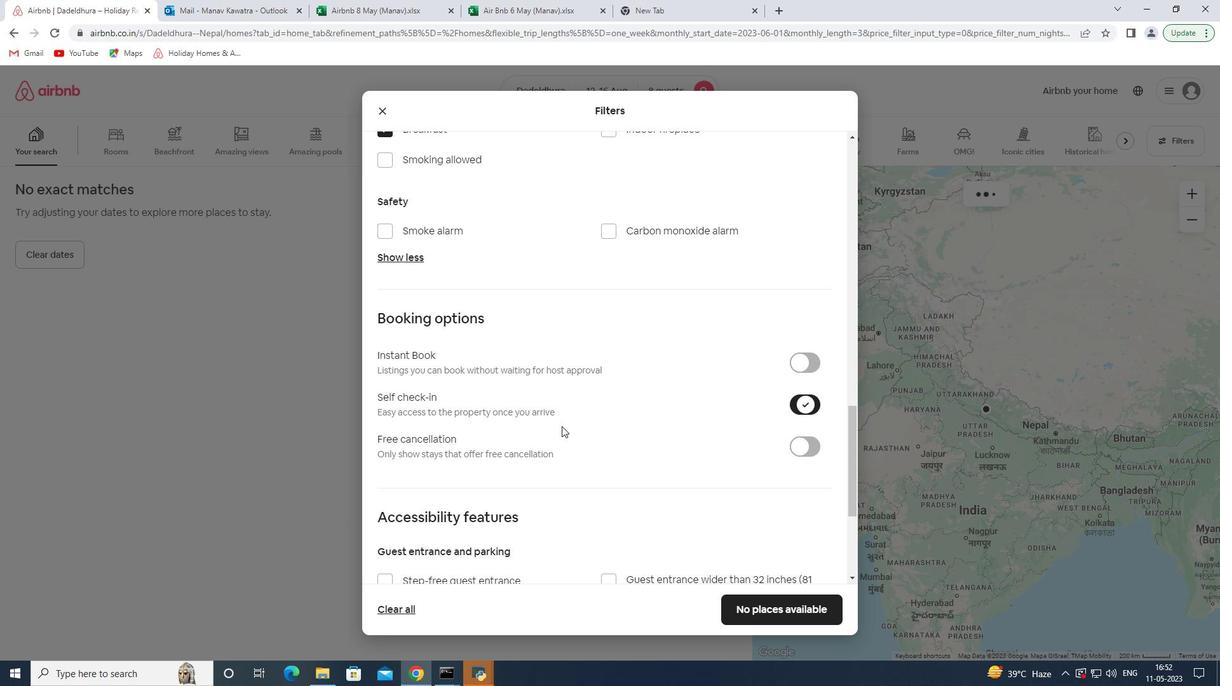 
Action: Mouse scrolled (554, 425) with delta (0, 0)
Screenshot: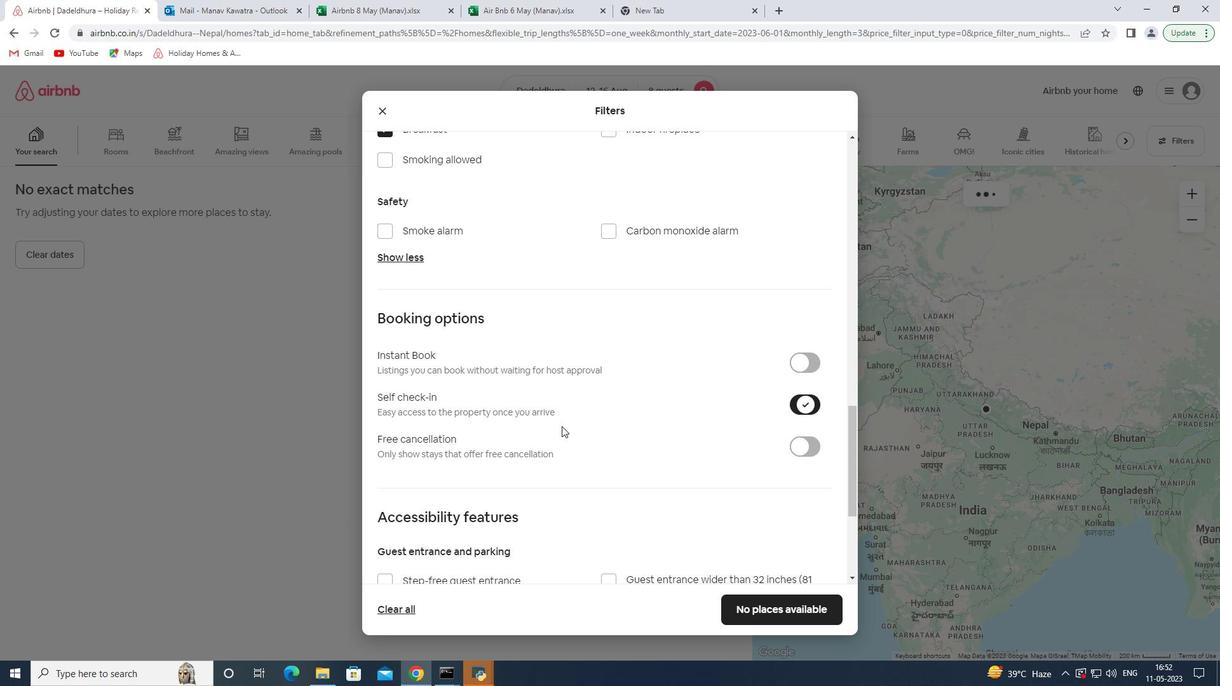 
Action: Mouse scrolled (554, 425) with delta (0, 0)
Screenshot: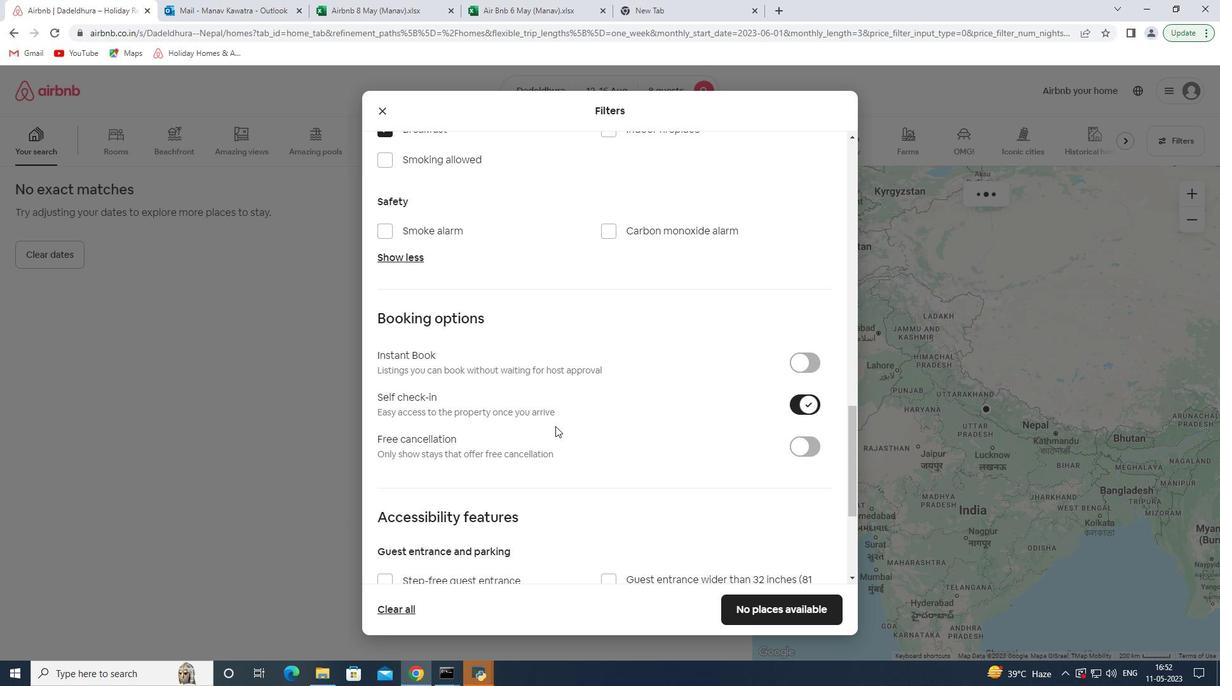 
Action: Mouse scrolled (554, 425) with delta (0, 0)
Screenshot: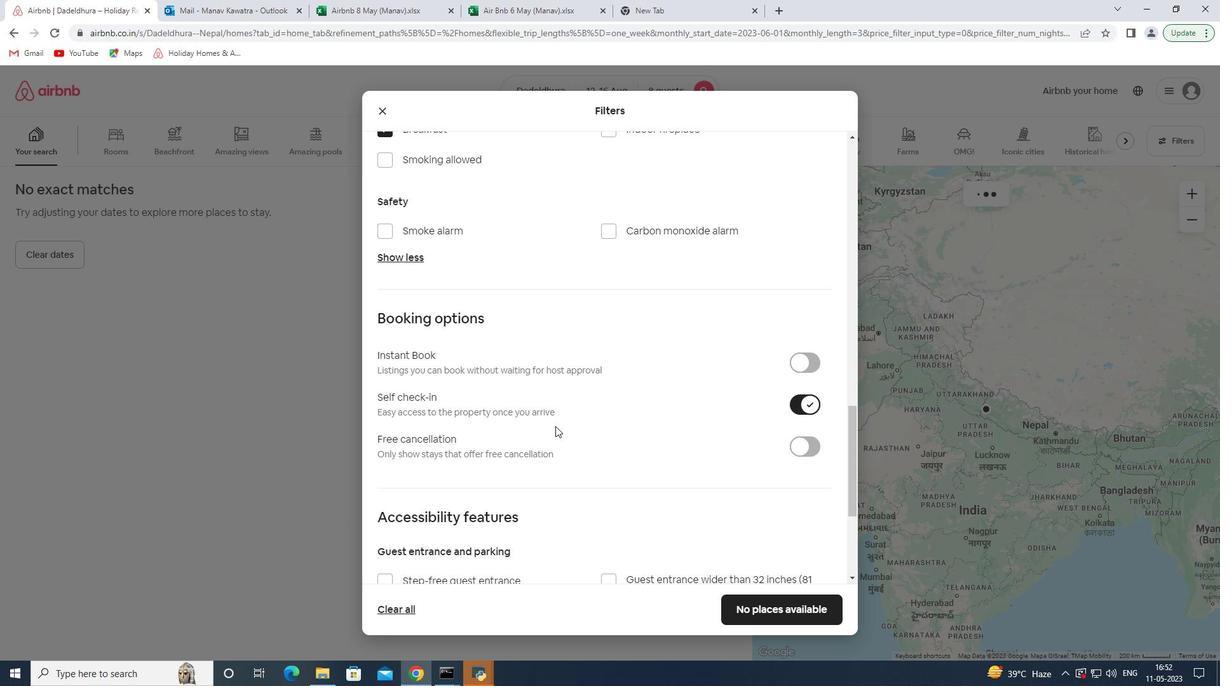 
Action: Mouse scrolled (554, 425) with delta (0, 0)
Screenshot: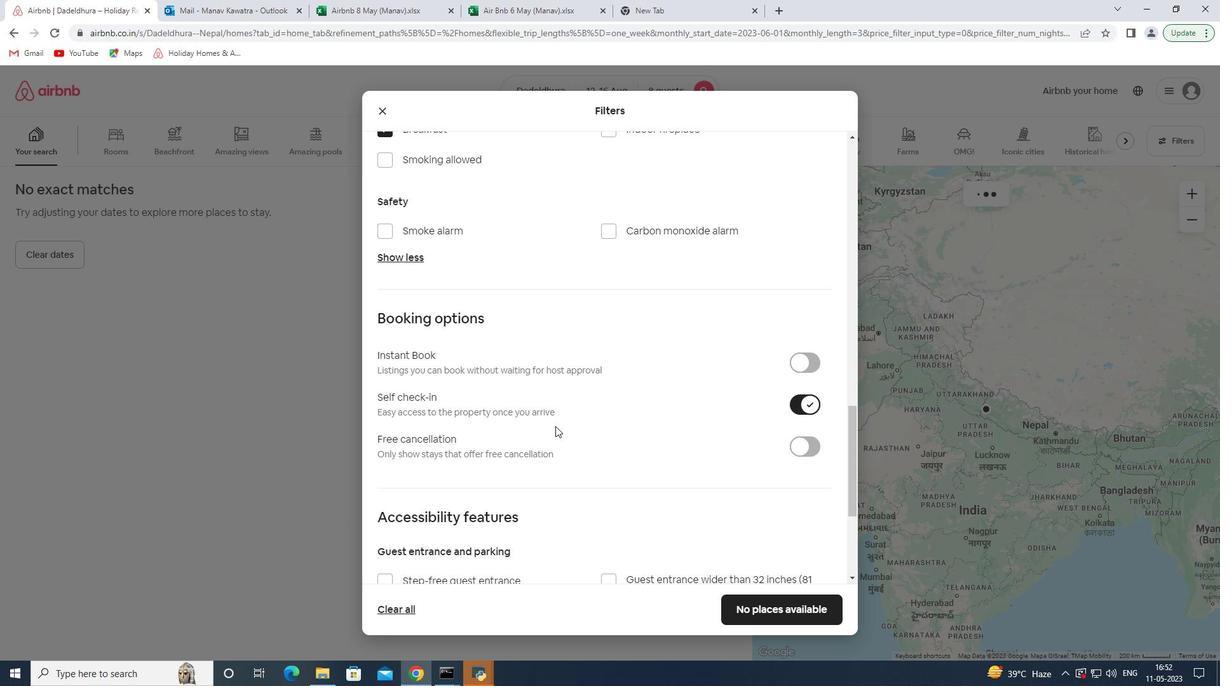 
Action: Mouse scrolled (554, 425) with delta (0, 0)
Screenshot: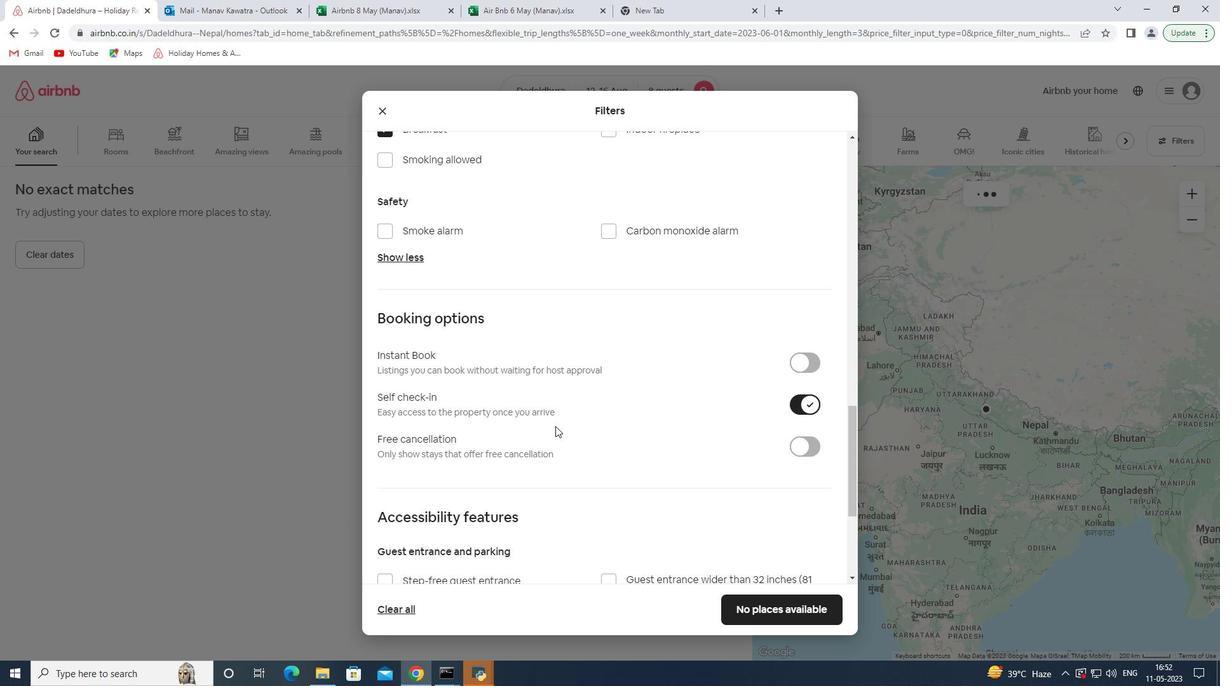 
Action: Mouse scrolled (554, 425) with delta (0, 0)
Screenshot: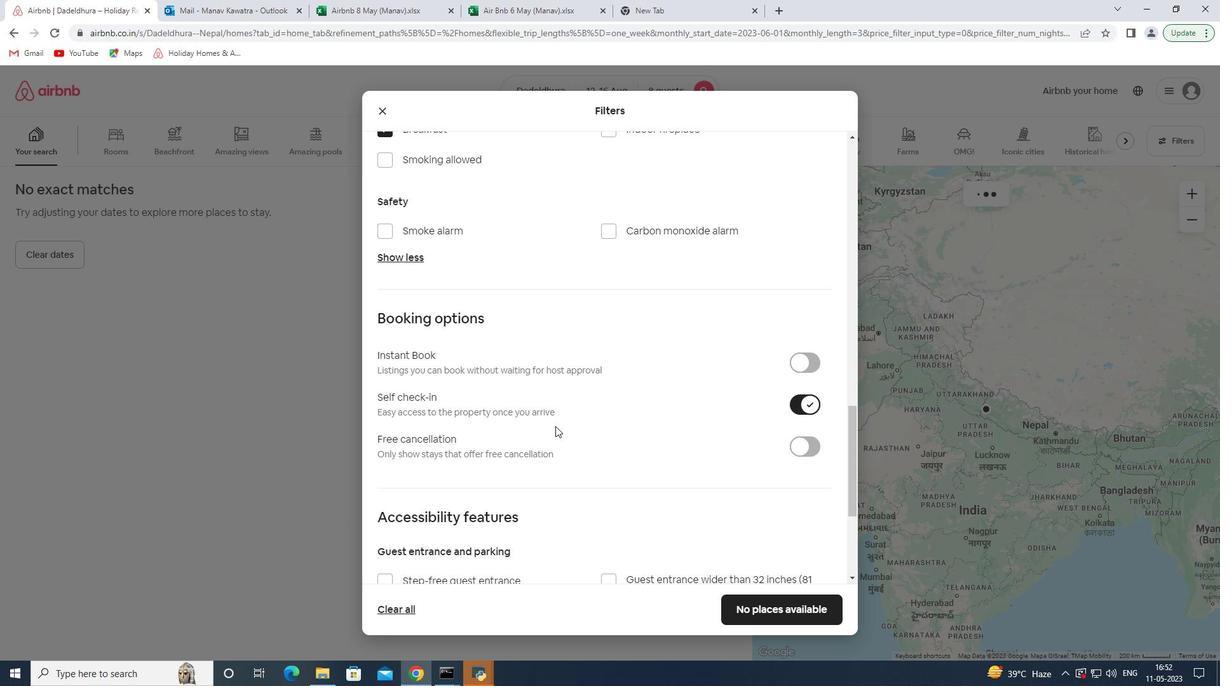 
Action: Mouse scrolled (554, 425) with delta (0, 0)
Screenshot: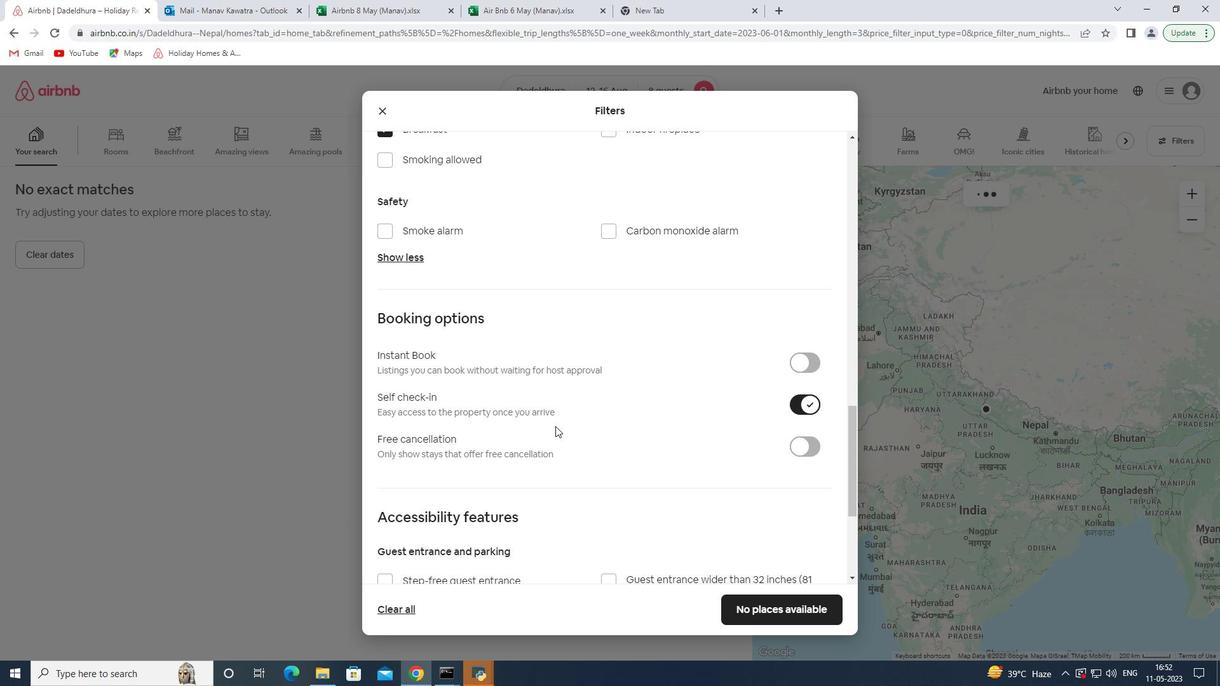 
Action: Mouse moved to (415, 535)
Screenshot: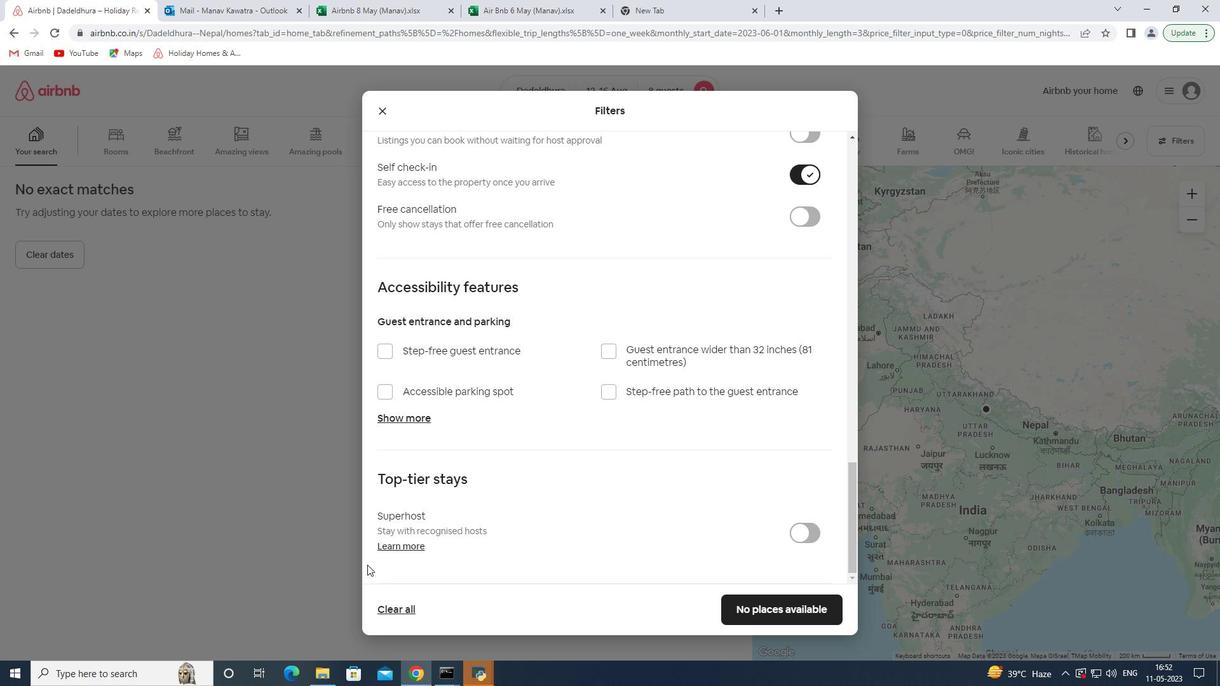 
Action: Mouse scrolled (415, 534) with delta (0, 0)
Screenshot: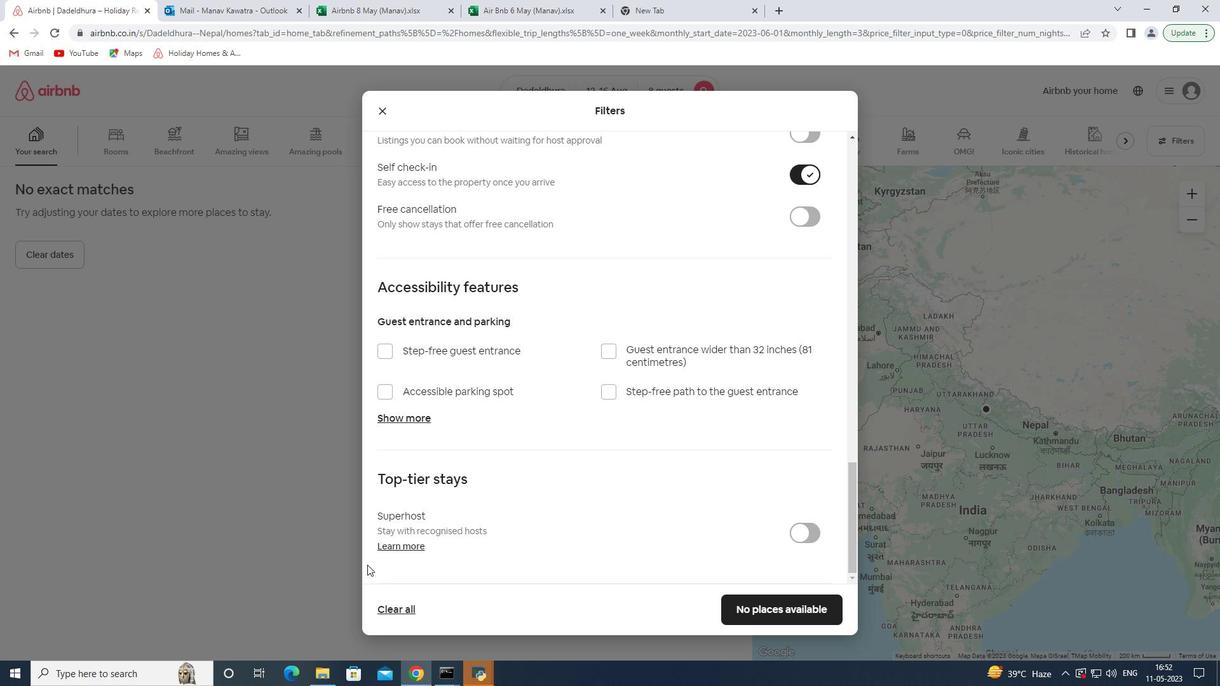 
Action: Mouse moved to (418, 533)
Screenshot: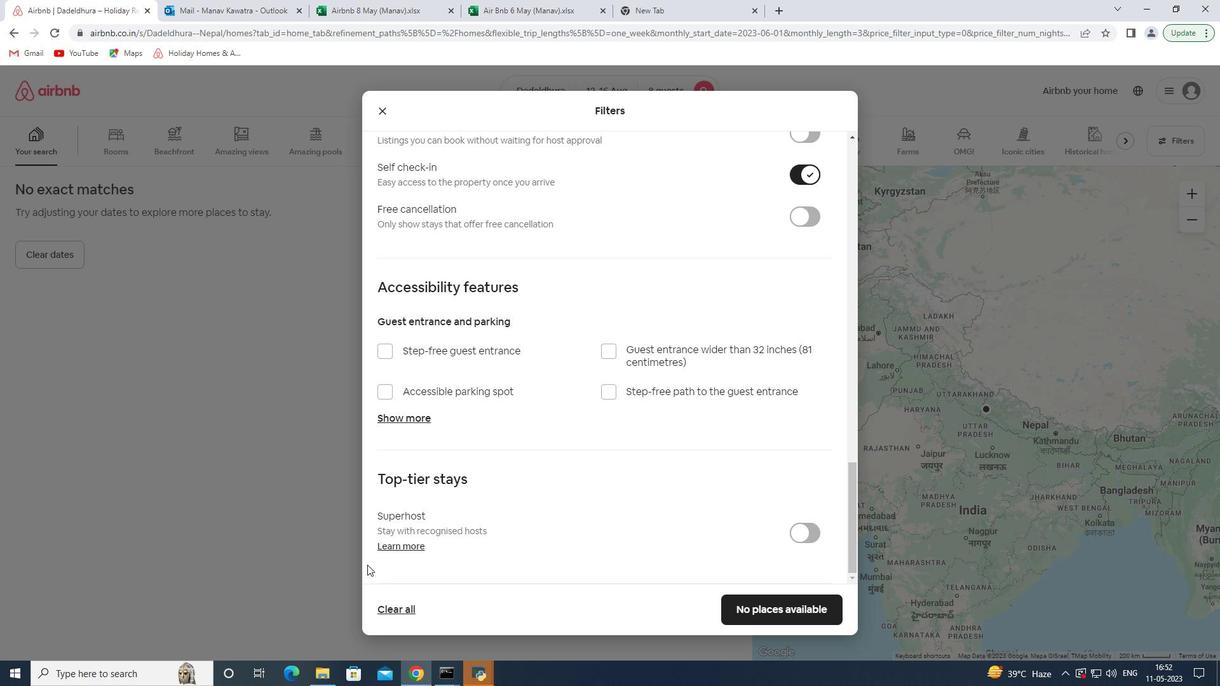 
Action: Mouse scrolled (418, 533) with delta (0, 0)
Screenshot: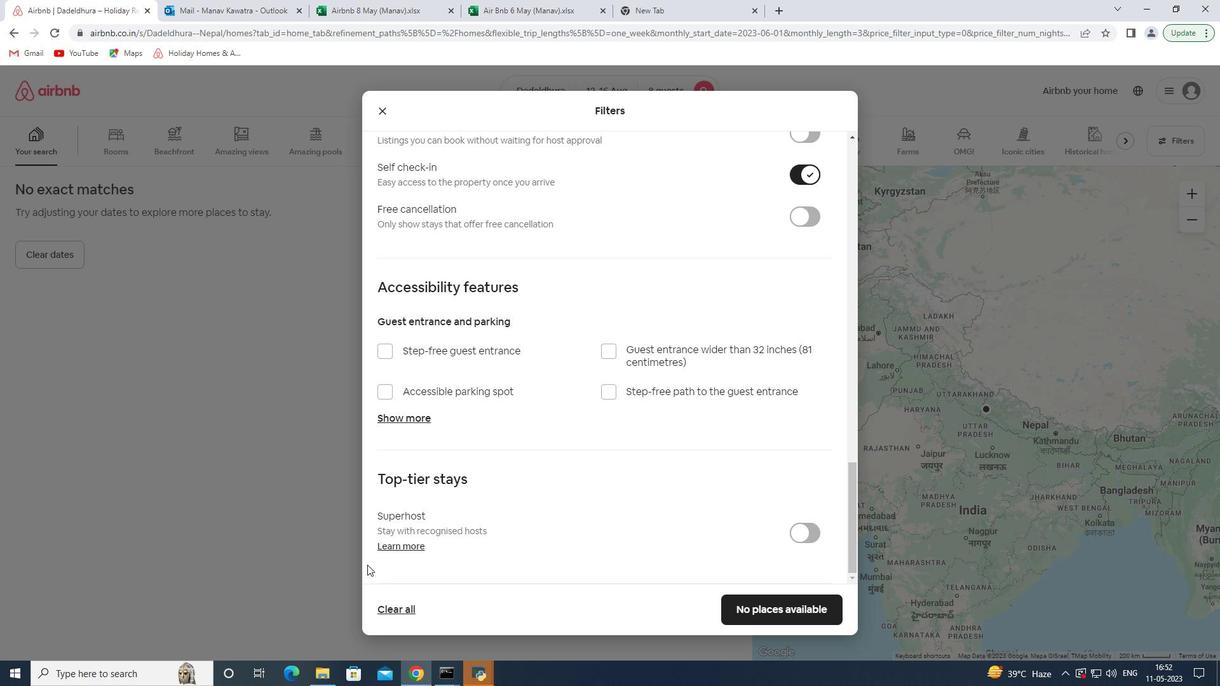 
Action: Mouse moved to (423, 531)
Screenshot: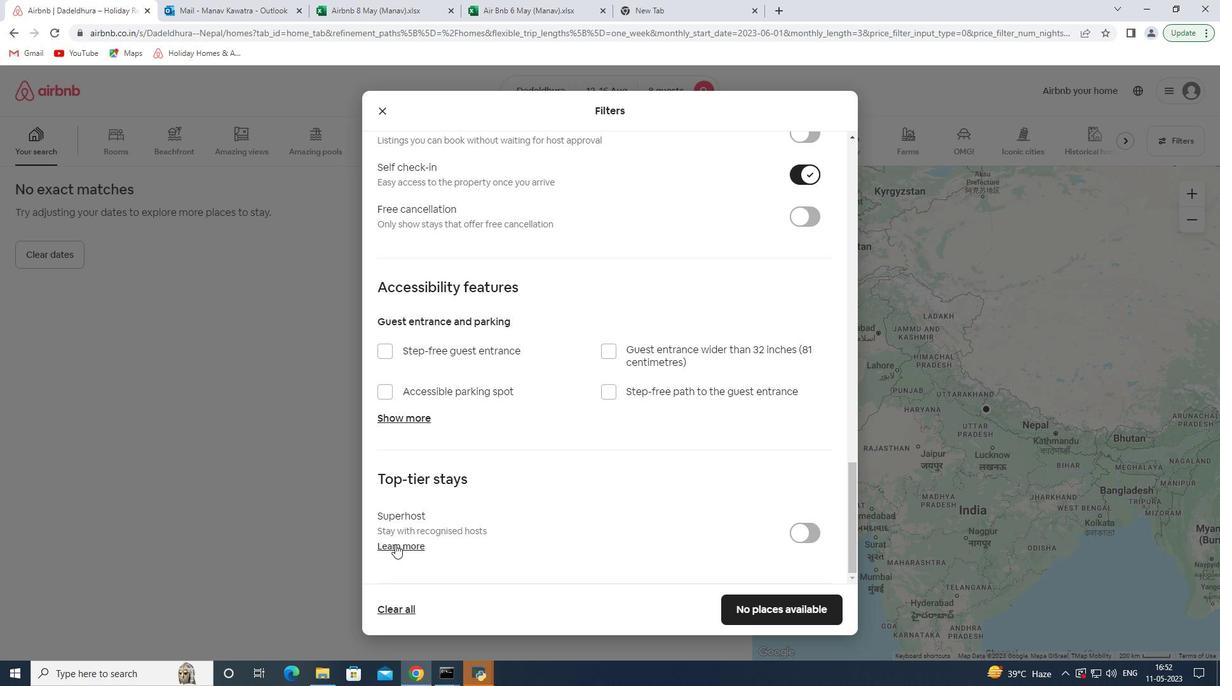 
Action: Mouse scrolled (423, 530) with delta (0, 0)
Screenshot: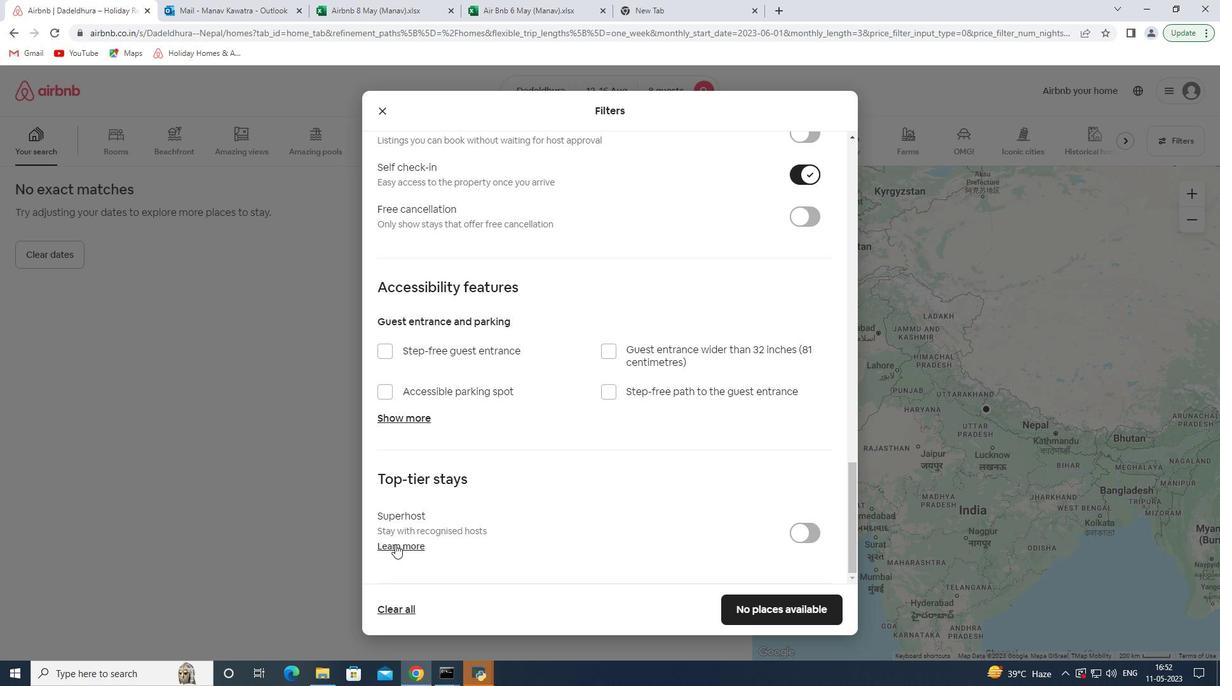 
Action: Mouse moved to (434, 526)
Screenshot: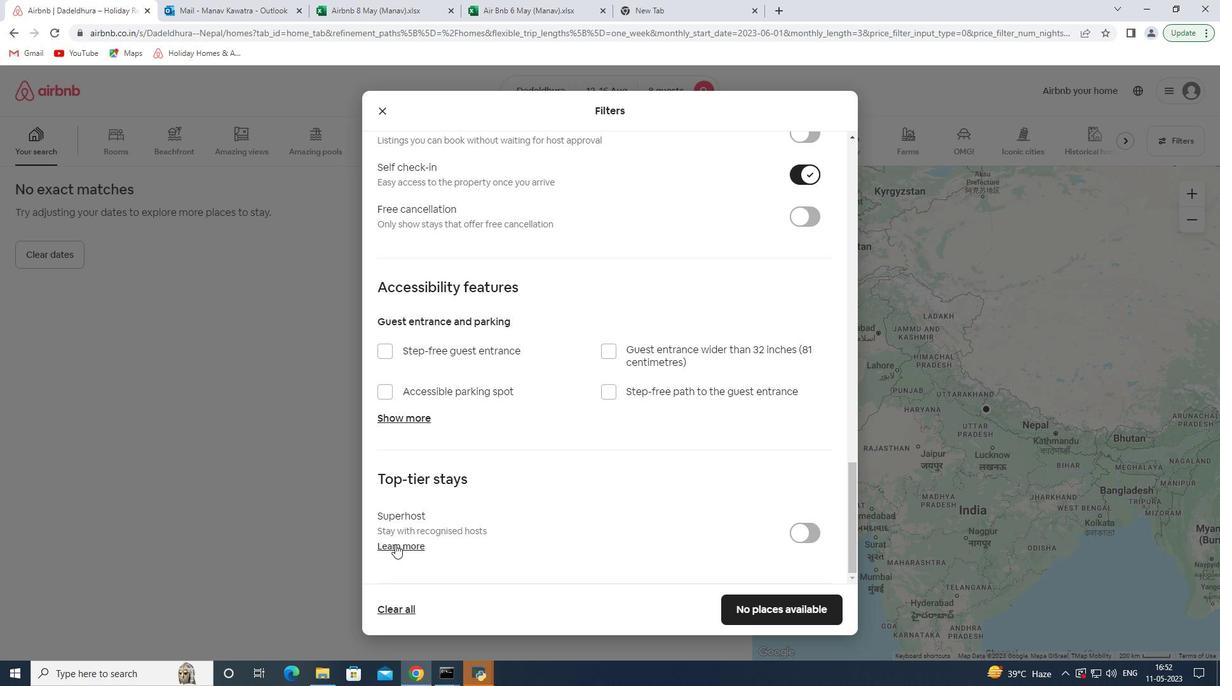 
Action: Mouse scrolled (434, 525) with delta (0, 0)
Screenshot: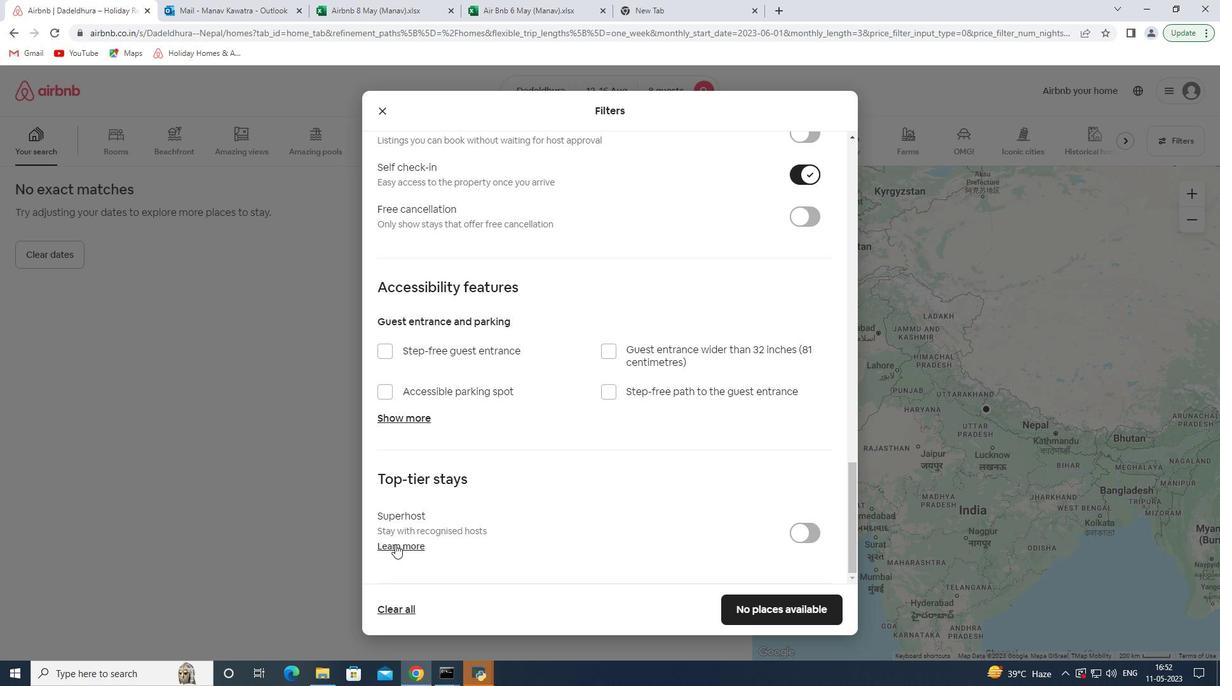 
Action: Mouse moved to (441, 522)
Screenshot: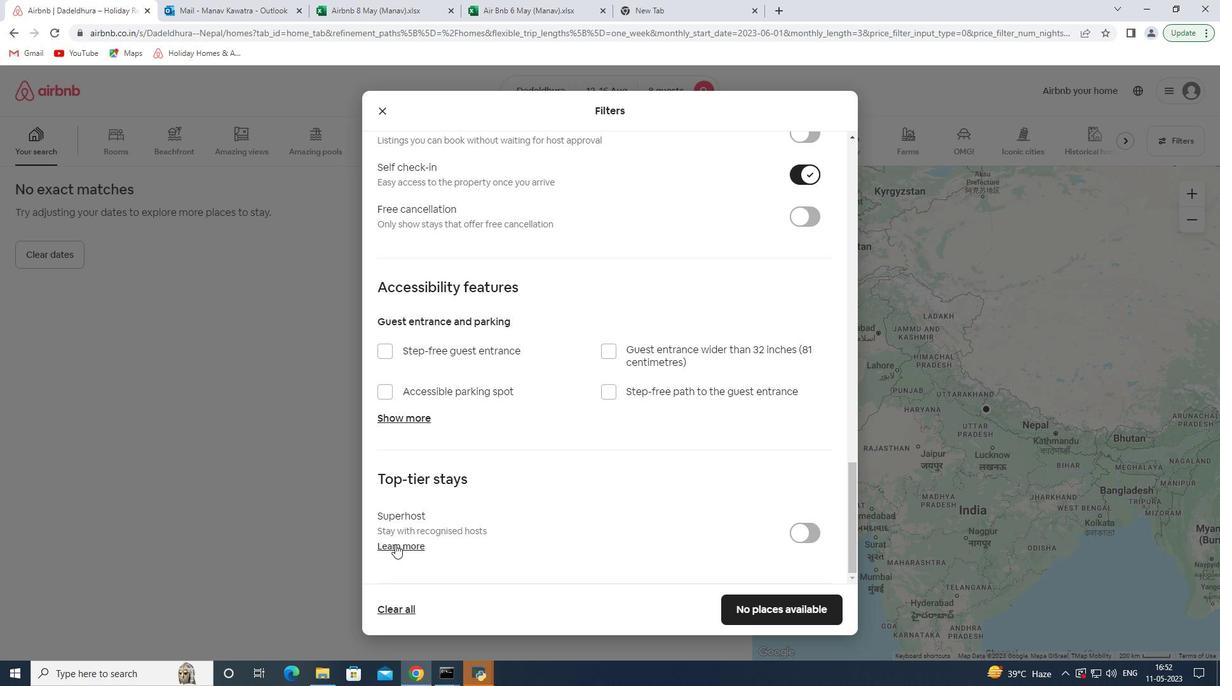 
Action: Mouse scrolled (441, 522) with delta (0, 0)
Screenshot: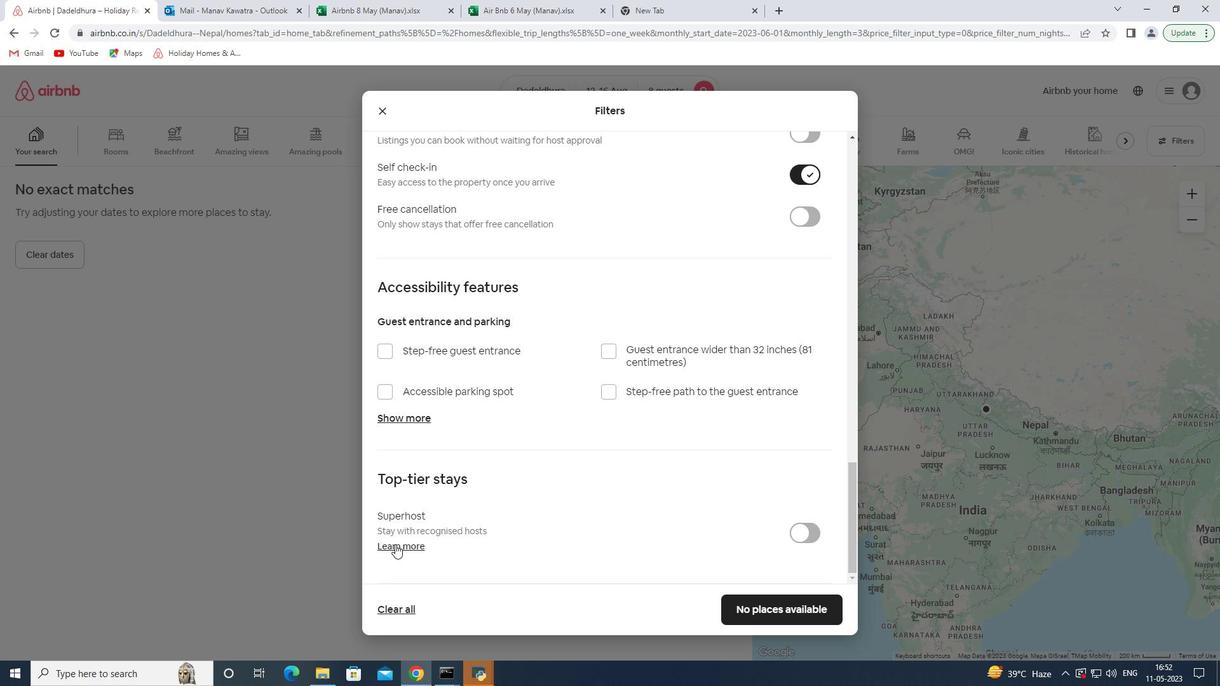 
Action: Mouse moved to (471, 510)
Screenshot: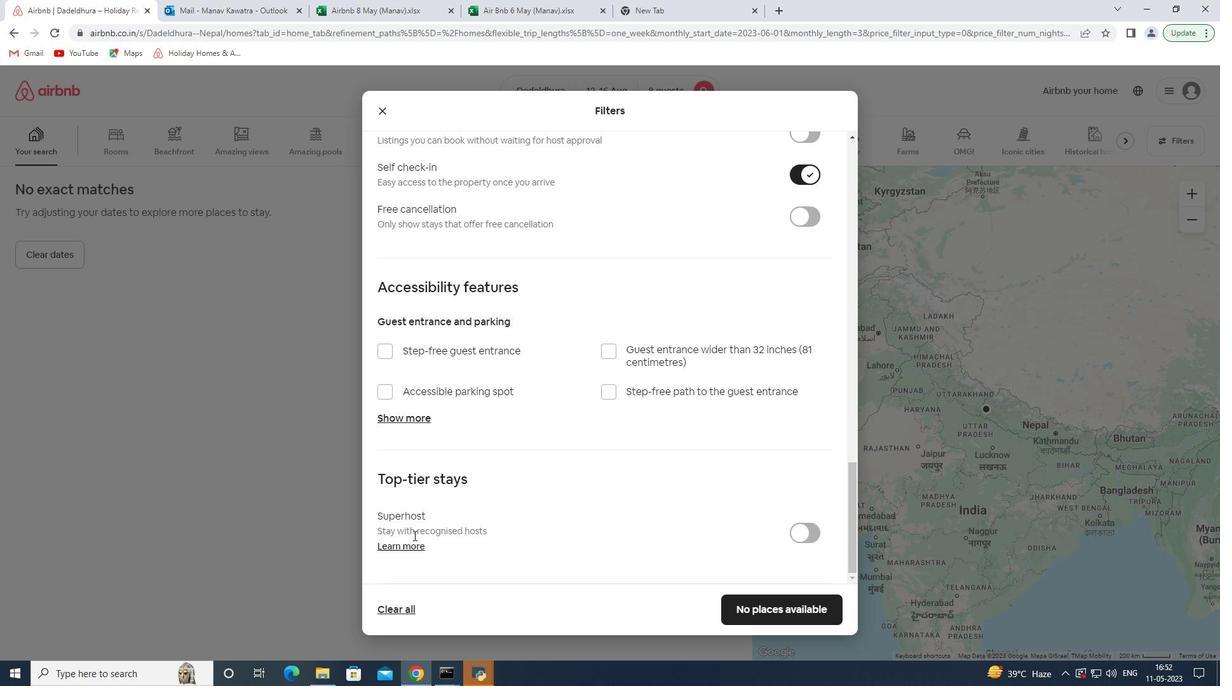 
Action: Mouse scrolled (457, 515) with delta (0, 0)
Screenshot: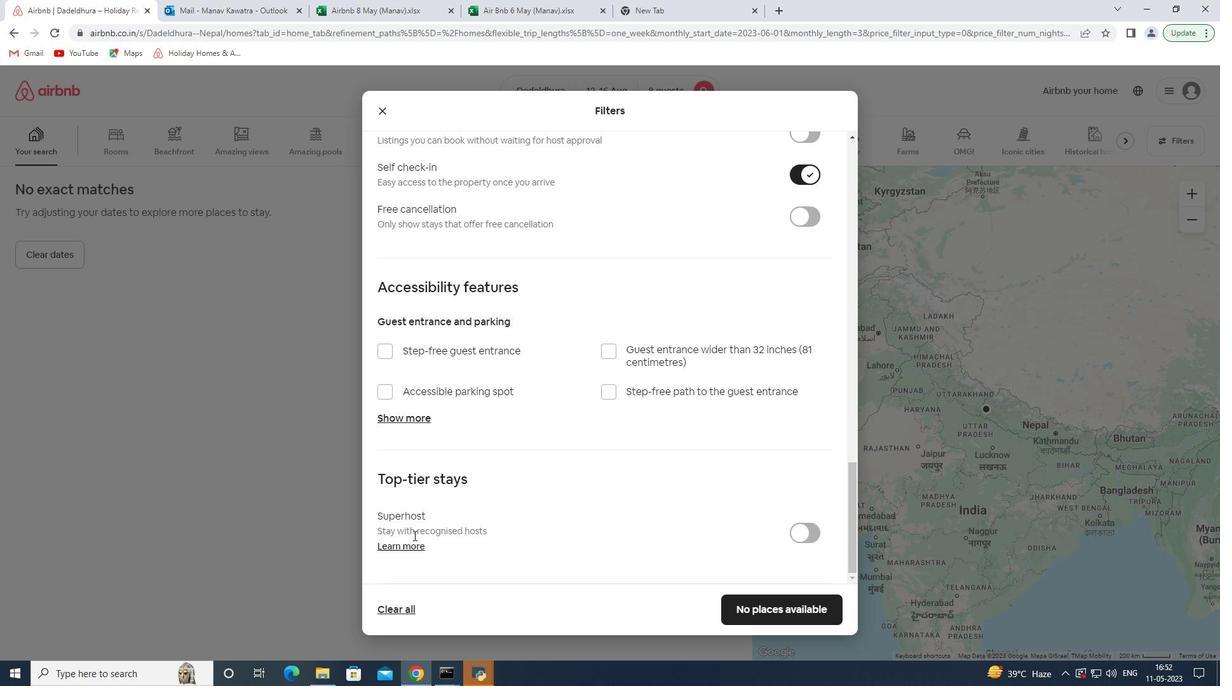 
Action: Mouse moved to (744, 611)
Screenshot: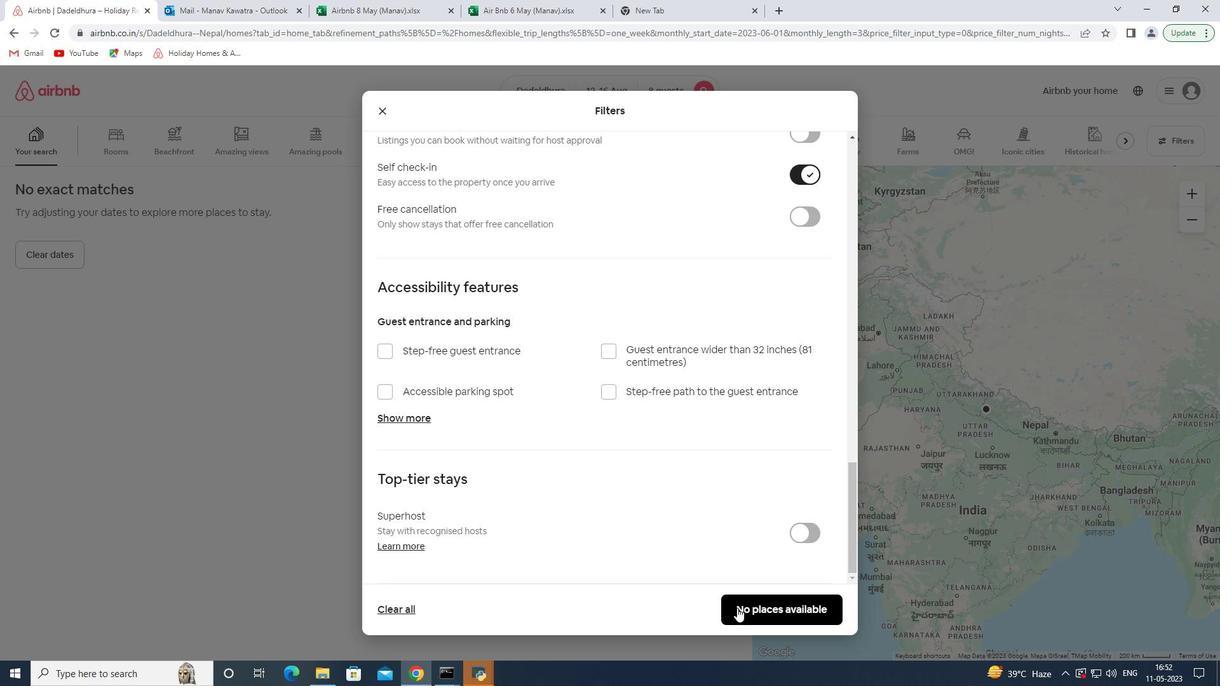
Action: Mouse pressed left at (744, 611)
Screenshot: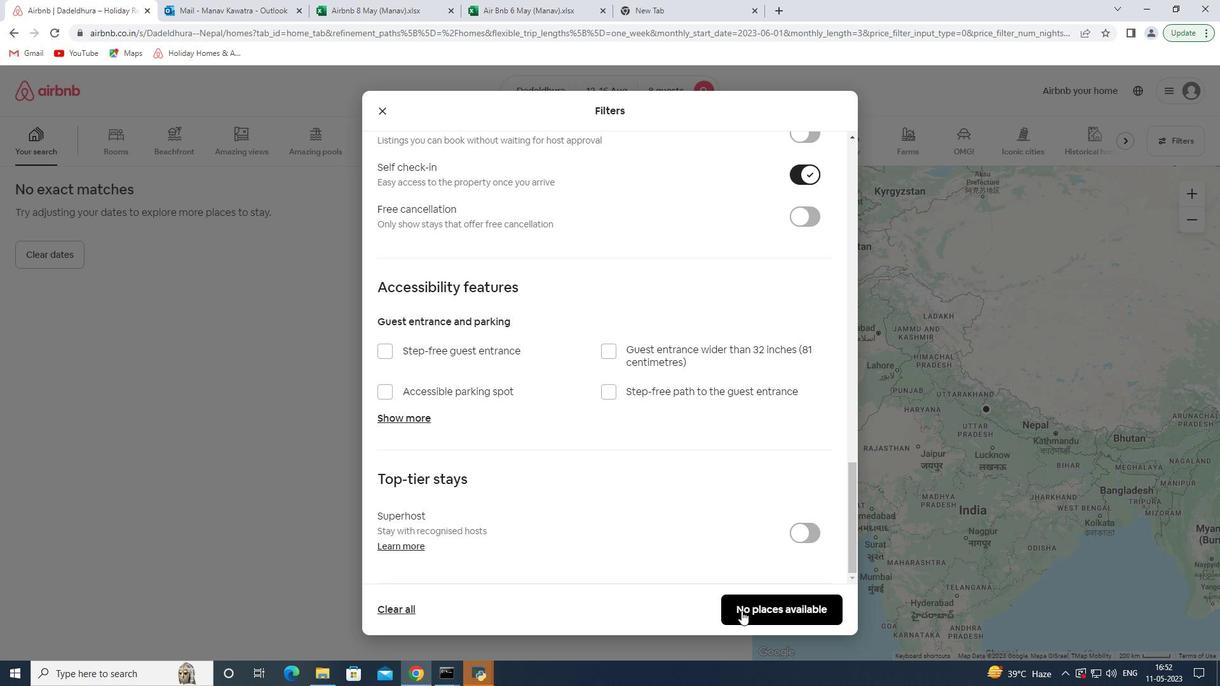 
